 Task: Find connections with filter location Weining with filter topic #Businessintelligence with filter profile language Spanish with filter current company Gurgaon Estate In with filter school Marwadi University with filter industry Fire Protection with filter service category Social Media Marketing with filter keywords title Animal Shelter Board Member
Action: Mouse moved to (680, 108)
Screenshot: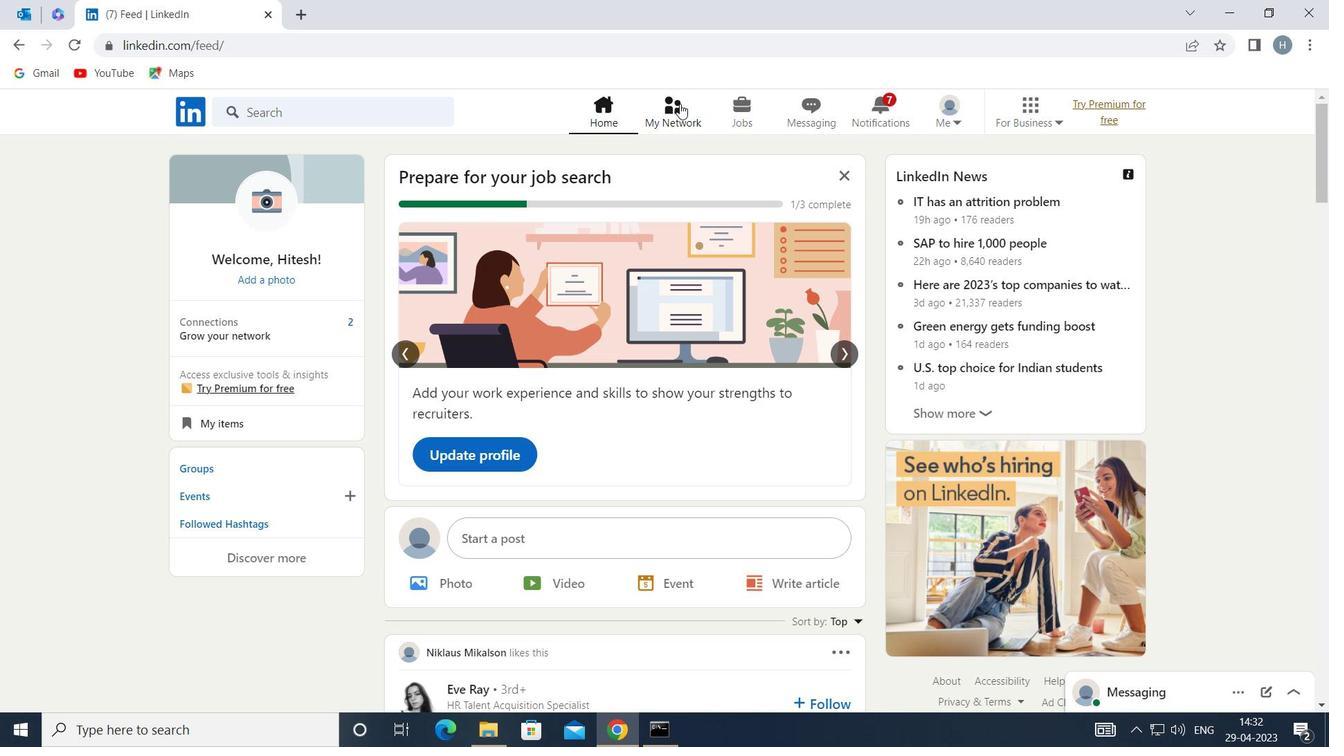 
Action: Mouse pressed left at (680, 108)
Screenshot: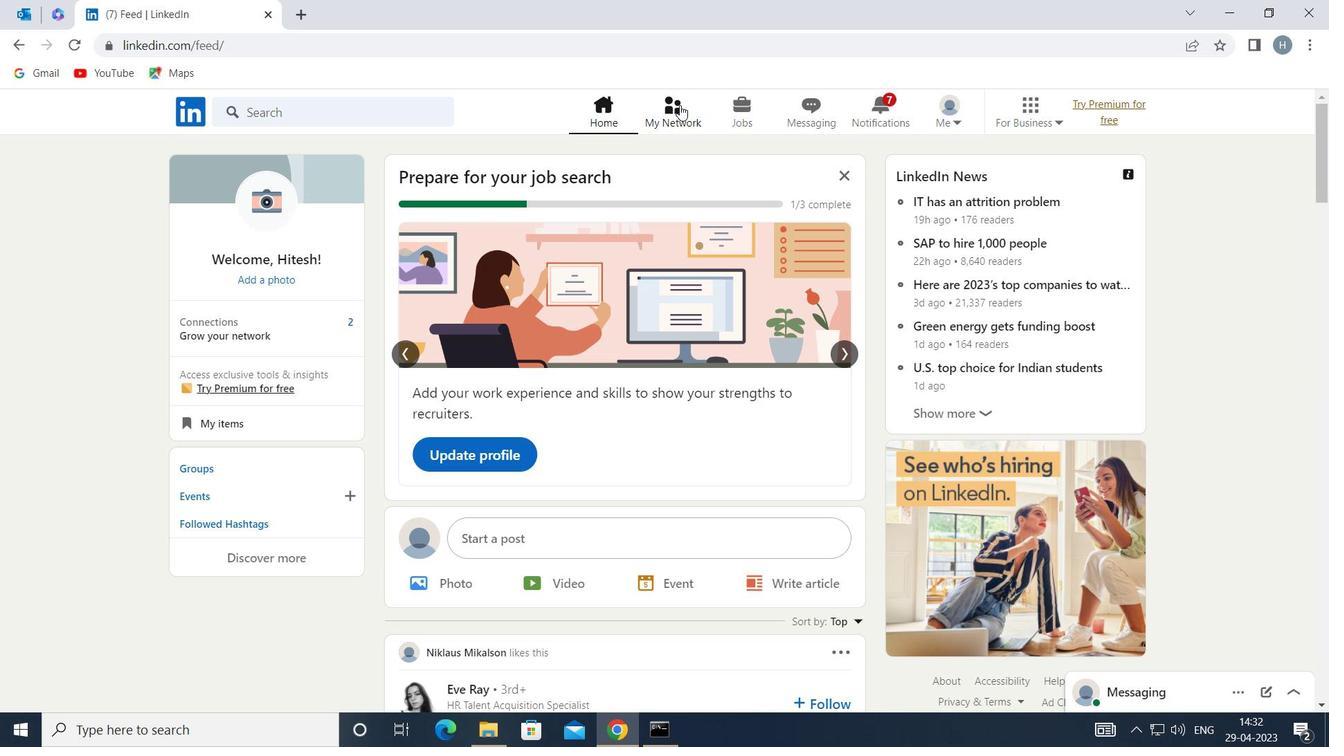 
Action: Mouse moved to (345, 207)
Screenshot: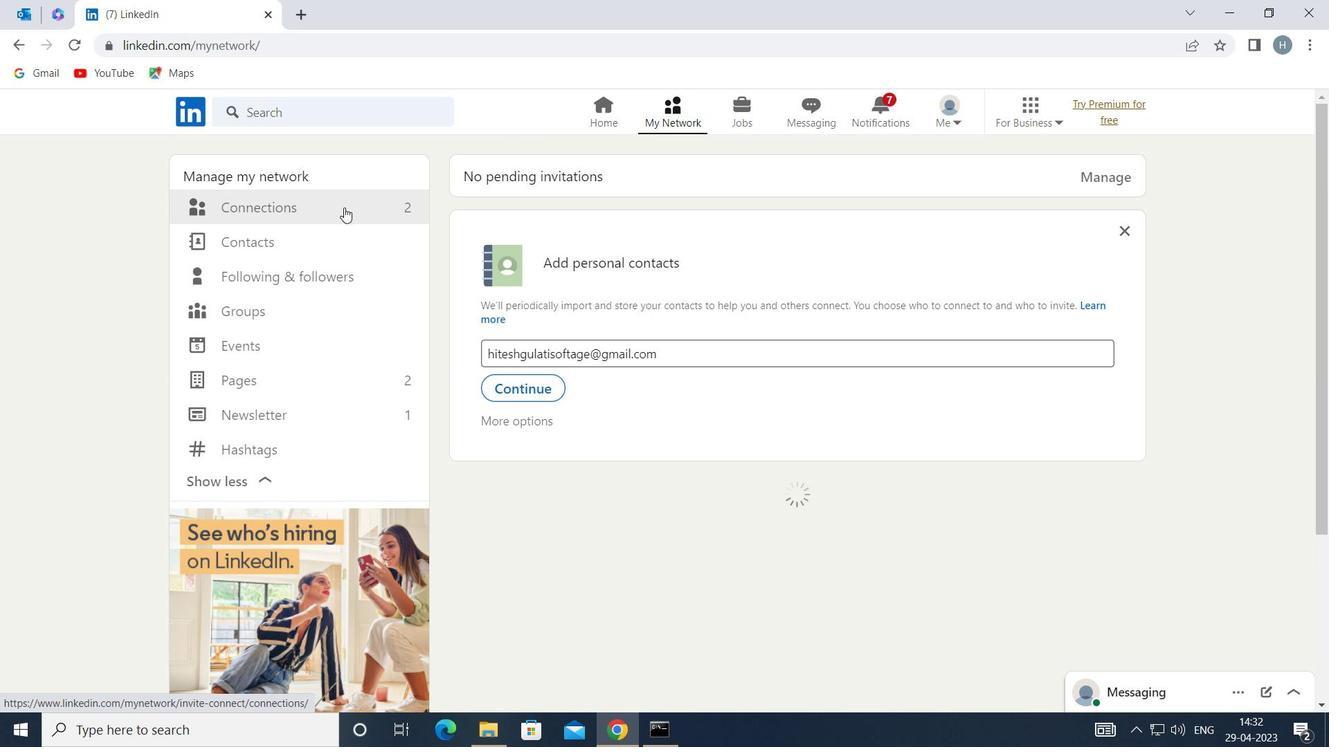
Action: Mouse pressed left at (345, 207)
Screenshot: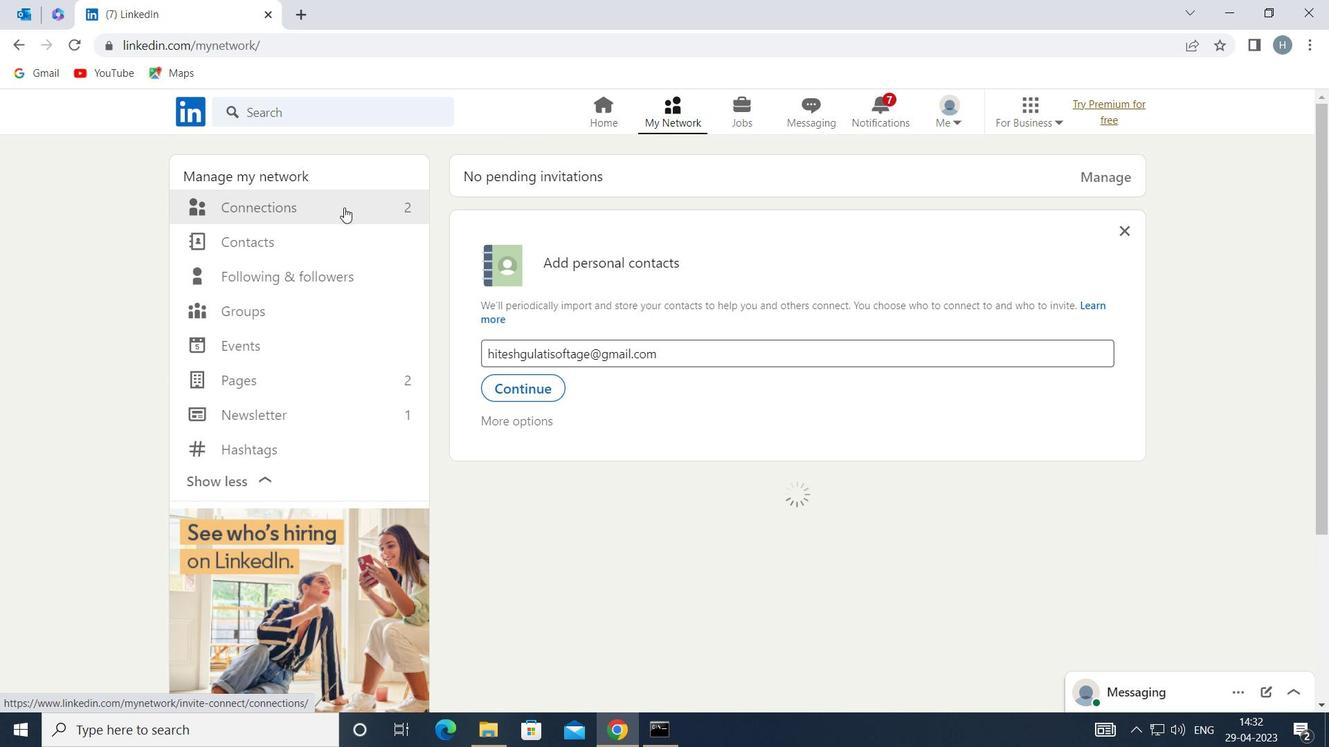 
Action: Mouse moved to (804, 209)
Screenshot: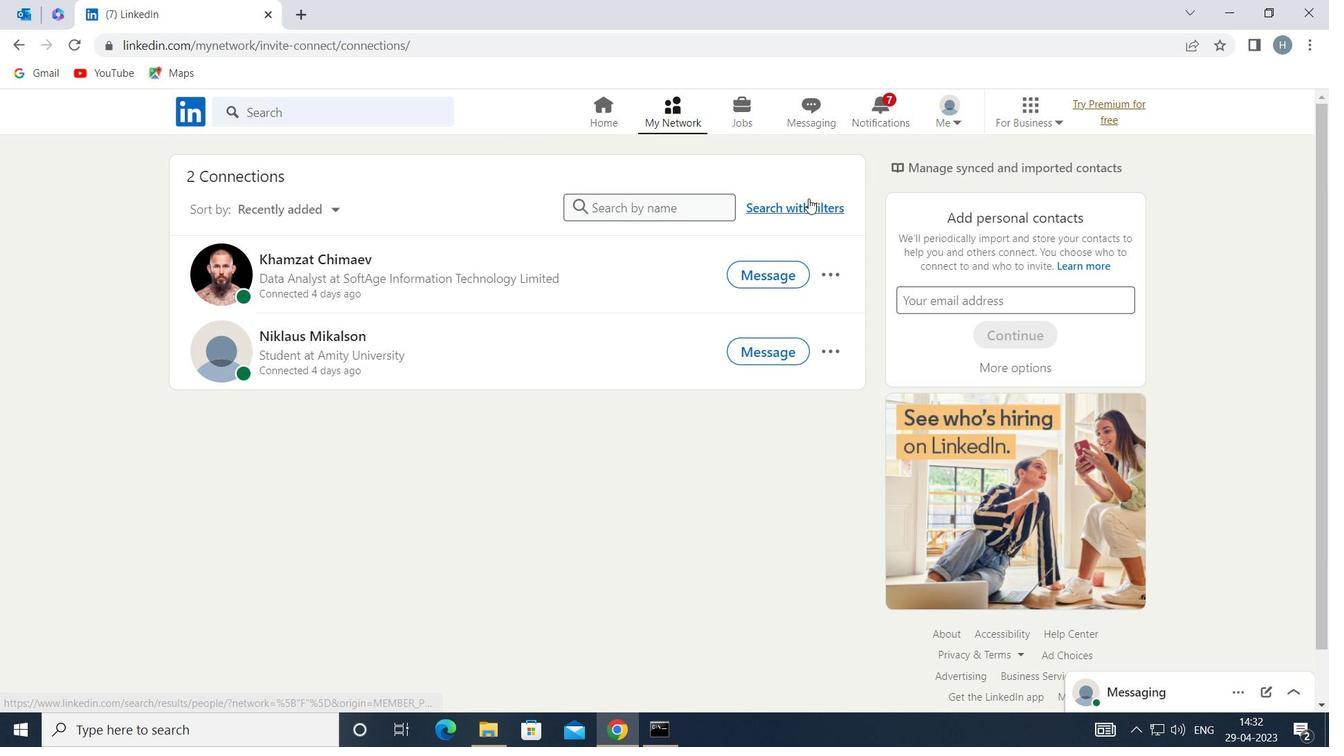 
Action: Mouse pressed left at (804, 209)
Screenshot: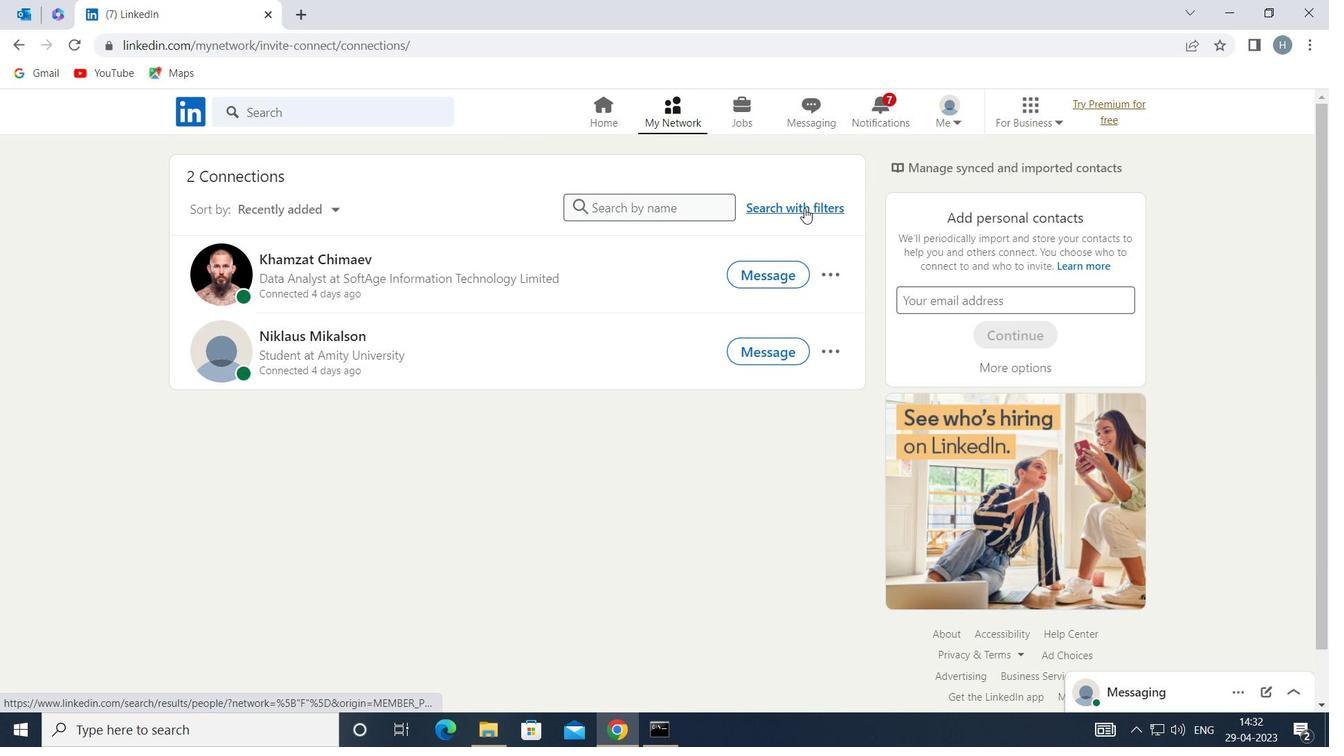 
Action: Mouse moved to (726, 162)
Screenshot: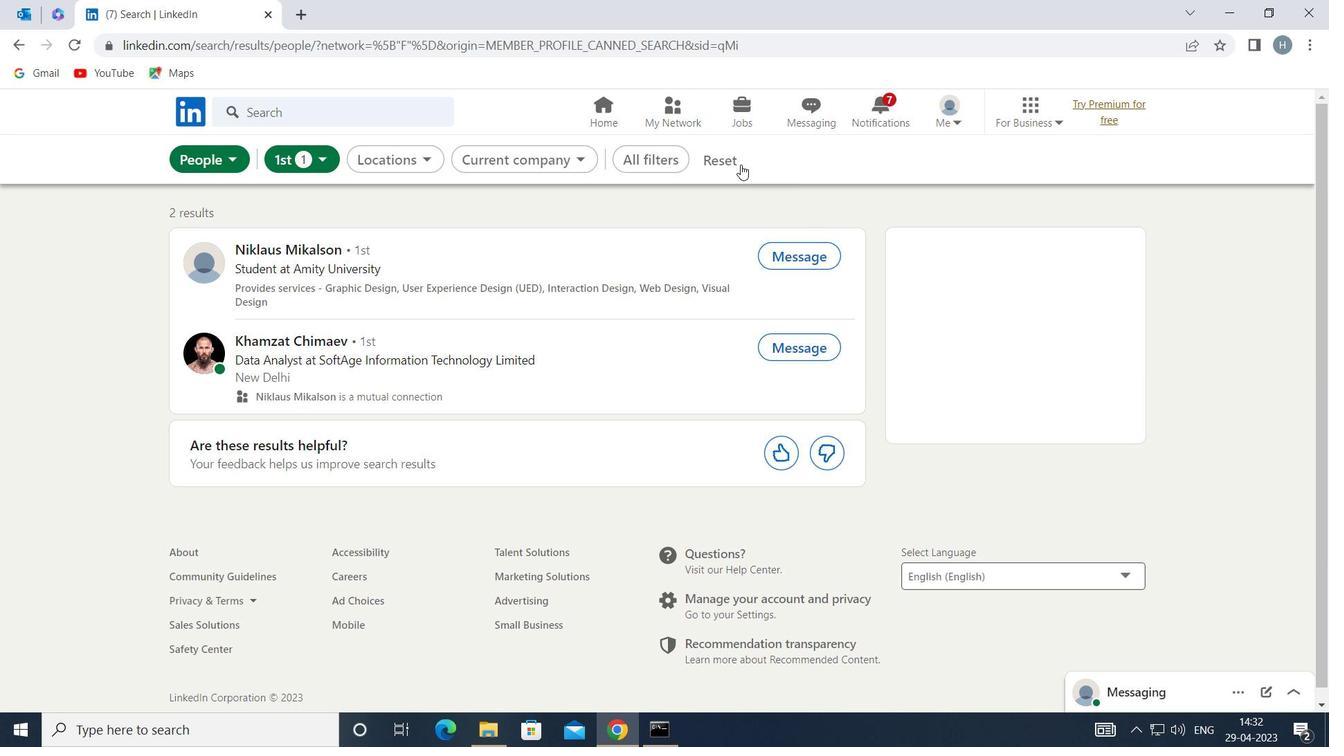 
Action: Mouse pressed left at (726, 162)
Screenshot: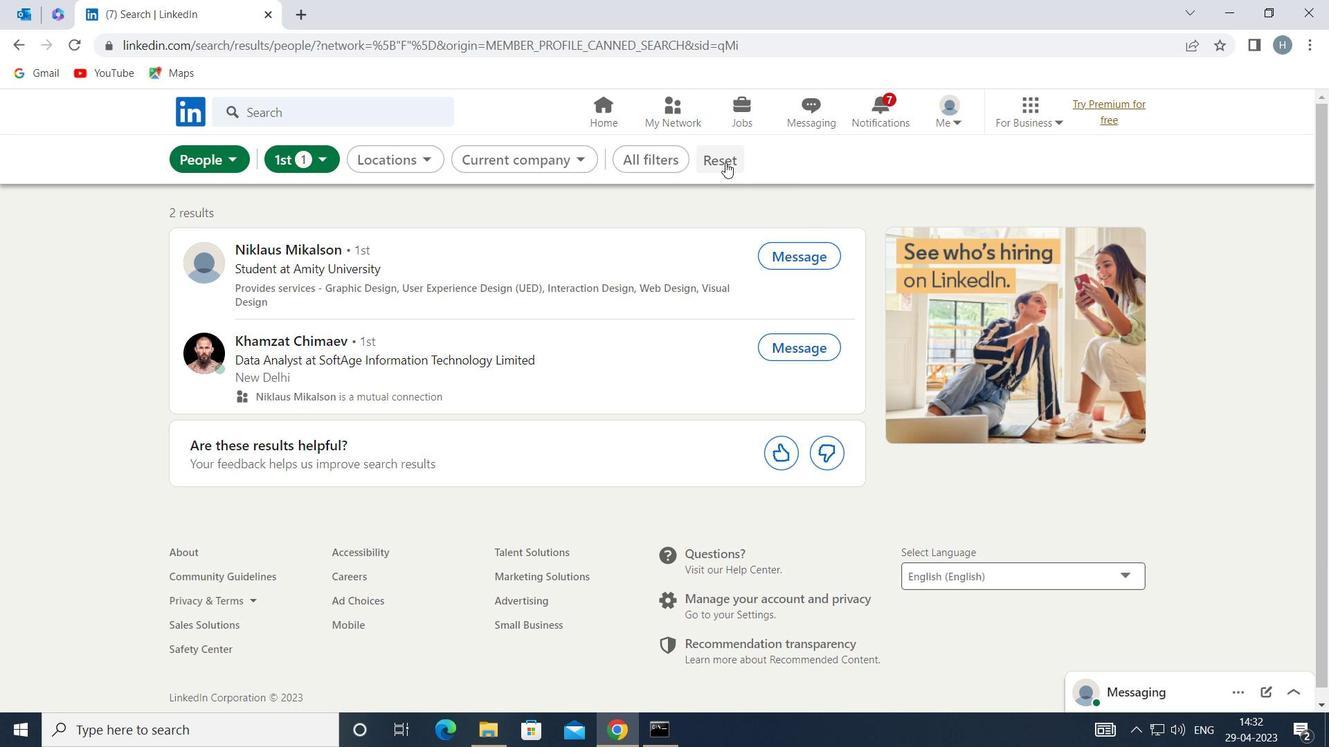 
Action: Mouse moved to (702, 159)
Screenshot: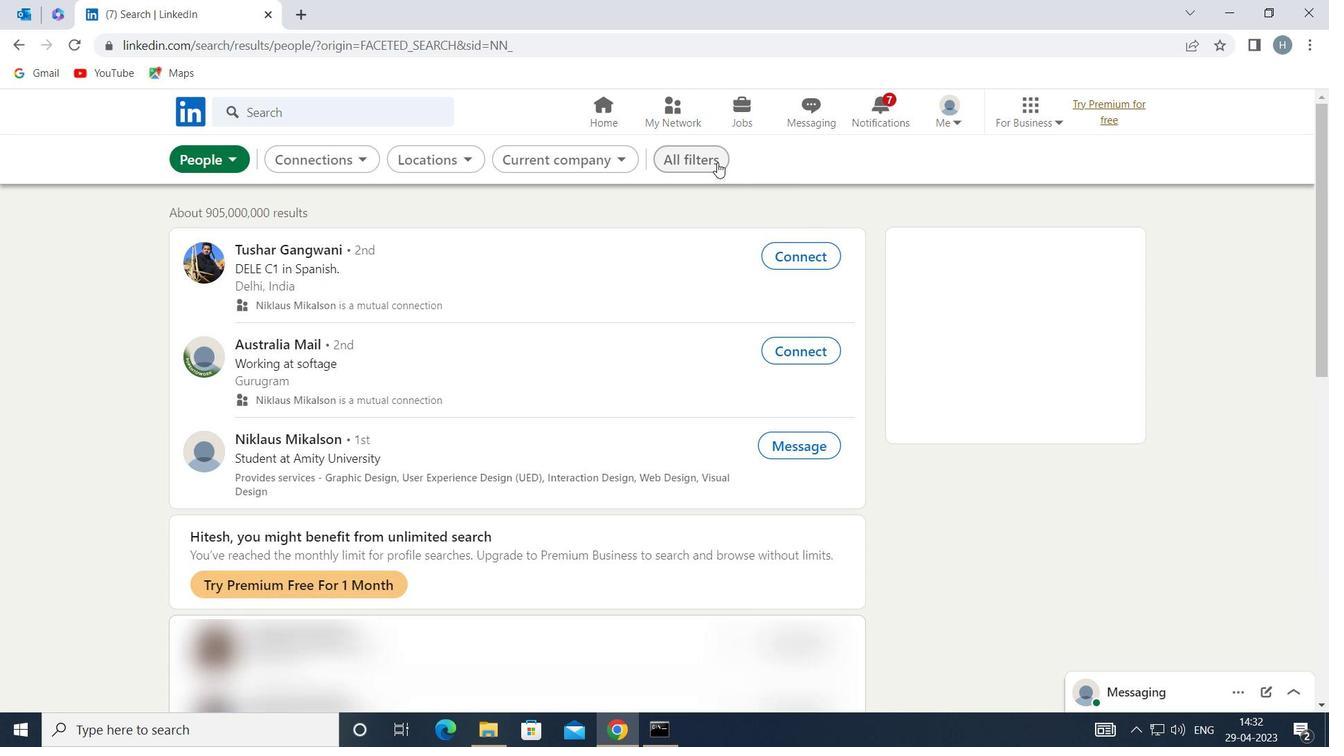 
Action: Mouse pressed left at (702, 159)
Screenshot: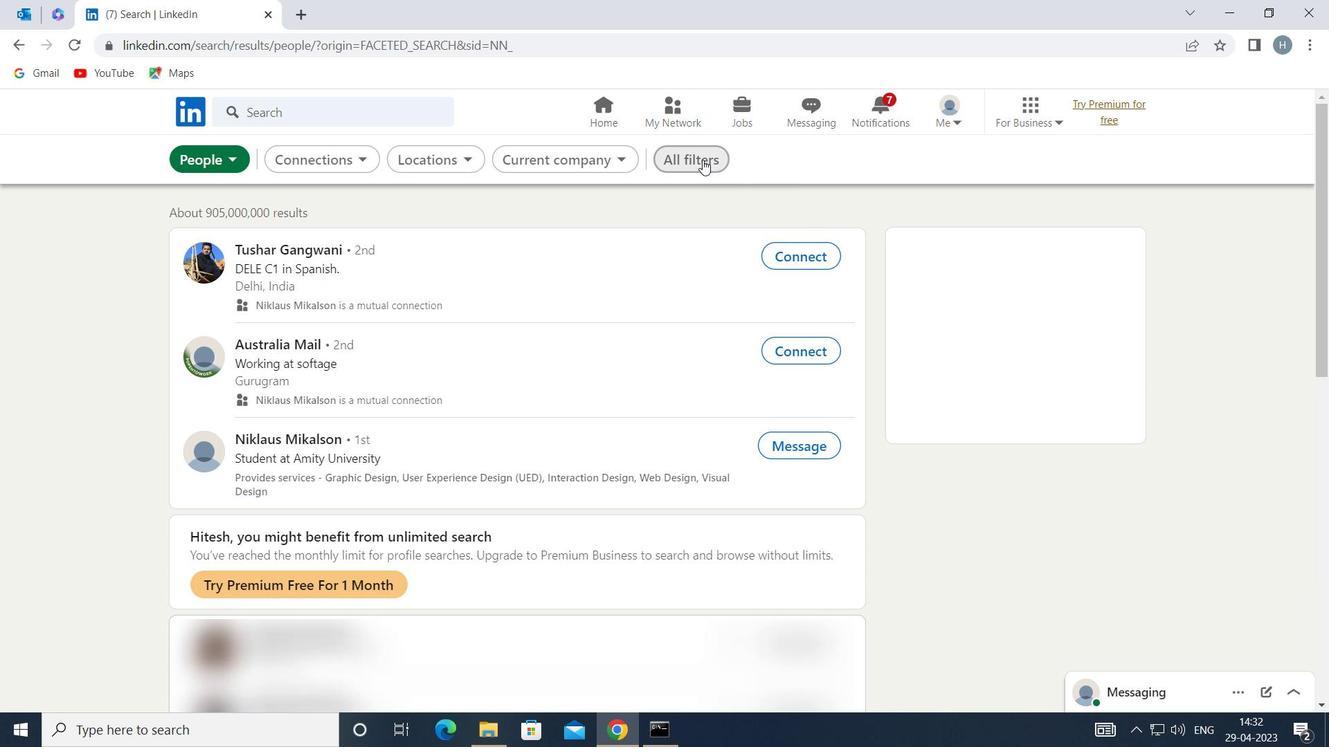 
Action: Mouse moved to (957, 299)
Screenshot: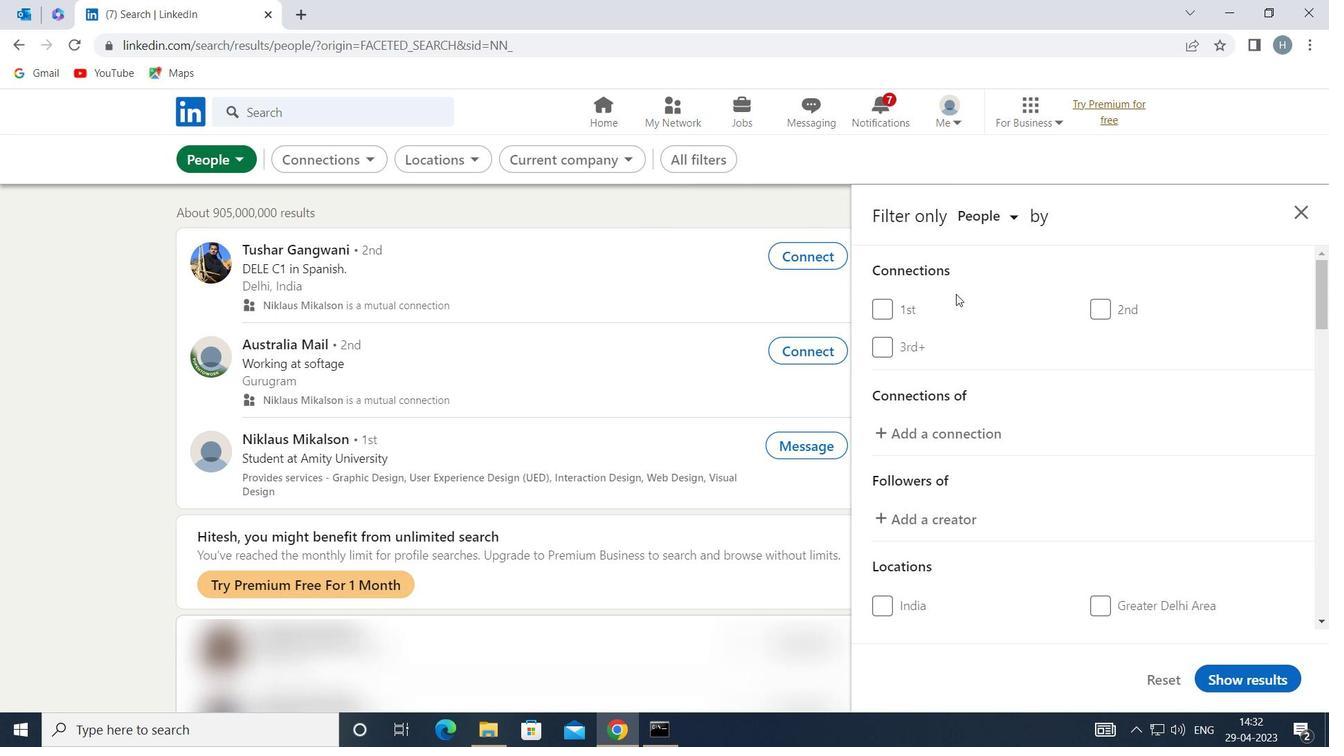 
Action: Mouse scrolled (957, 298) with delta (0, 0)
Screenshot: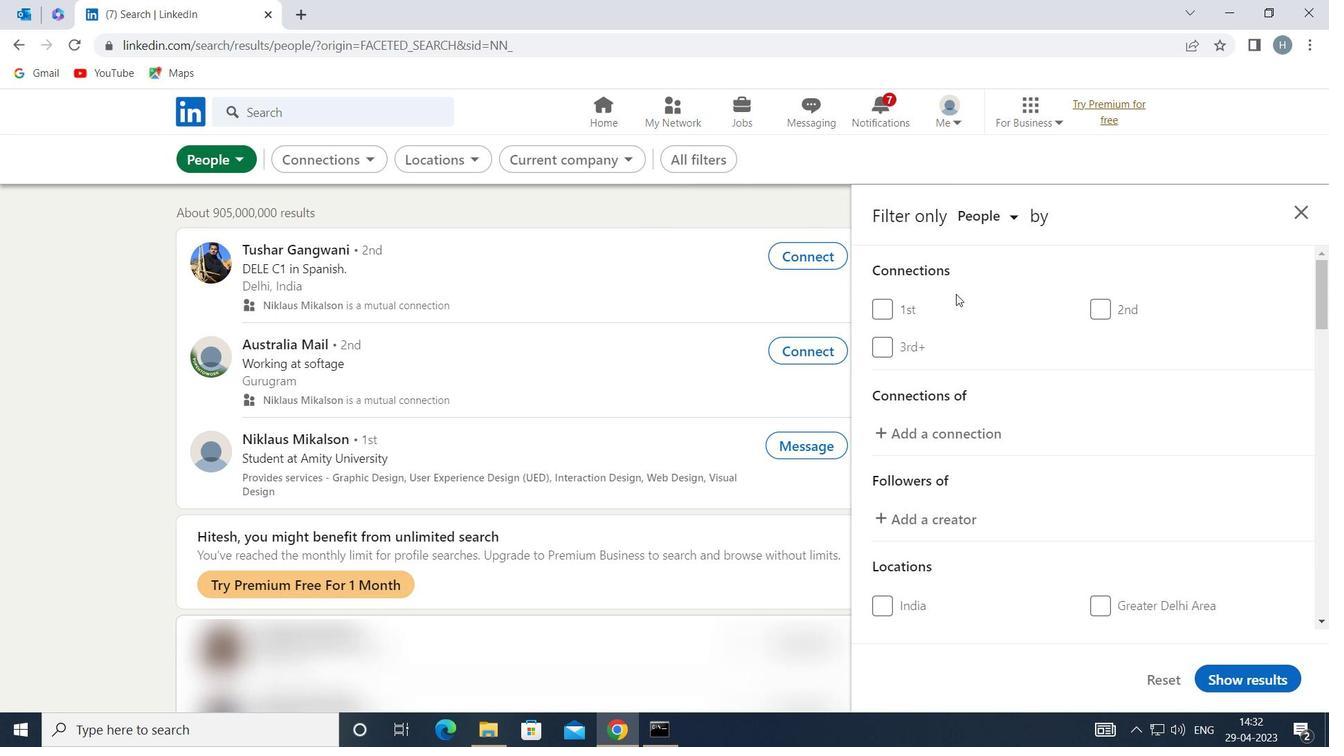 
Action: Mouse moved to (957, 307)
Screenshot: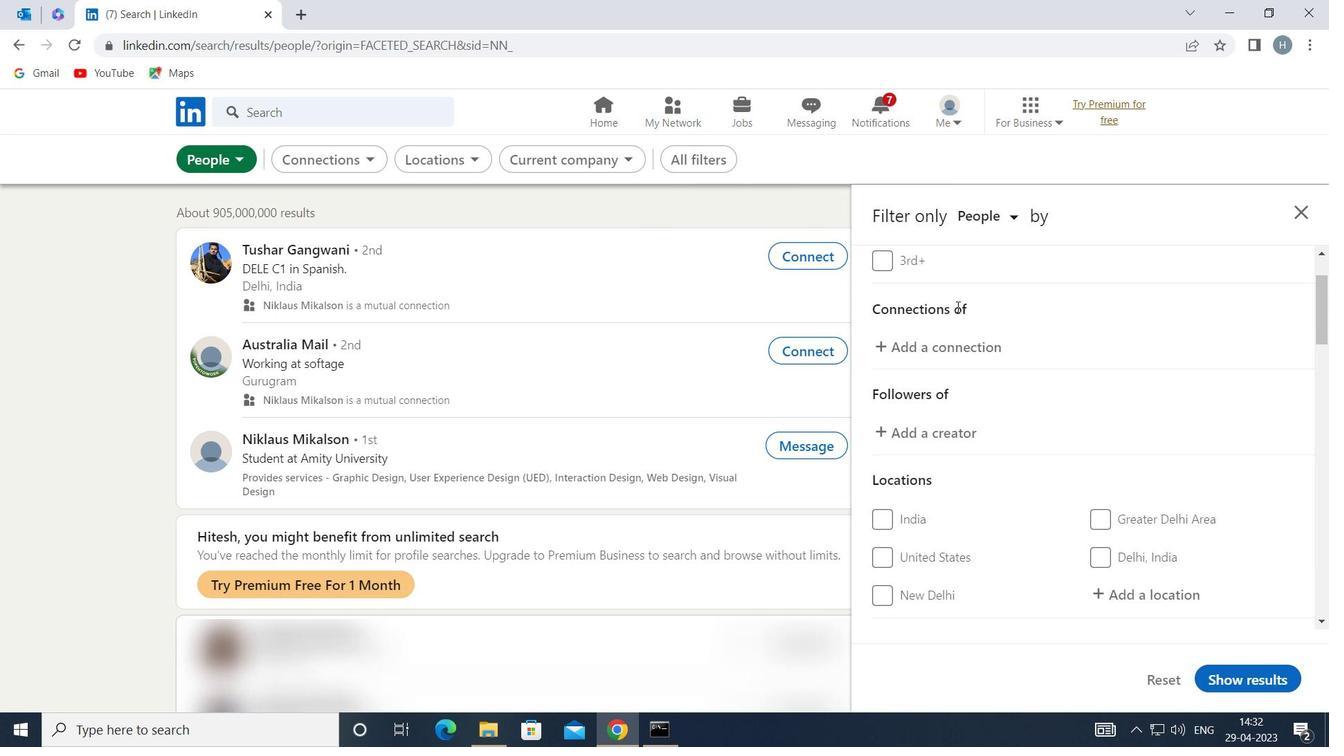 
Action: Mouse scrolled (957, 306) with delta (0, 0)
Screenshot: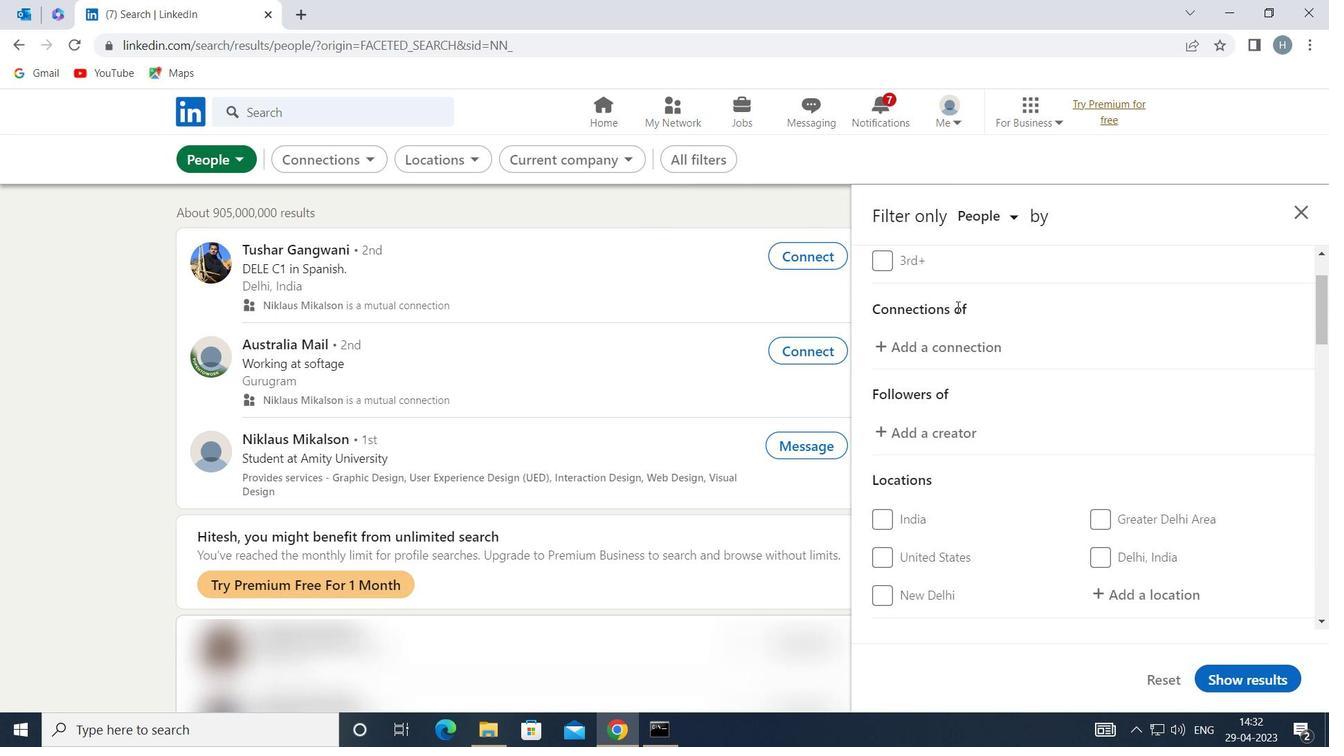 
Action: Mouse moved to (957, 308)
Screenshot: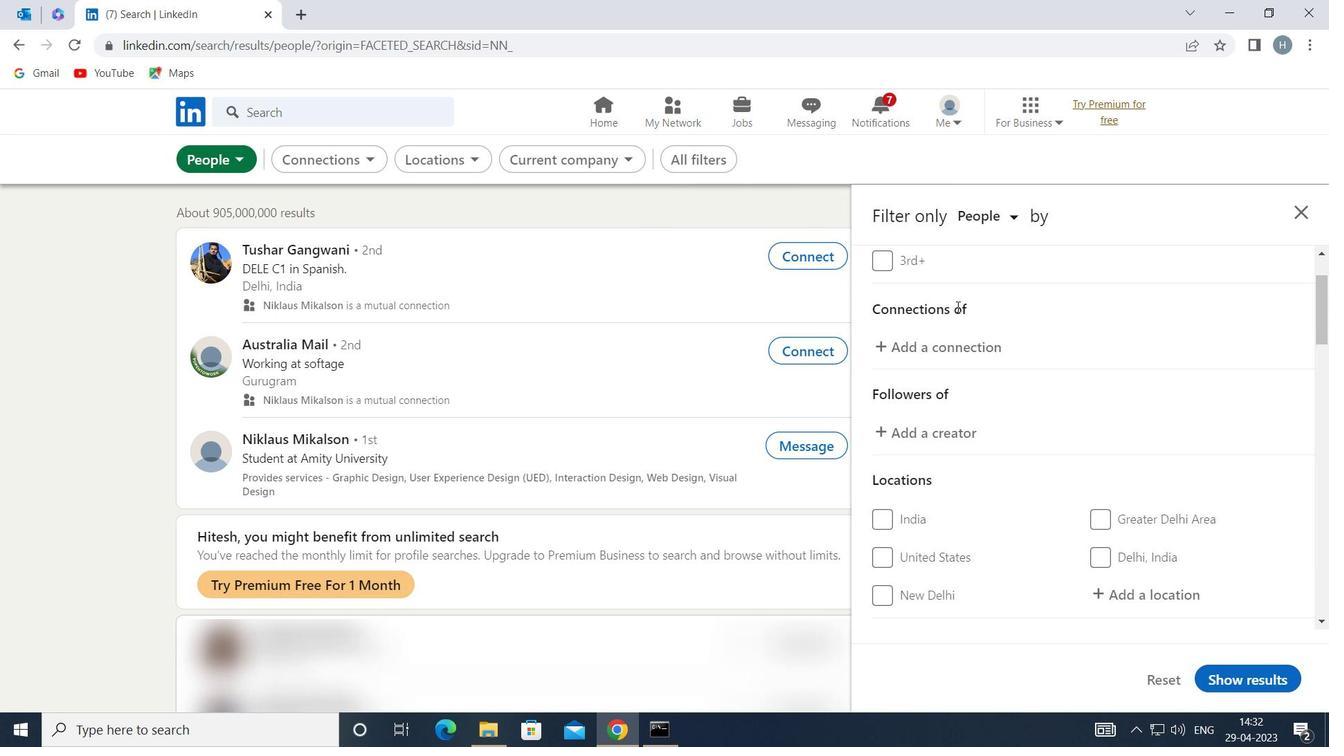 
Action: Mouse scrolled (957, 307) with delta (0, 0)
Screenshot: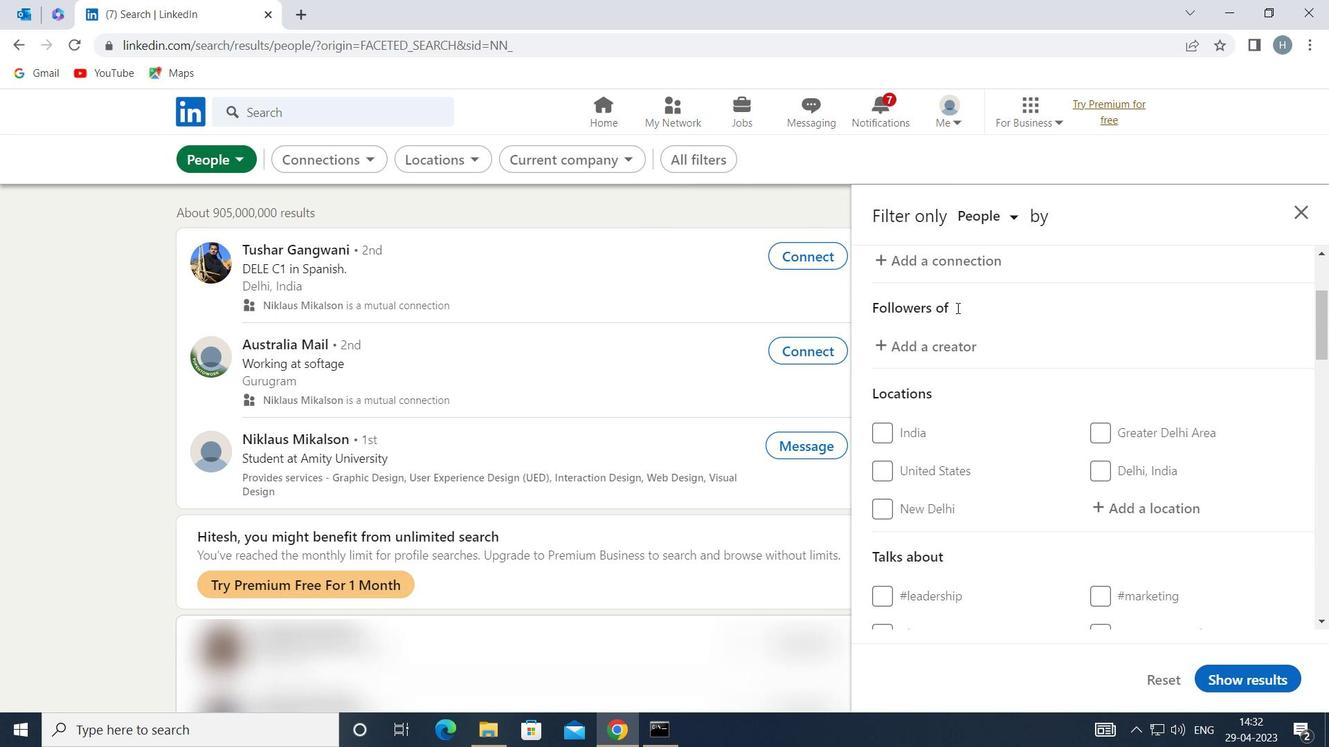 
Action: Mouse moved to (1117, 418)
Screenshot: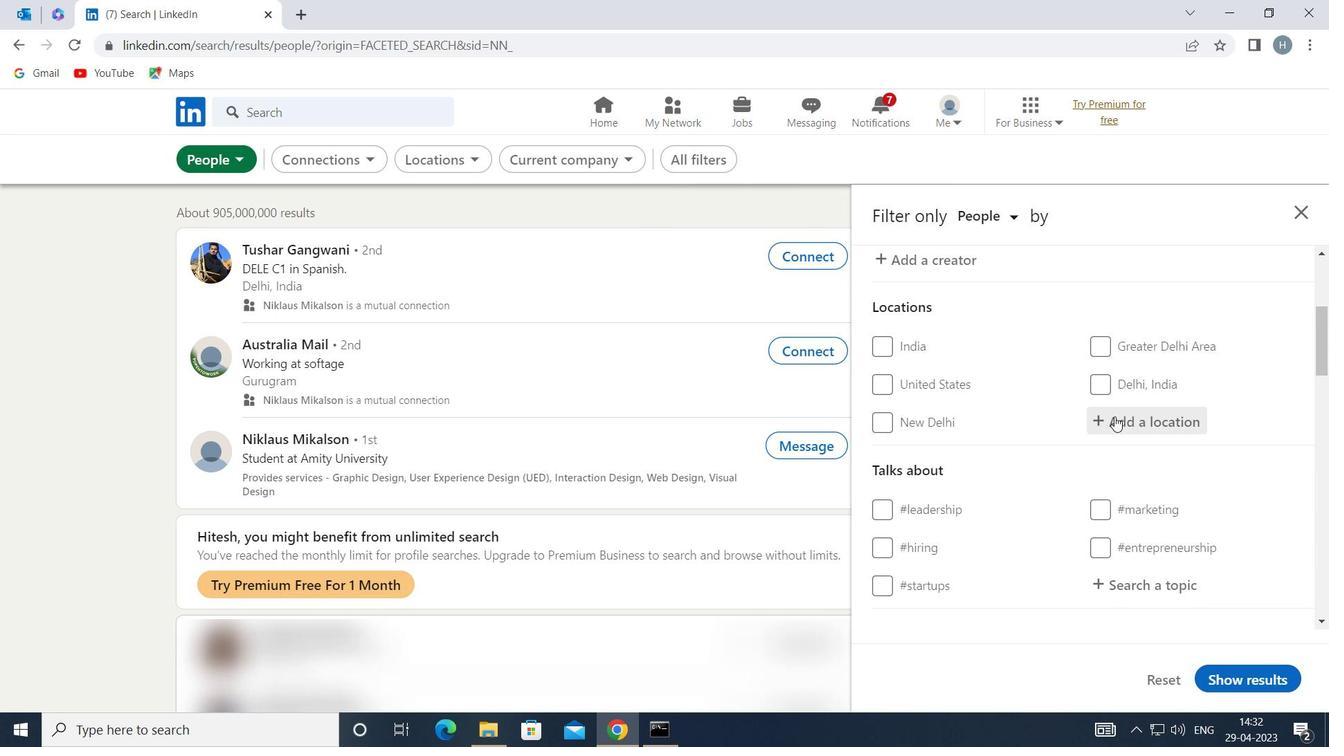 
Action: Mouse pressed left at (1117, 418)
Screenshot: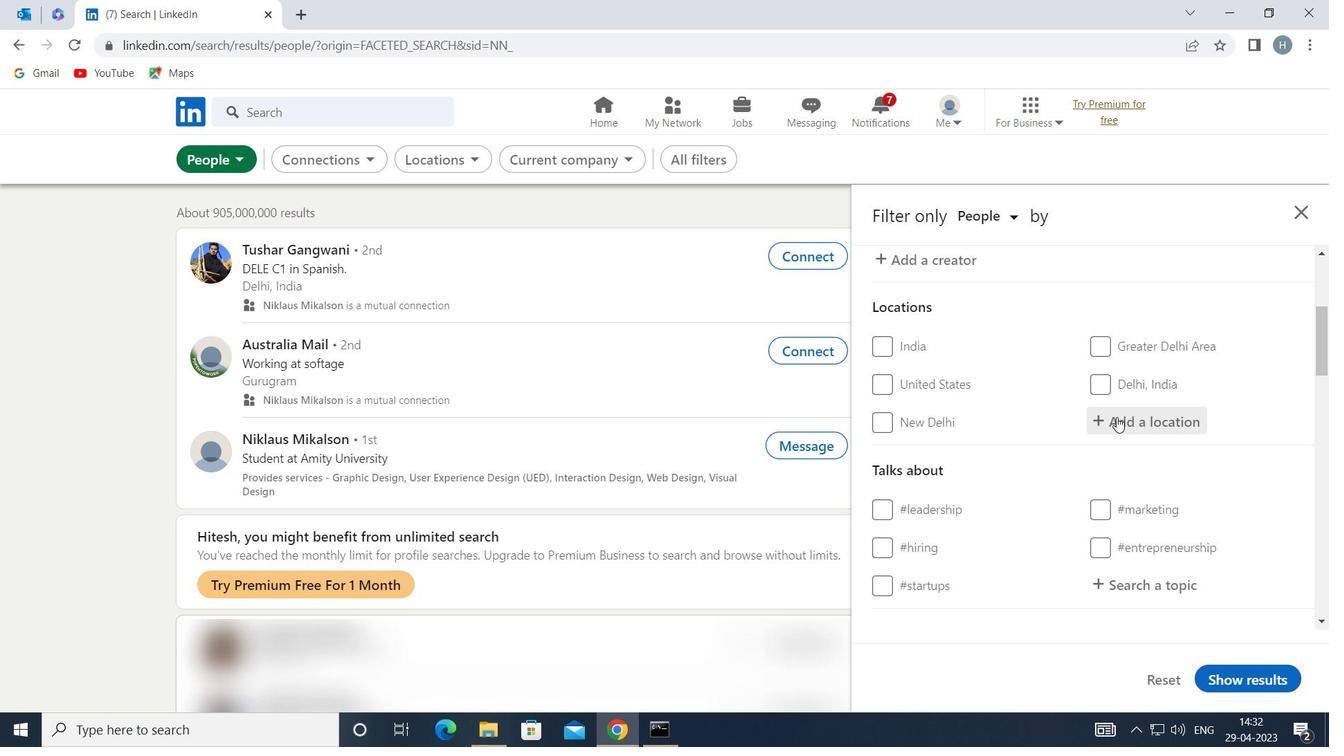 
Action: Mouse moved to (1093, 413)
Screenshot: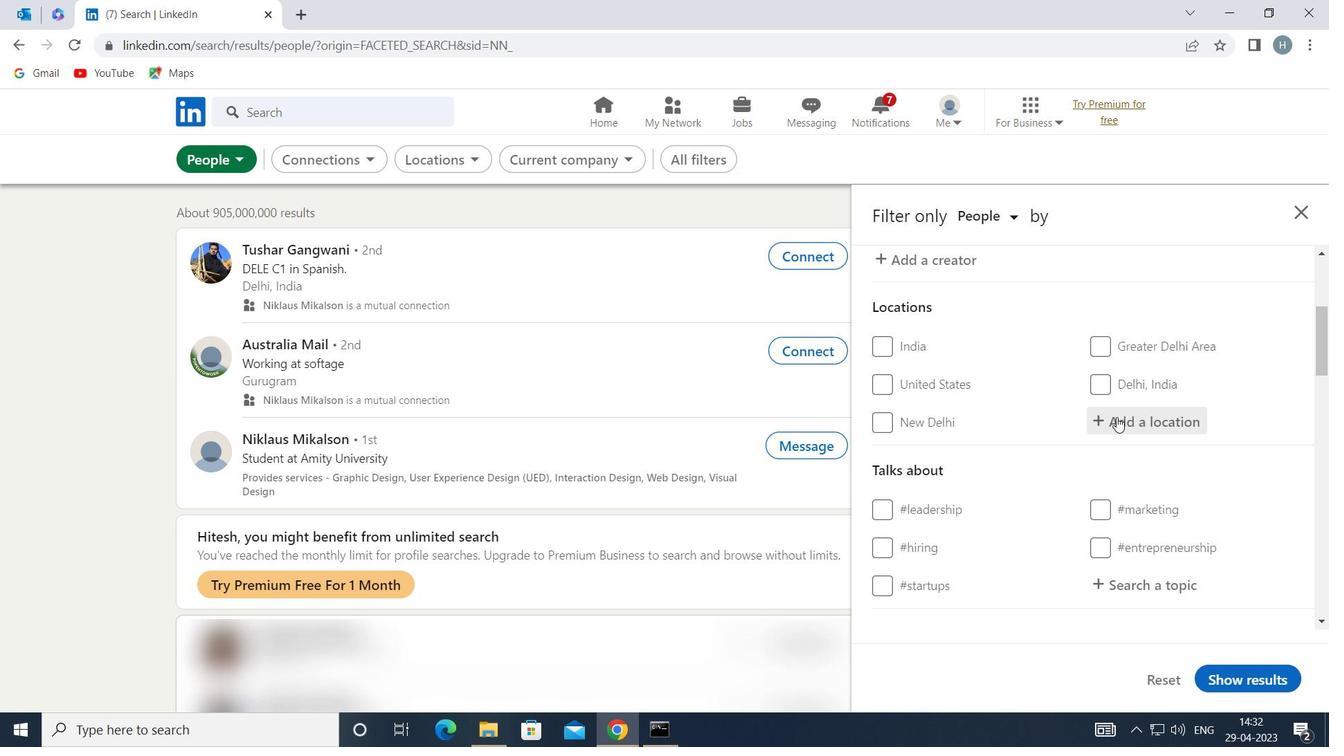 
Action: Key pressed <Key.shift>WEINING
Screenshot: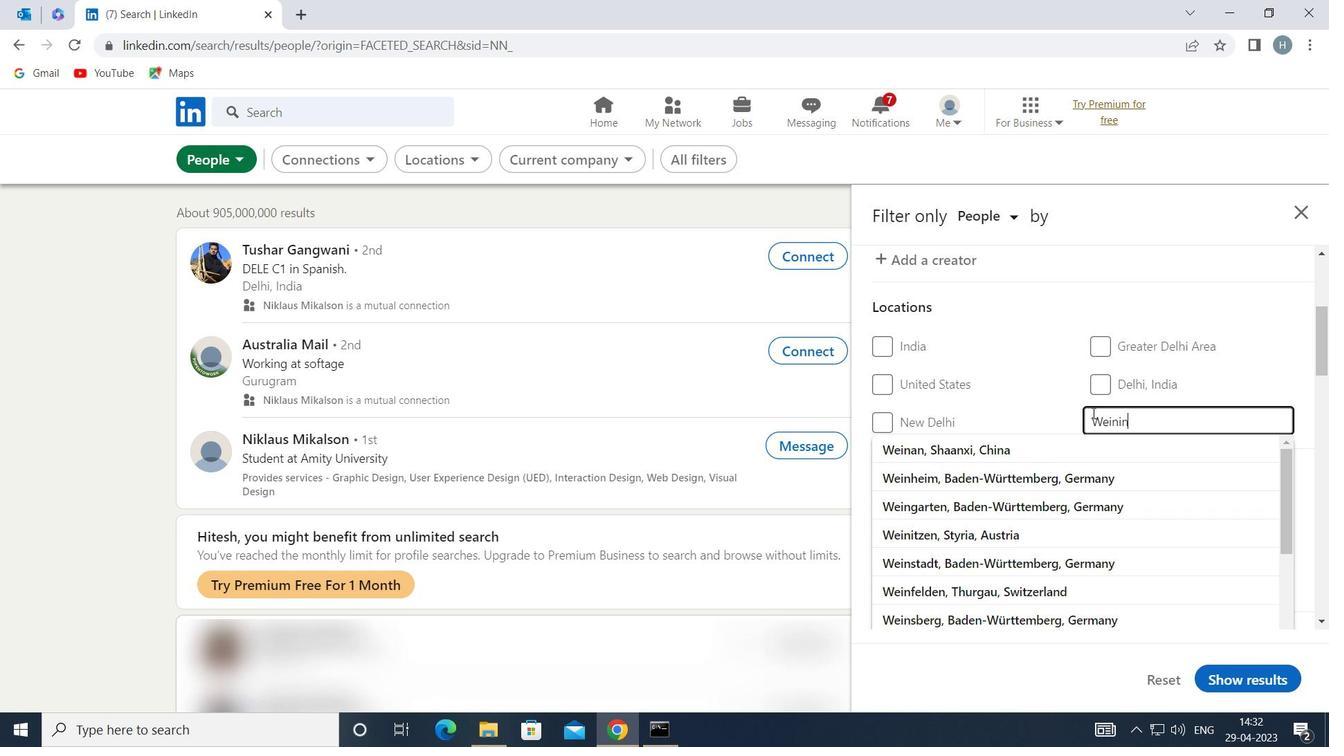 
Action: Mouse moved to (1095, 434)
Screenshot: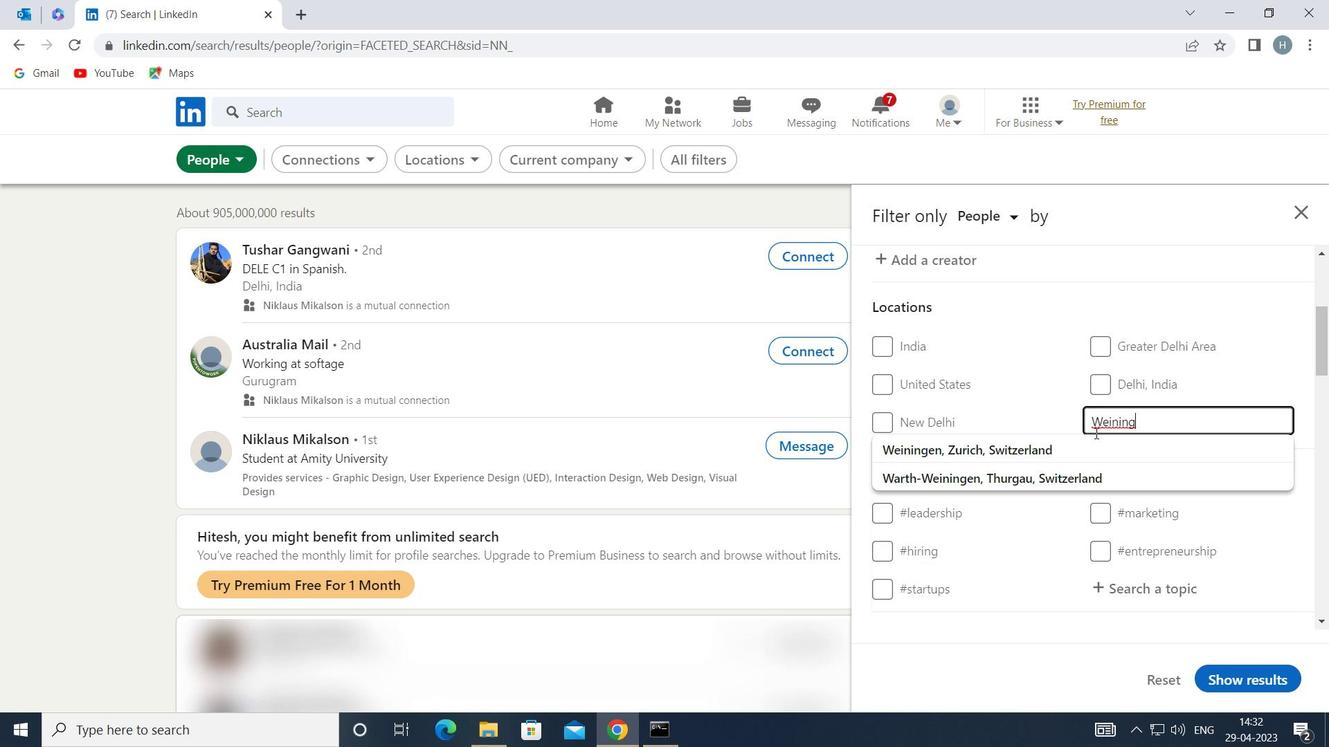 
Action: Key pressed <Key.enter>
Screenshot: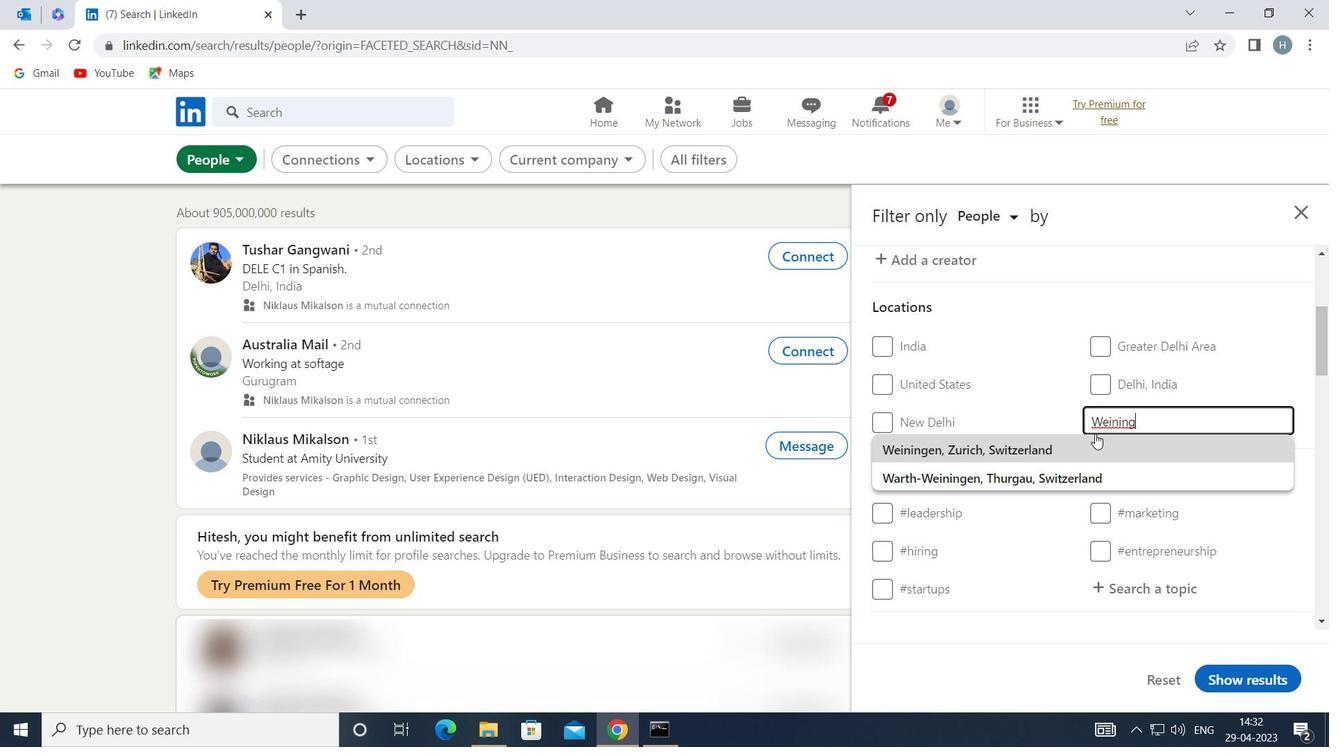 
Action: Mouse moved to (1167, 446)
Screenshot: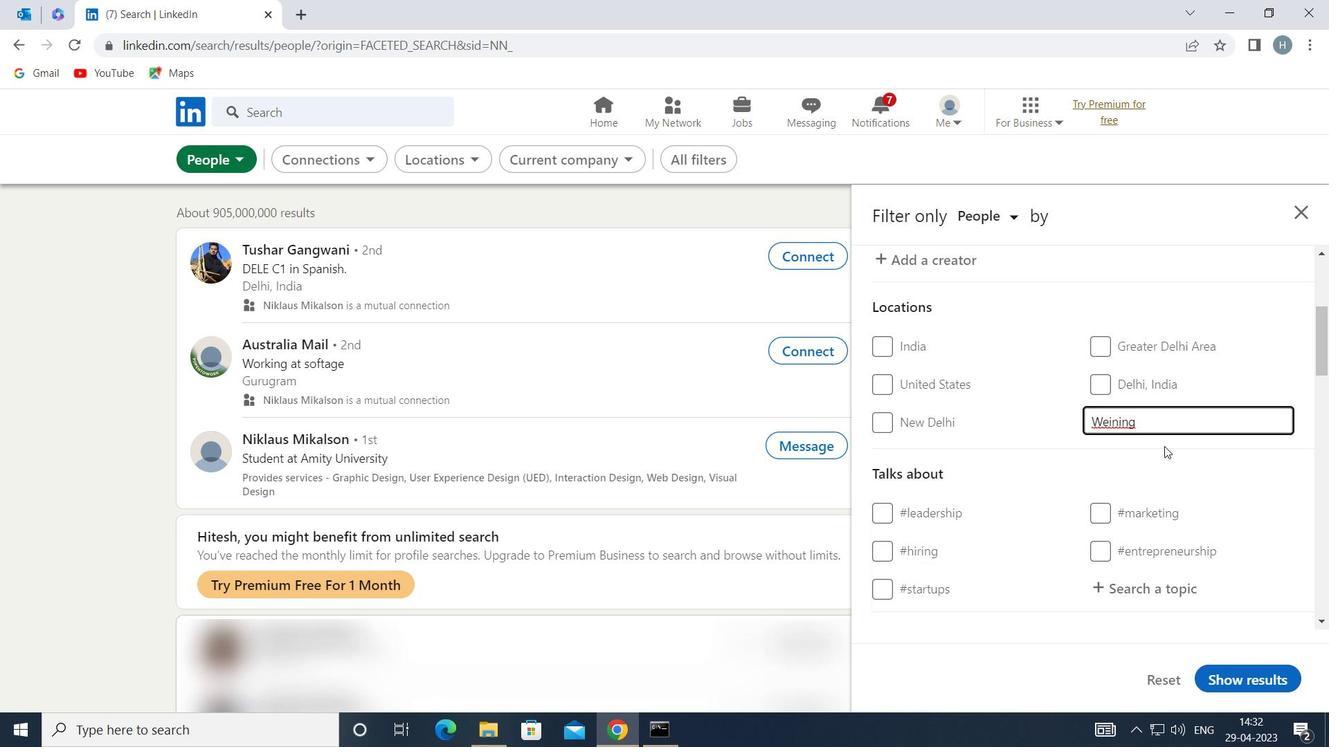 
Action: Mouse scrolled (1167, 446) with delta (0, 0)
Screenshot: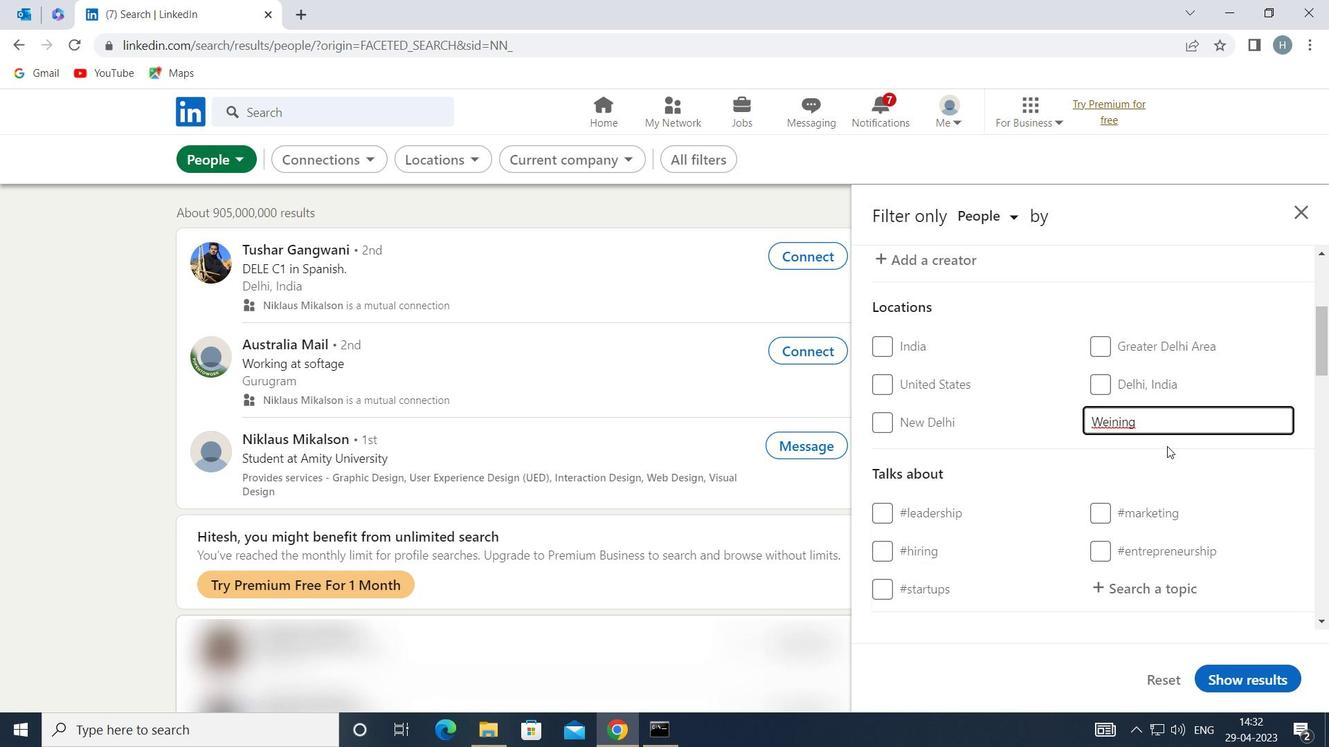 
Action: Mouse scrolled (1167, 446) with delta (0, 0)
Screenshot: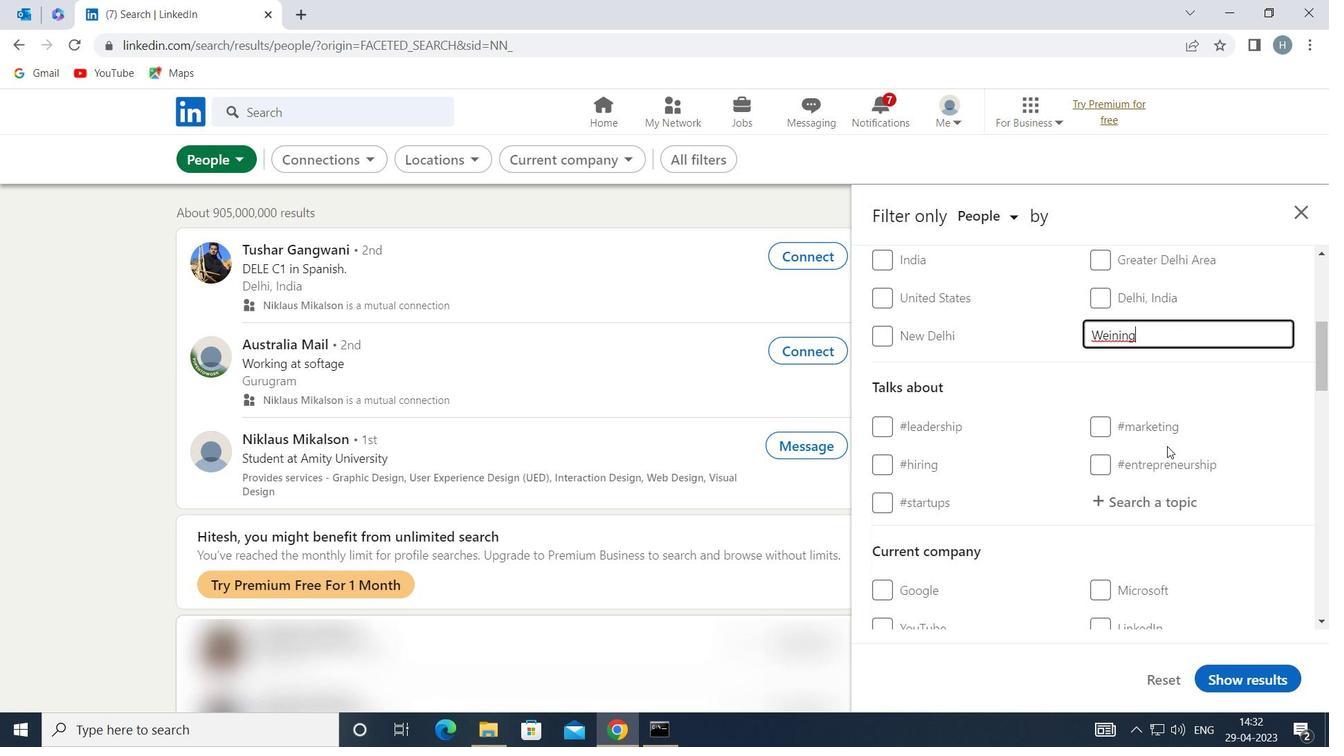 
Action: Mouse moved to (1165, 407)
Screenshot: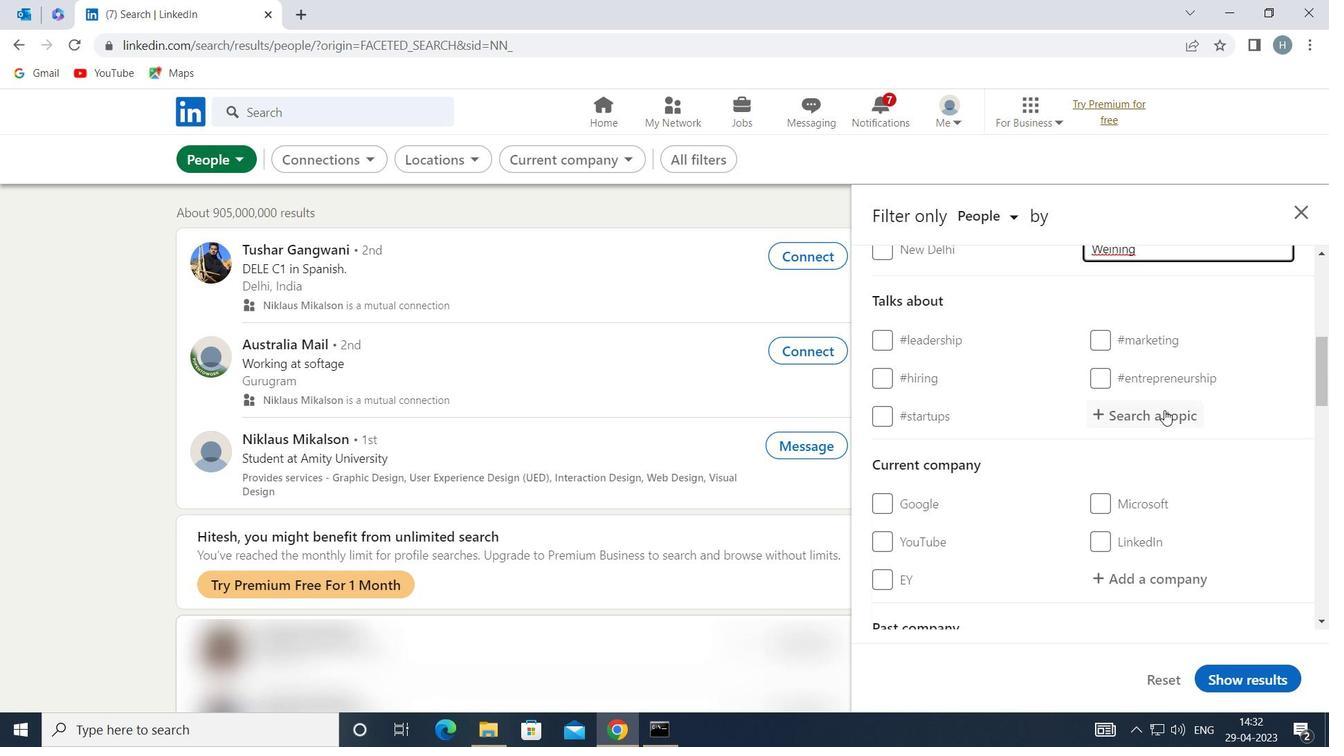 
Action: Mouse pressed left at (1165, 407)
Screenshot: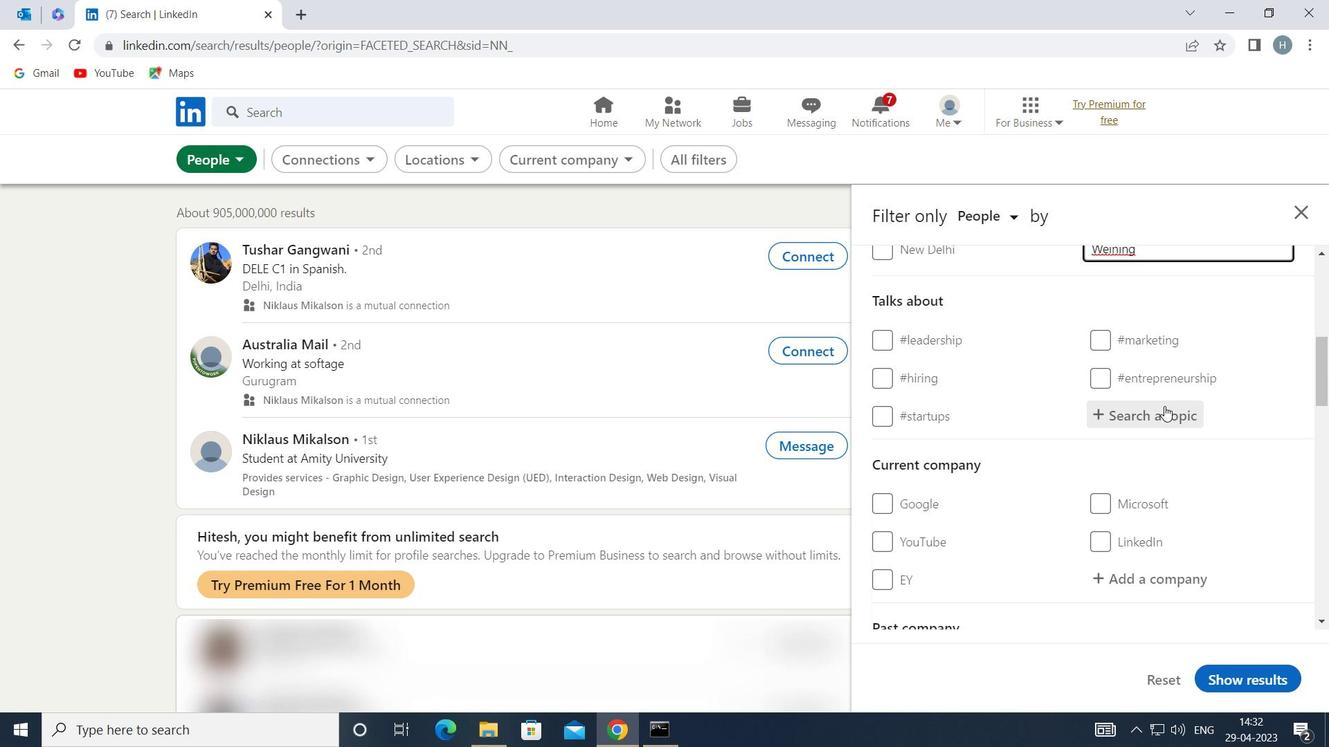 
Action: Mouse moved to (1155, 401)
Screenshot: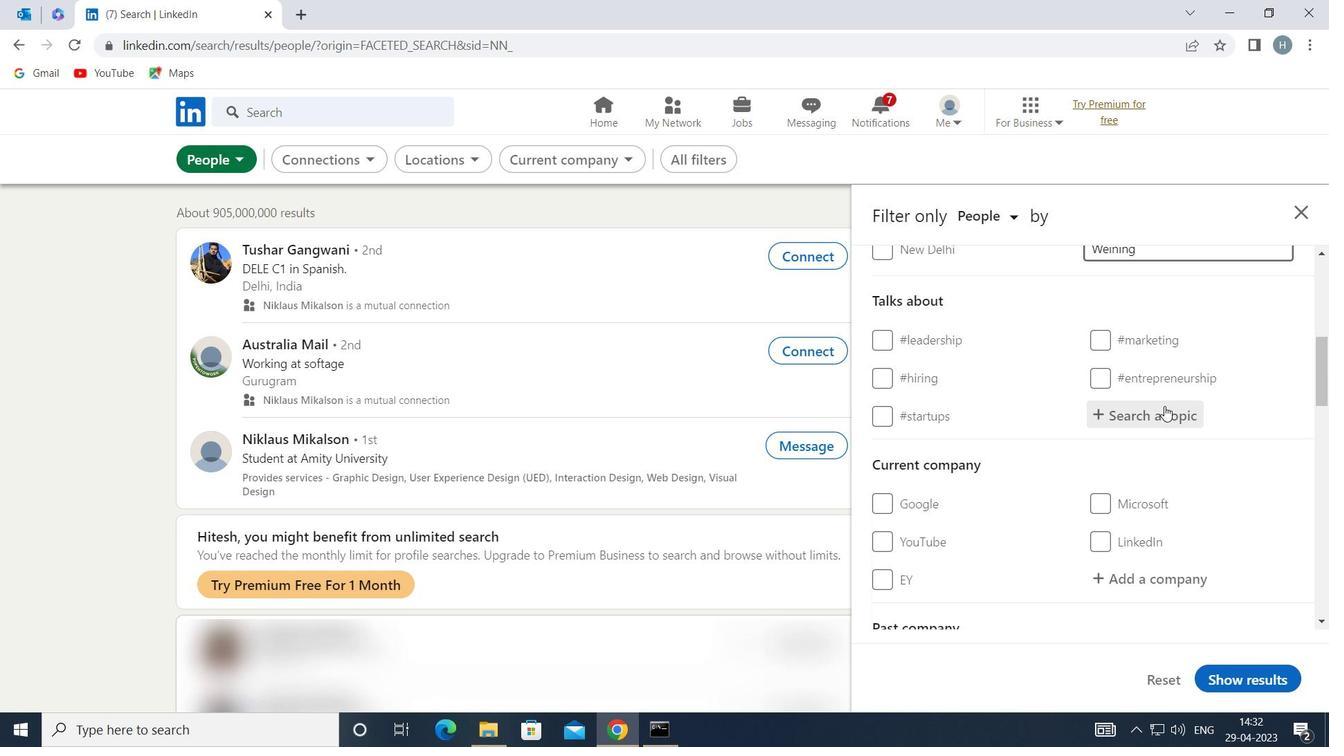 
Action: Key pressed <Key.shift><Key.shift>BUSINESSI
Screenshot: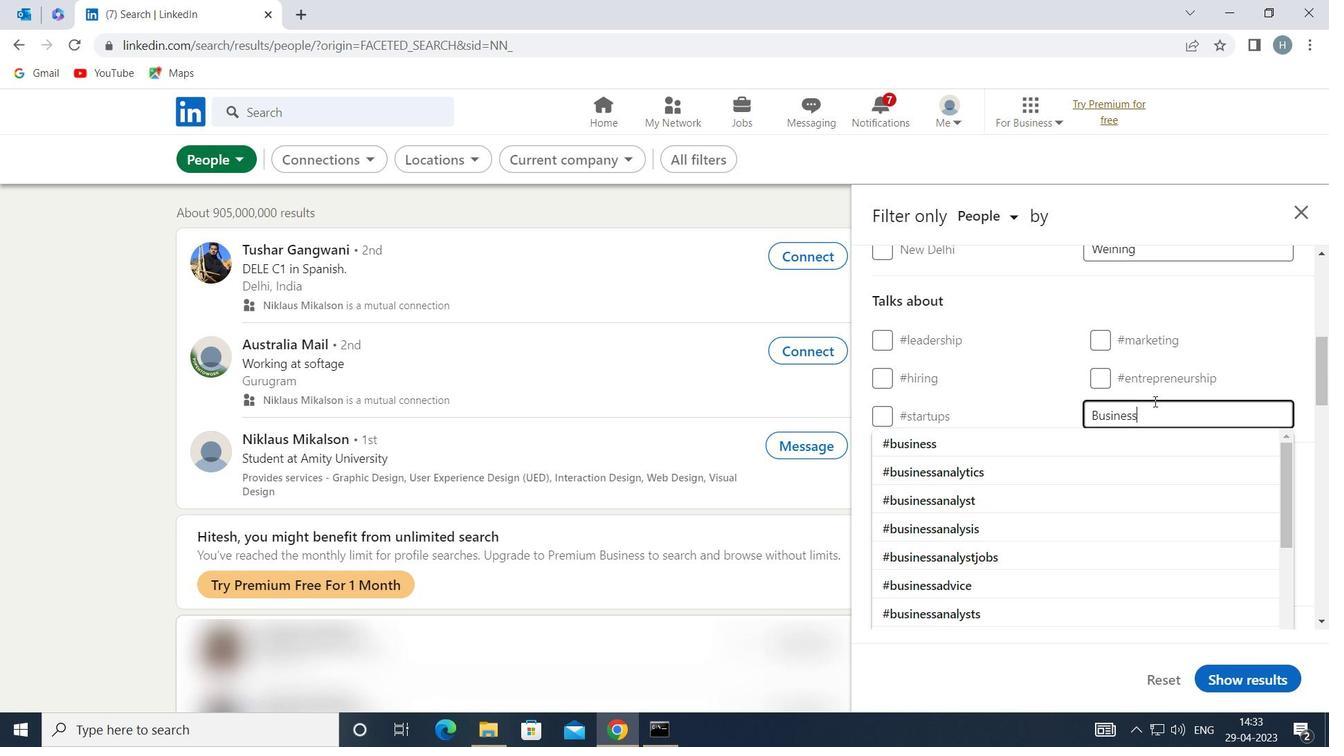
Action: Mouse moved to (1078, 446)
Screenshot: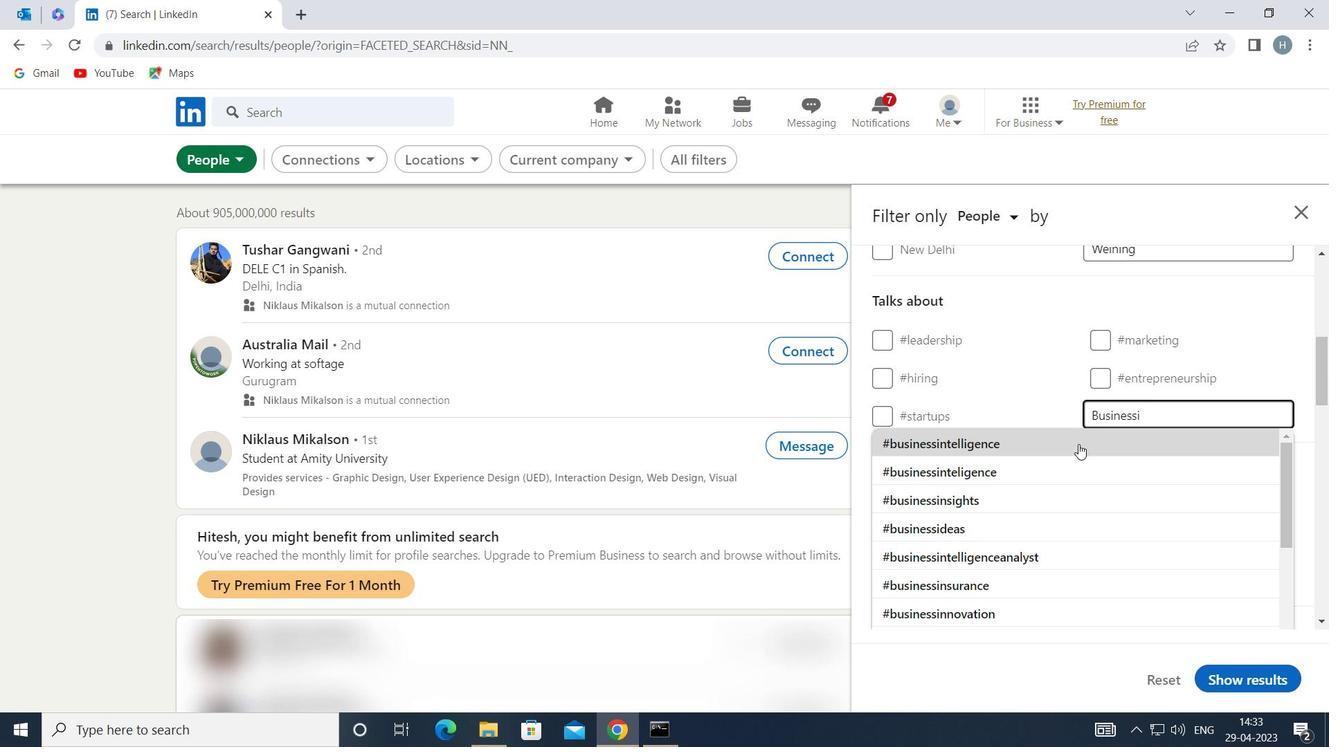 
Action: Mouse pressed left at (1078, 446)
Screenshot: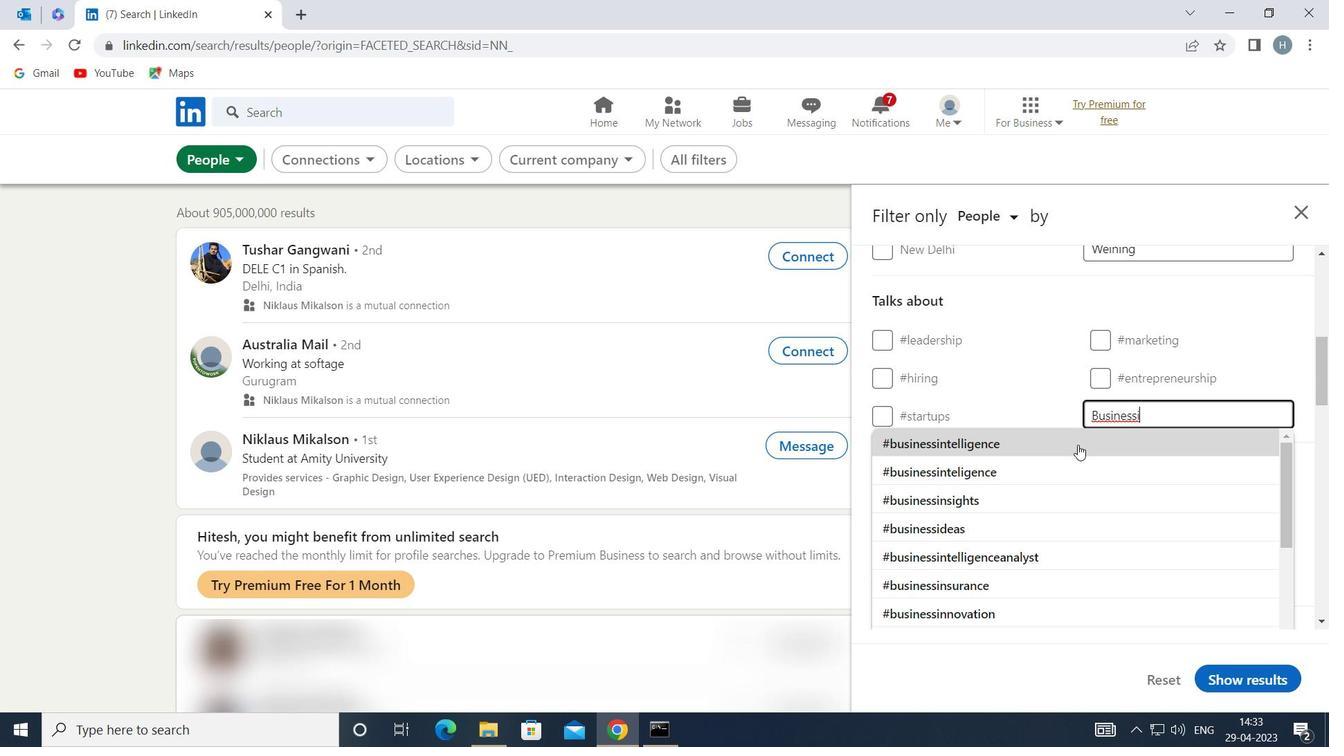 
Action: Mouse moved to (1078, 446)
Screenshot: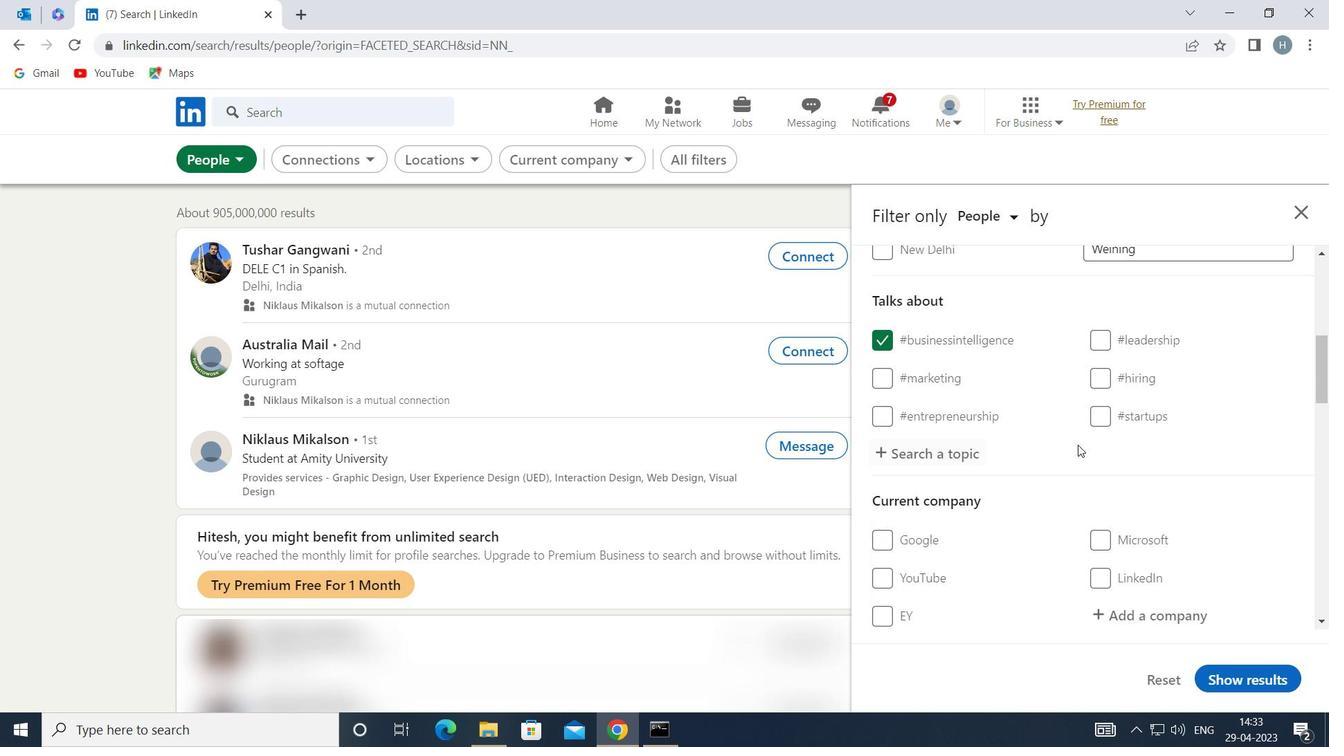 
Action: Mouse scrolled (1078, 446) with delta (0, 0)
Screenshot: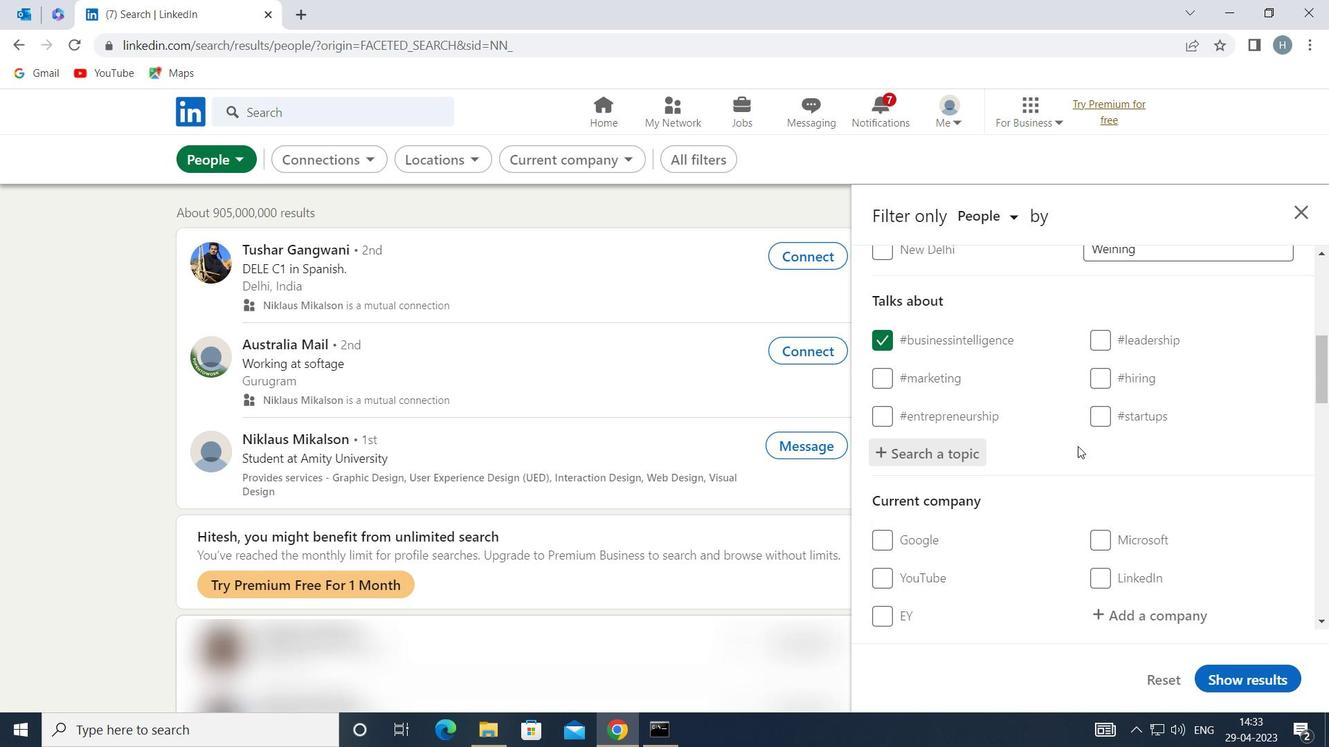
Action: Mouse scrolled (1078, 446) with delta (0, 0)
Screenshot: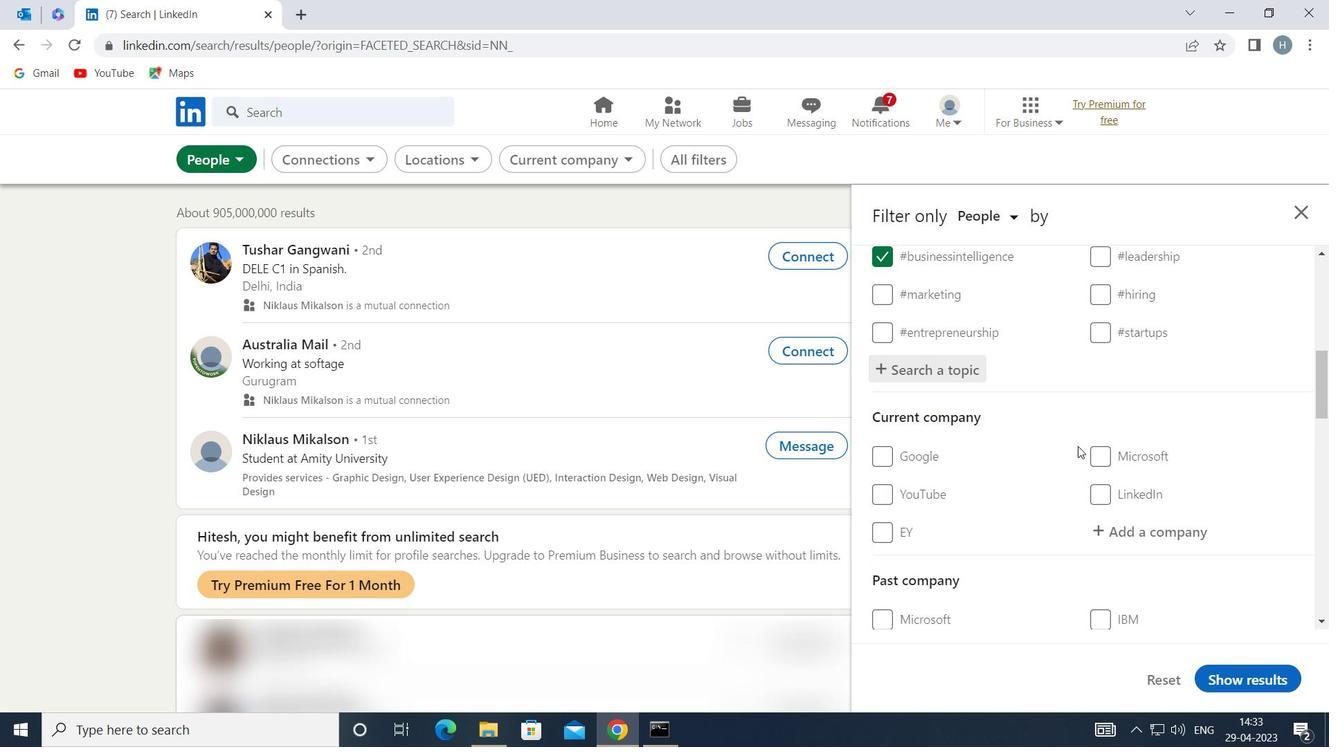 
Action: Mouse moved to (1107, 453)
Screenshot: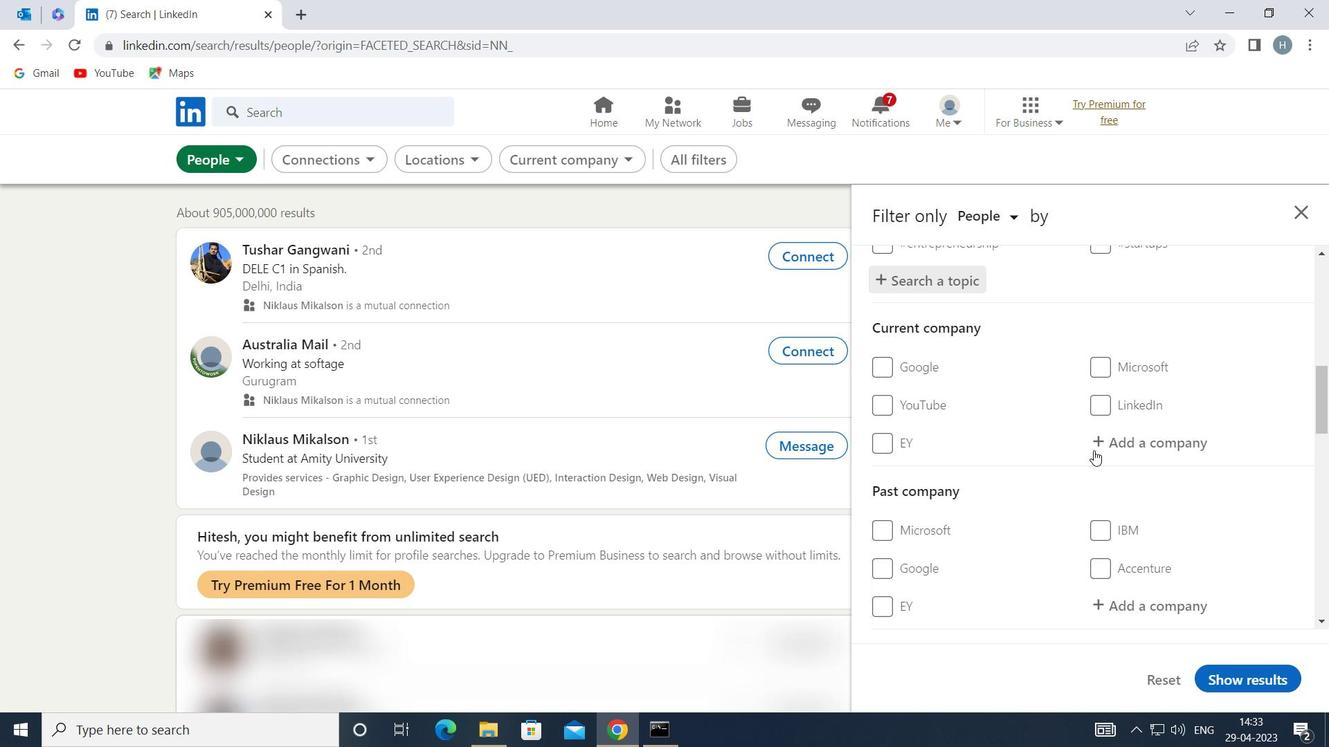 
Action: Mouse scrolled (1107, 452) with delta (0, 0)
Screenshot: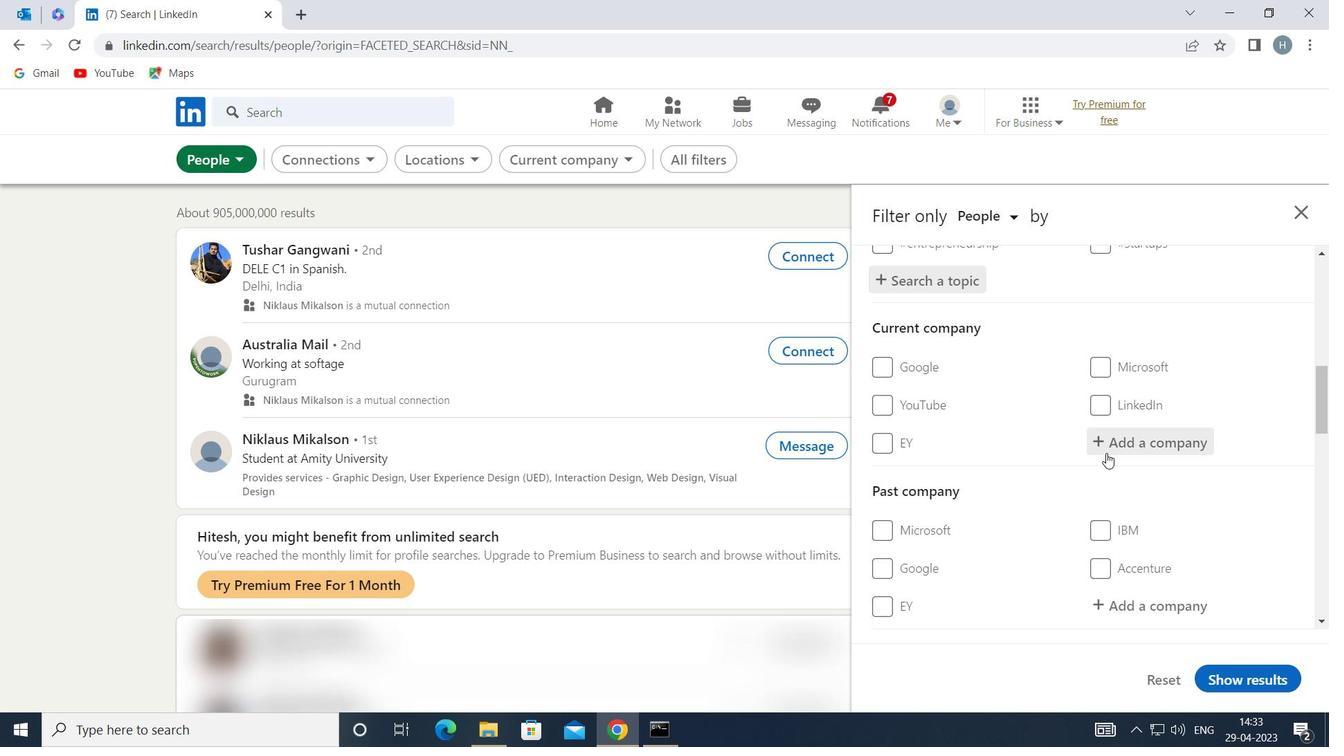 
Action: Mouse scrolled (1107, 452) with delta (0, 0)
Screenshot: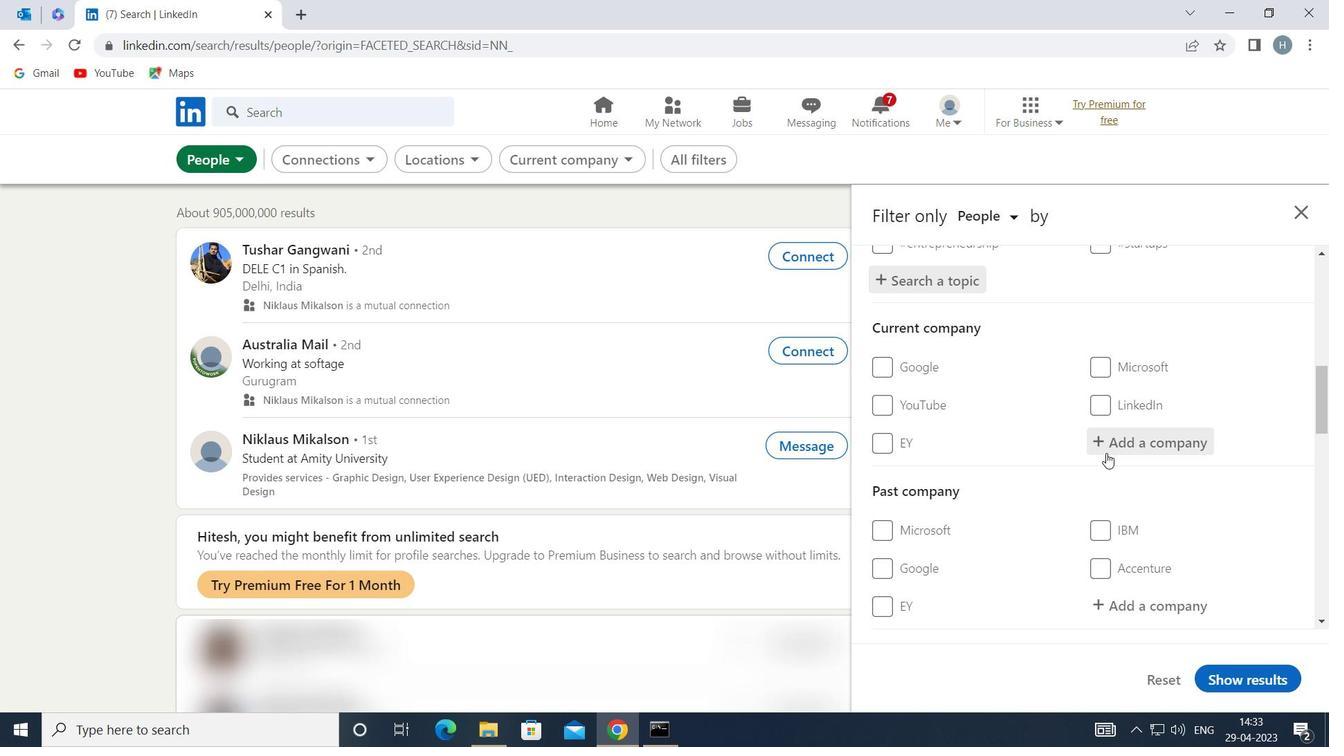 
Action: Mouse moved to (1108, 453)
Screenshot: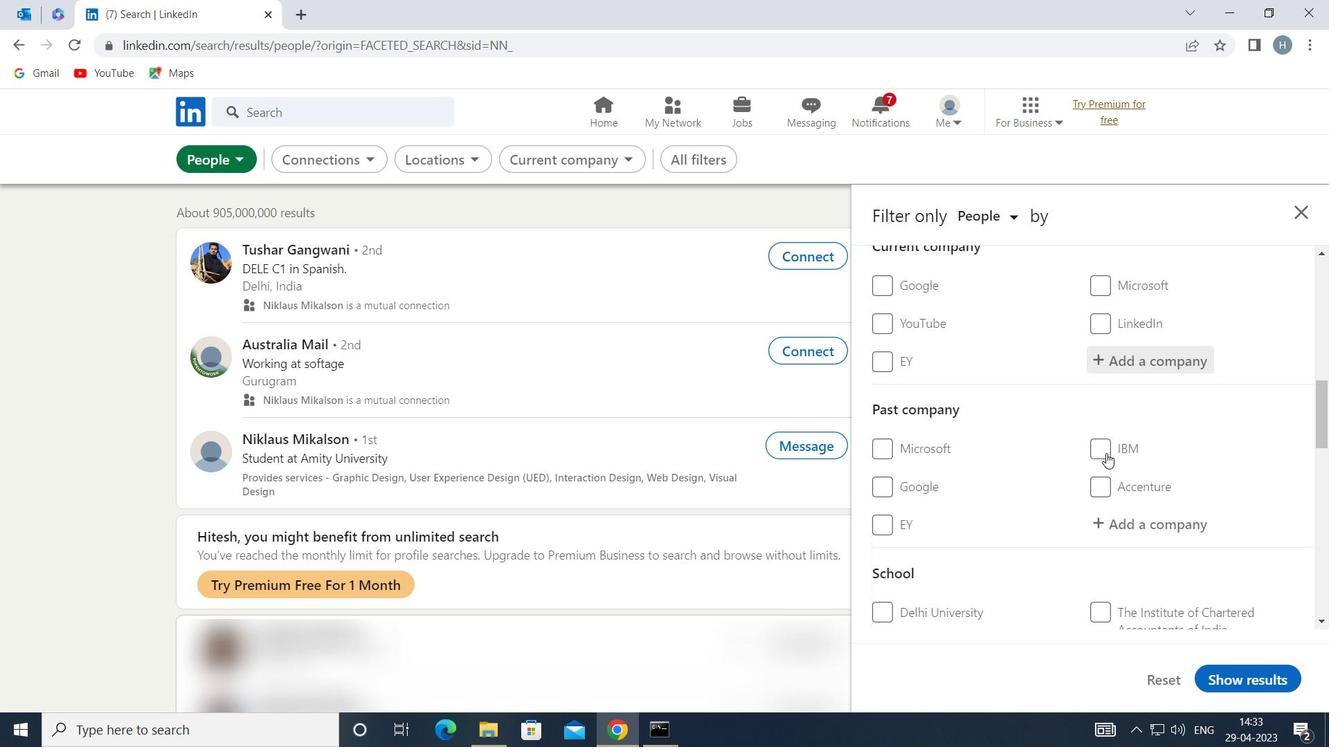 
Action: Mouse scrolled (1108, 452) with delta (0, 0)
Screenshot: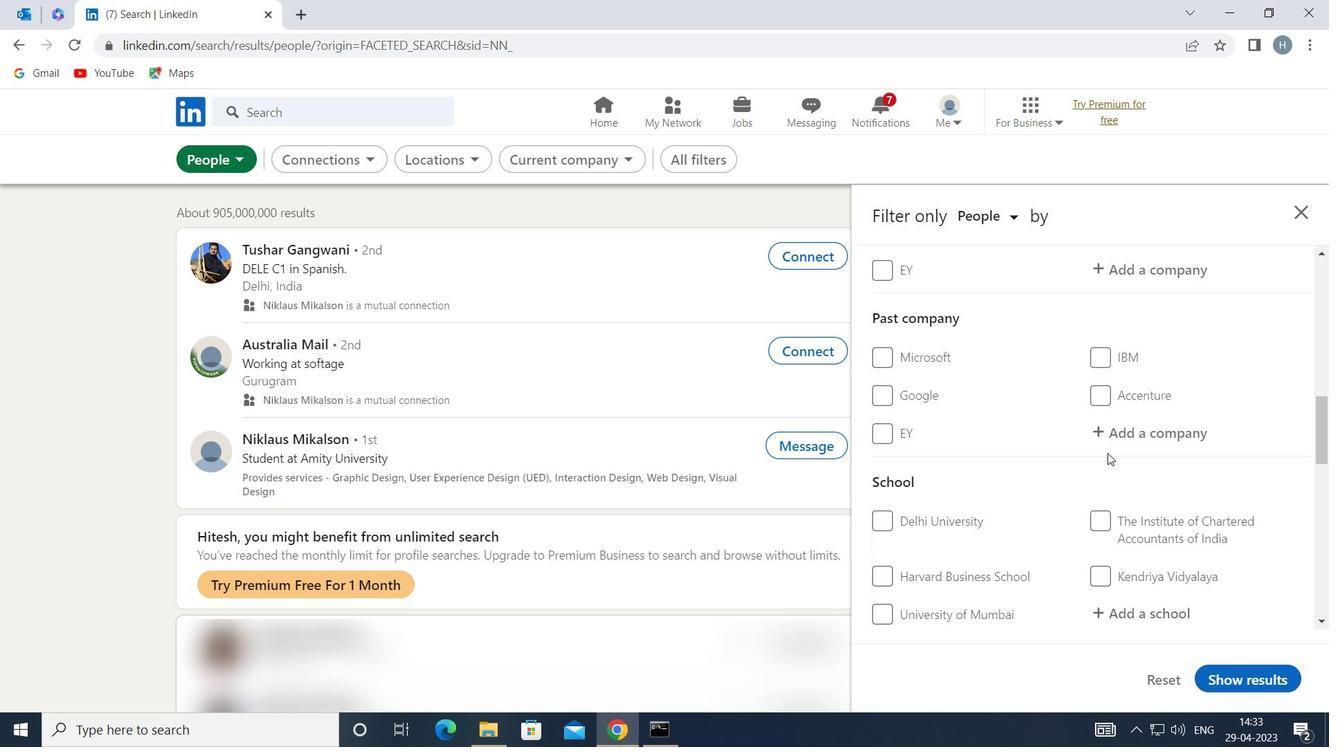 
Action: Mouse moved to (1109, 453)
Screenshot: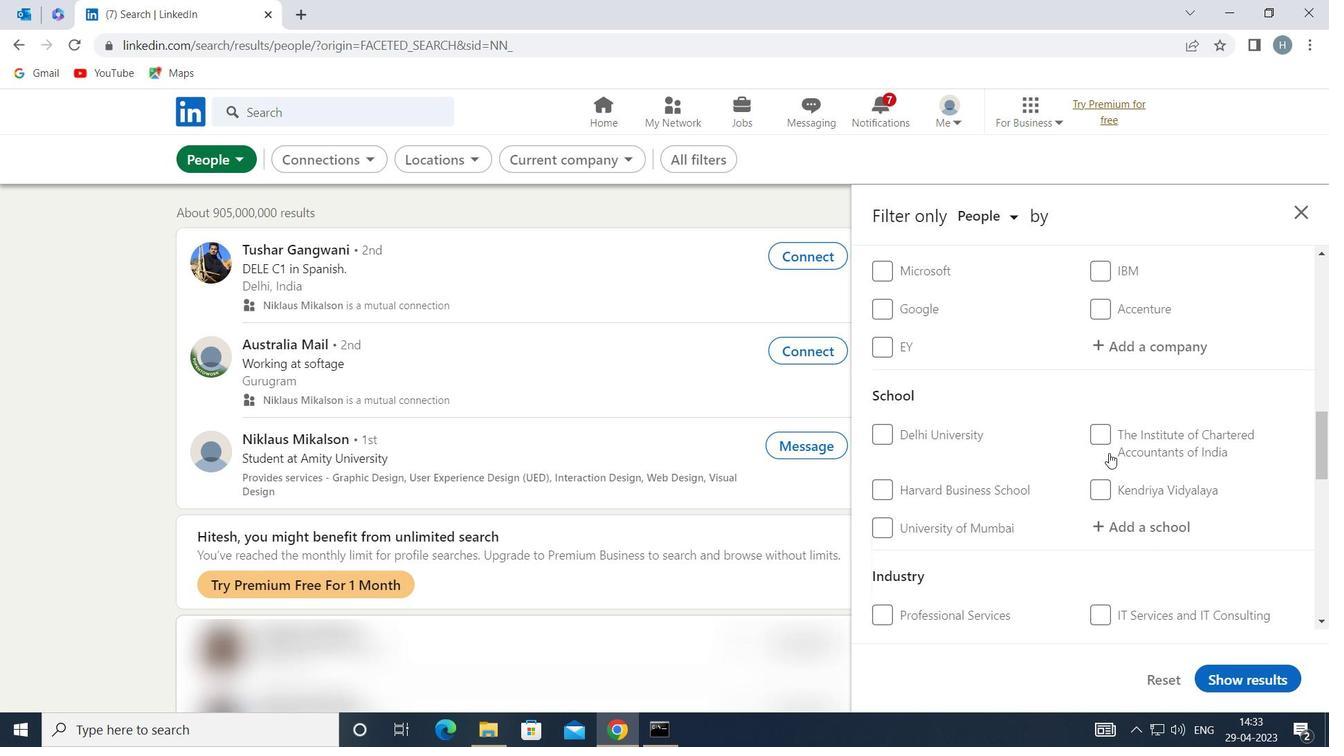 
Action: Mouse scrolled (1109, 452) with delta (0, 0)
Screenshot: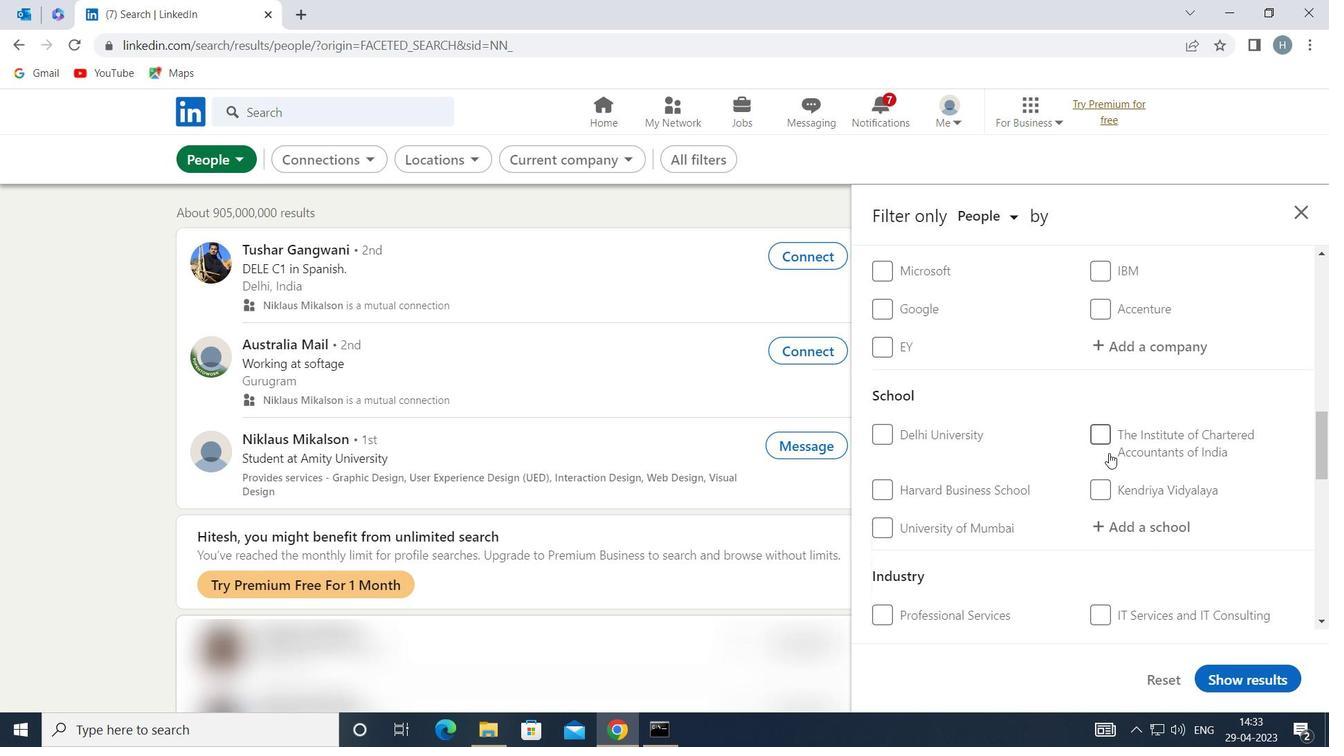 
Action: Mouse scrolled (1109, 452) with delta (0, 0)
Screenshot: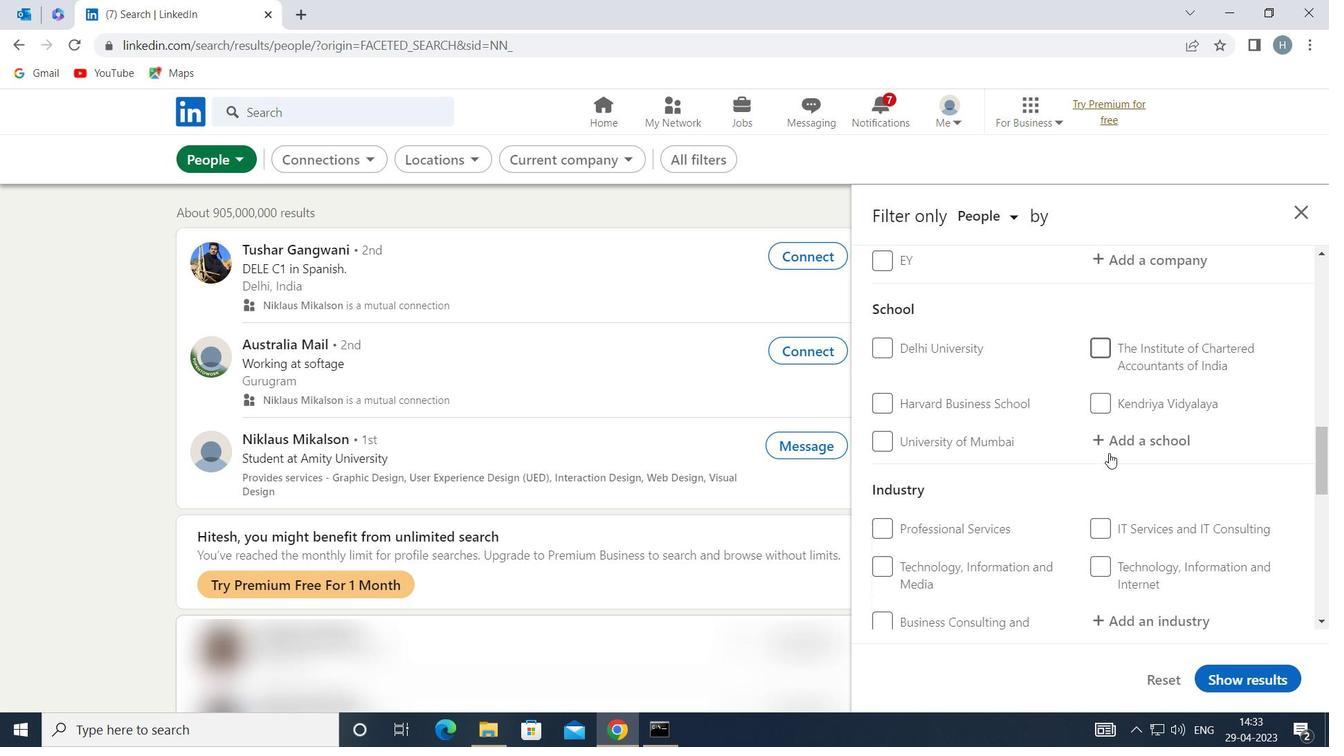 
Action: Mouse scrolled (1109, 452) with delta (0, 0)
Screenshot: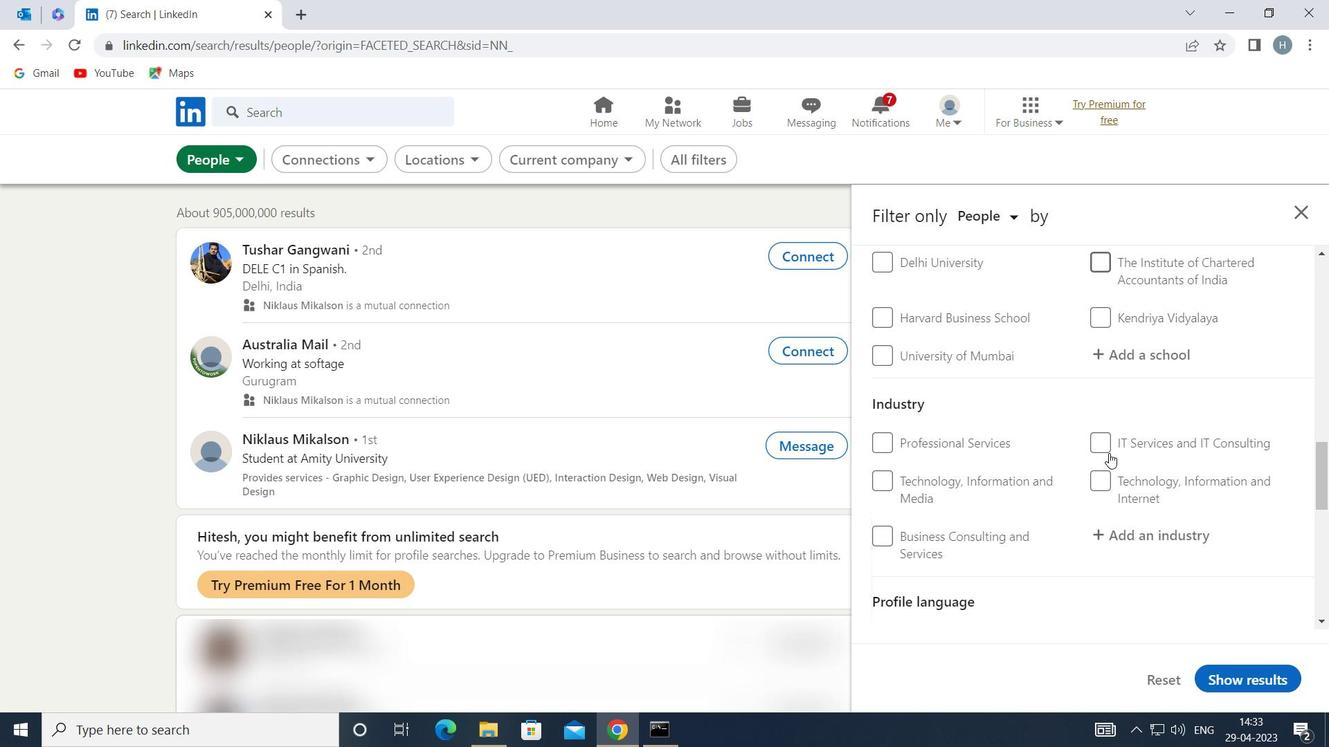 
Action: Mouse scrolled (1109, 452) with delta (0, 0)
Screenshot: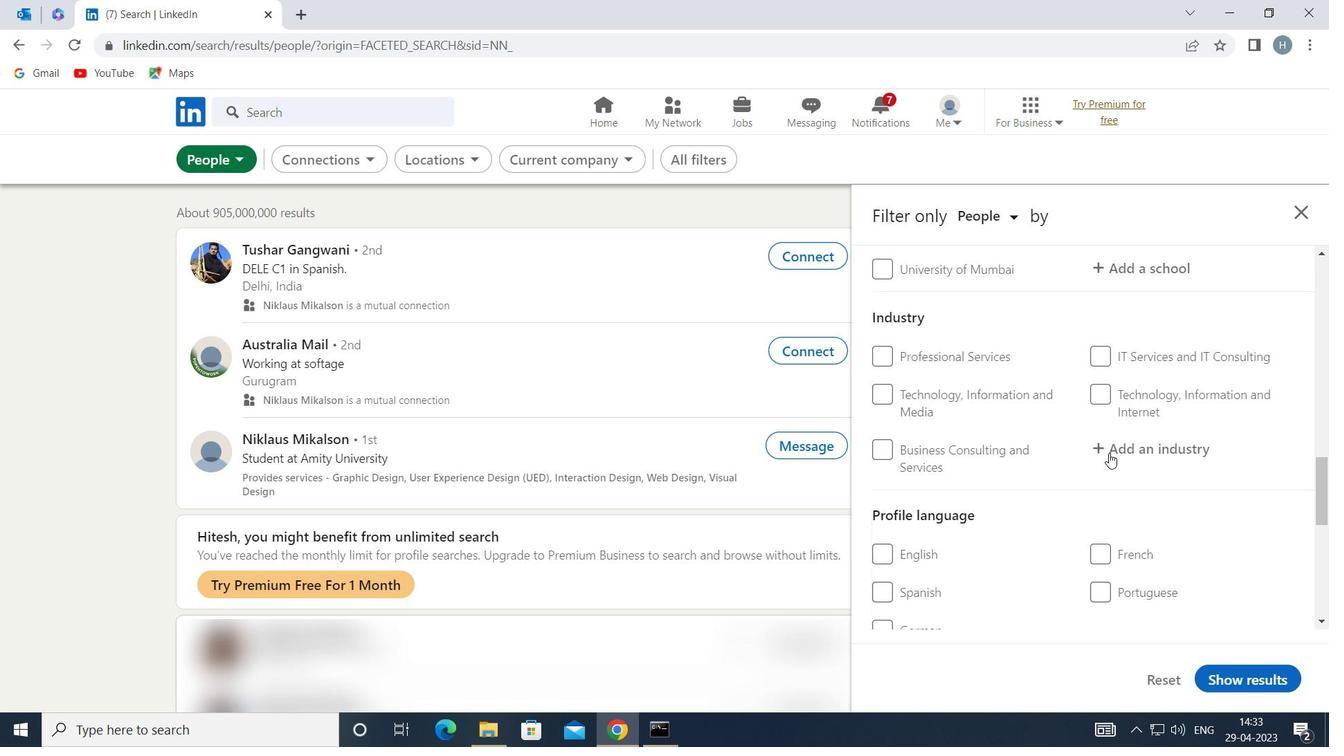 
Action: Mouse moved to (925, 500)
Screenshot: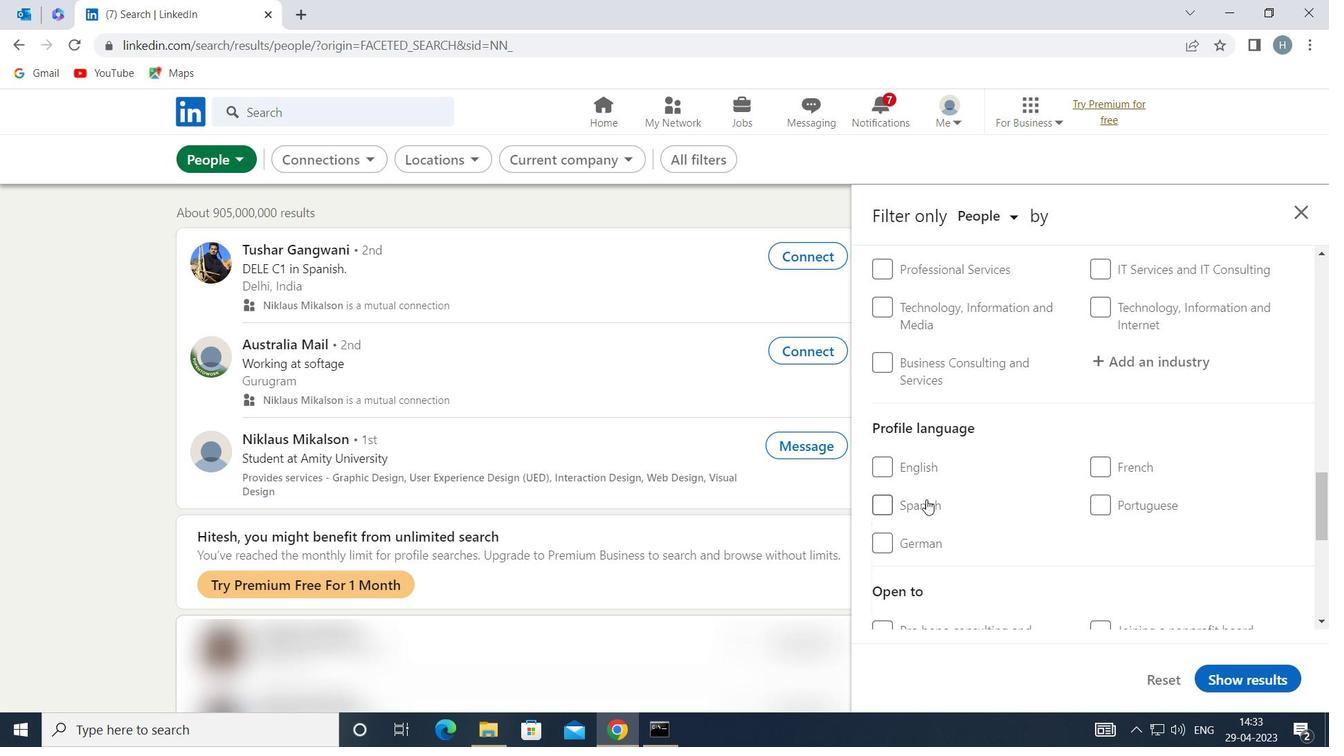 
Action: Mouse pressed left at (925, 500)
Screenshot: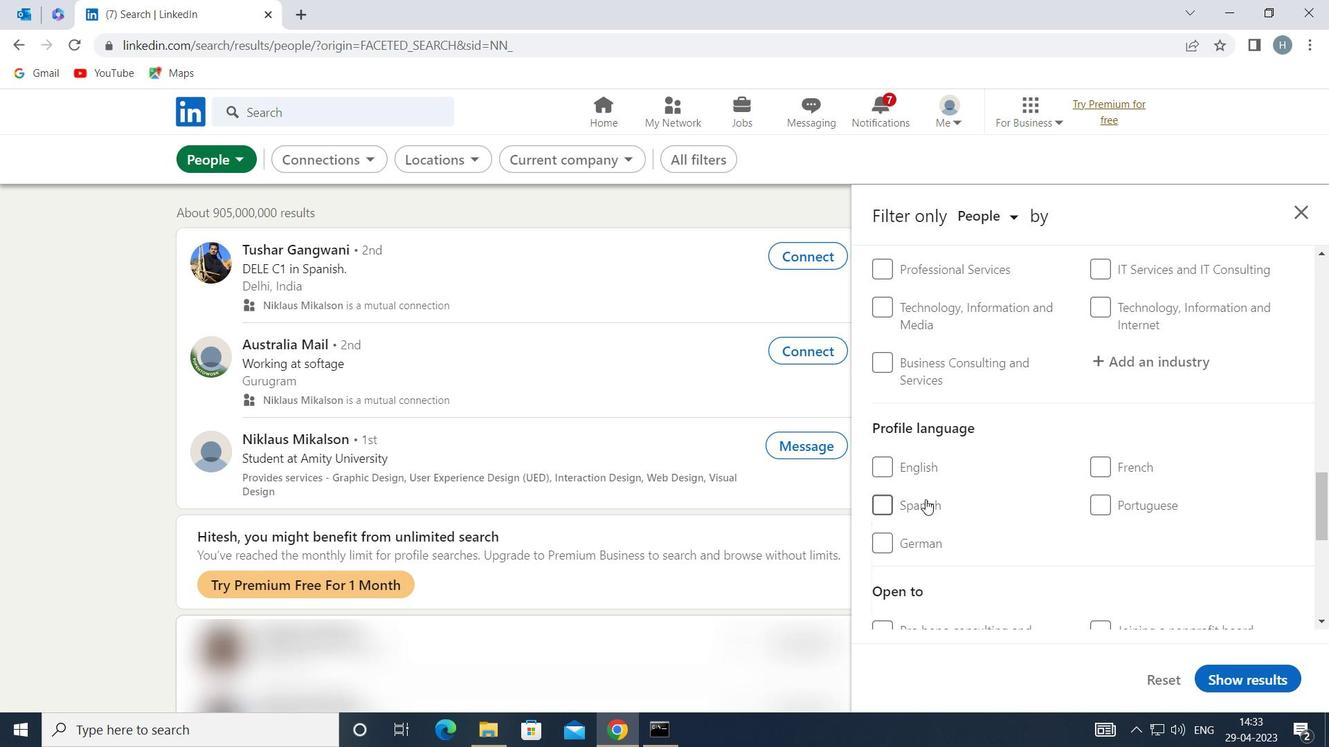 
Action: Mouse moved to (1130, 489)
Screenshot: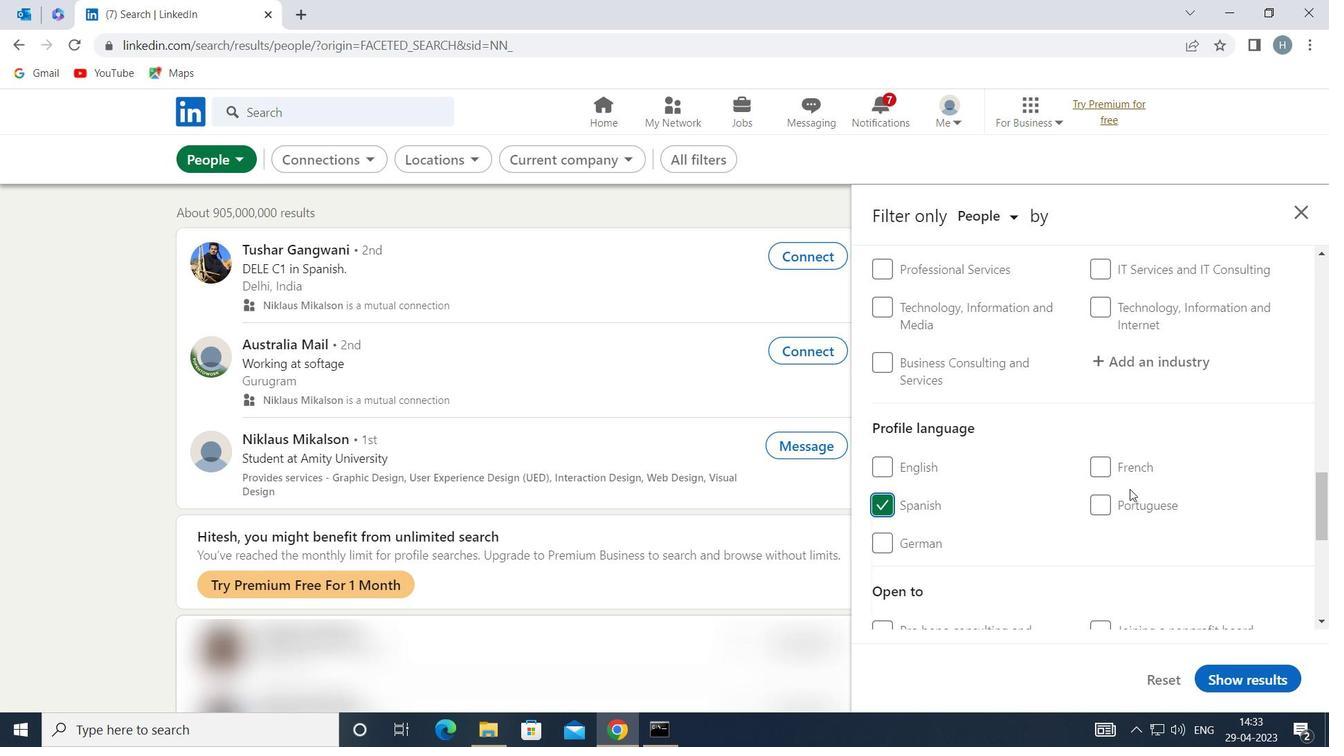 
Action: Mouse scrolled (1130, 490) with delta (0, 0)
Screenshot: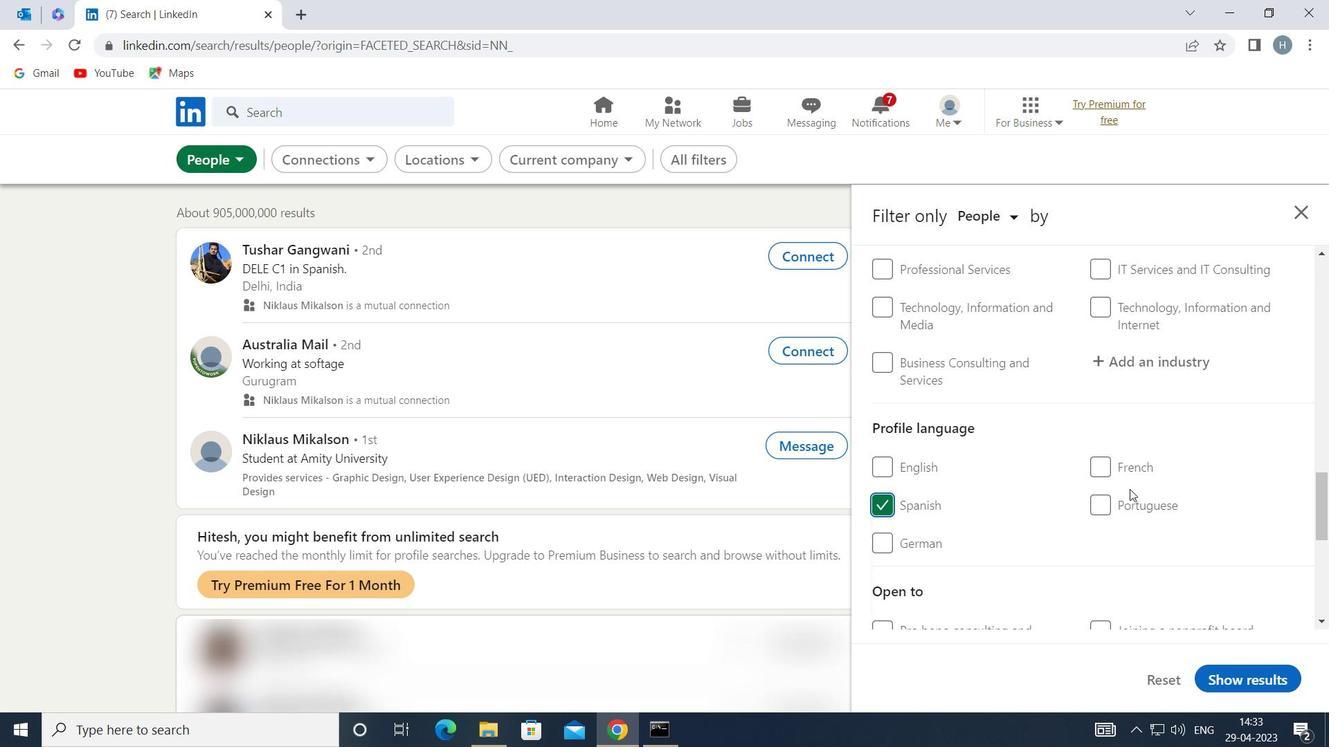
Action: Mouse moved to (1131, 489)
Screenshot: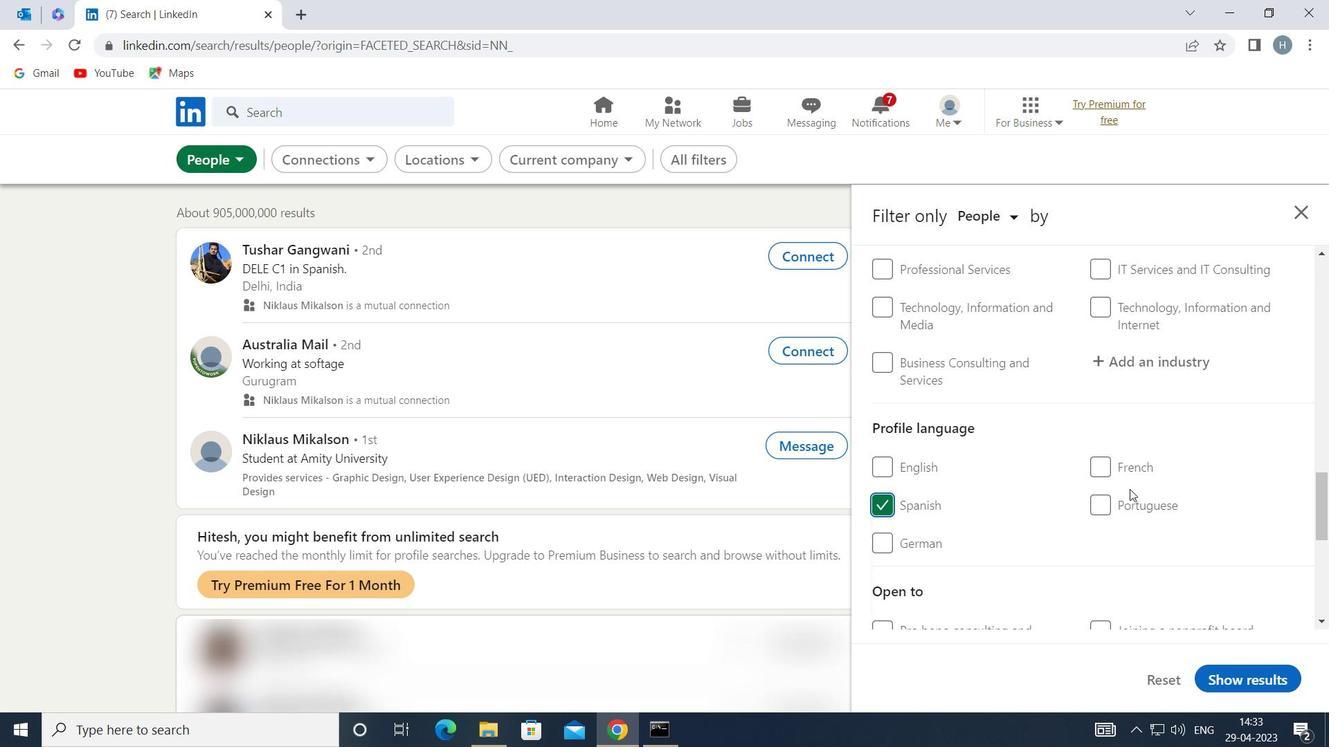 
Action: Mouse scrolled (1131, 490) with delta (0, 0)
Screenshot: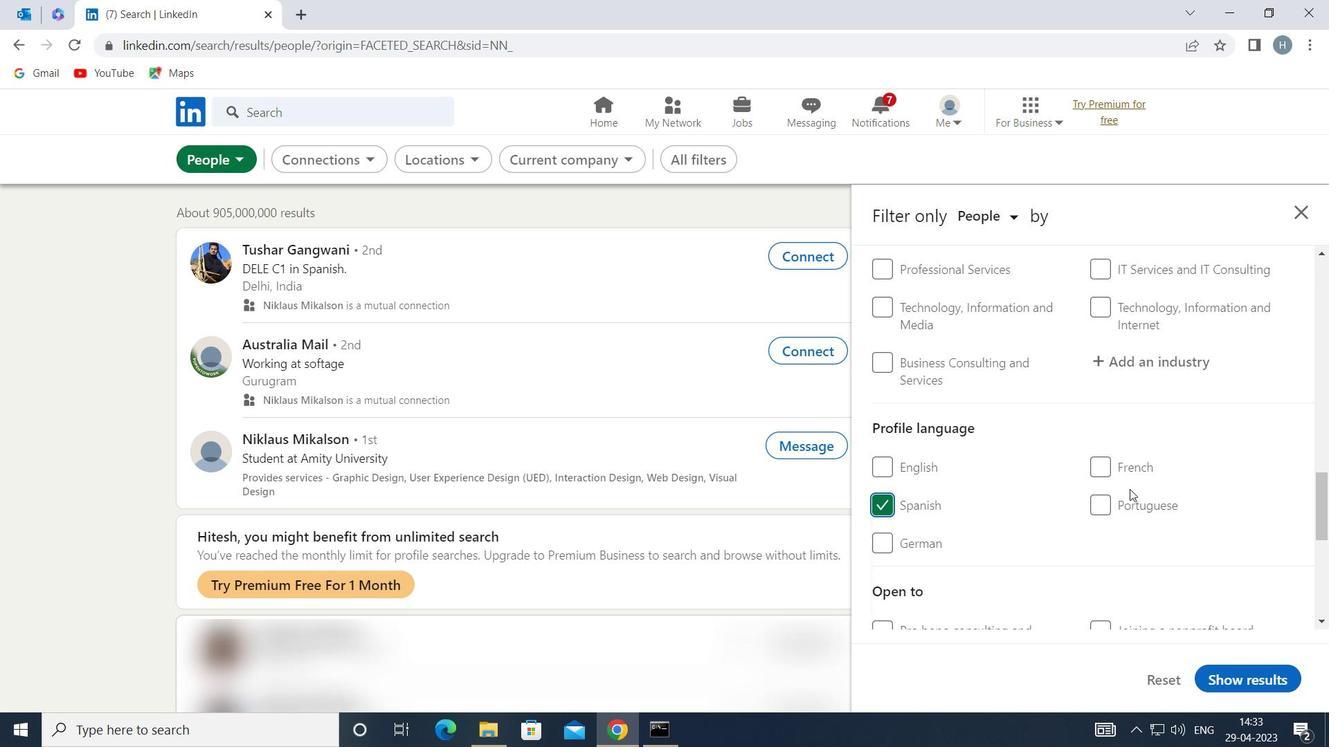 
Action: Mouse moved to (1133, 489)
Screenshot: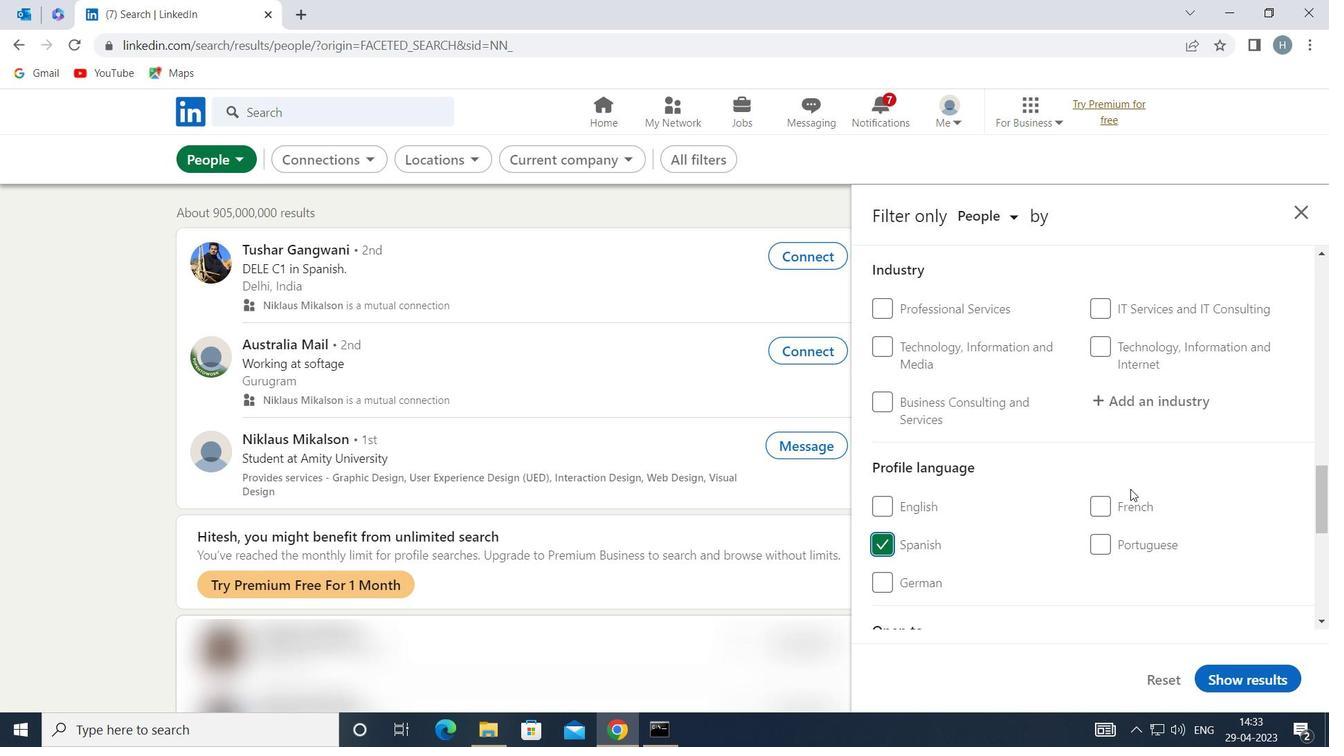 
Action: Mouse scrolled (1133, 490) with delta (0, 0)
Screenshot: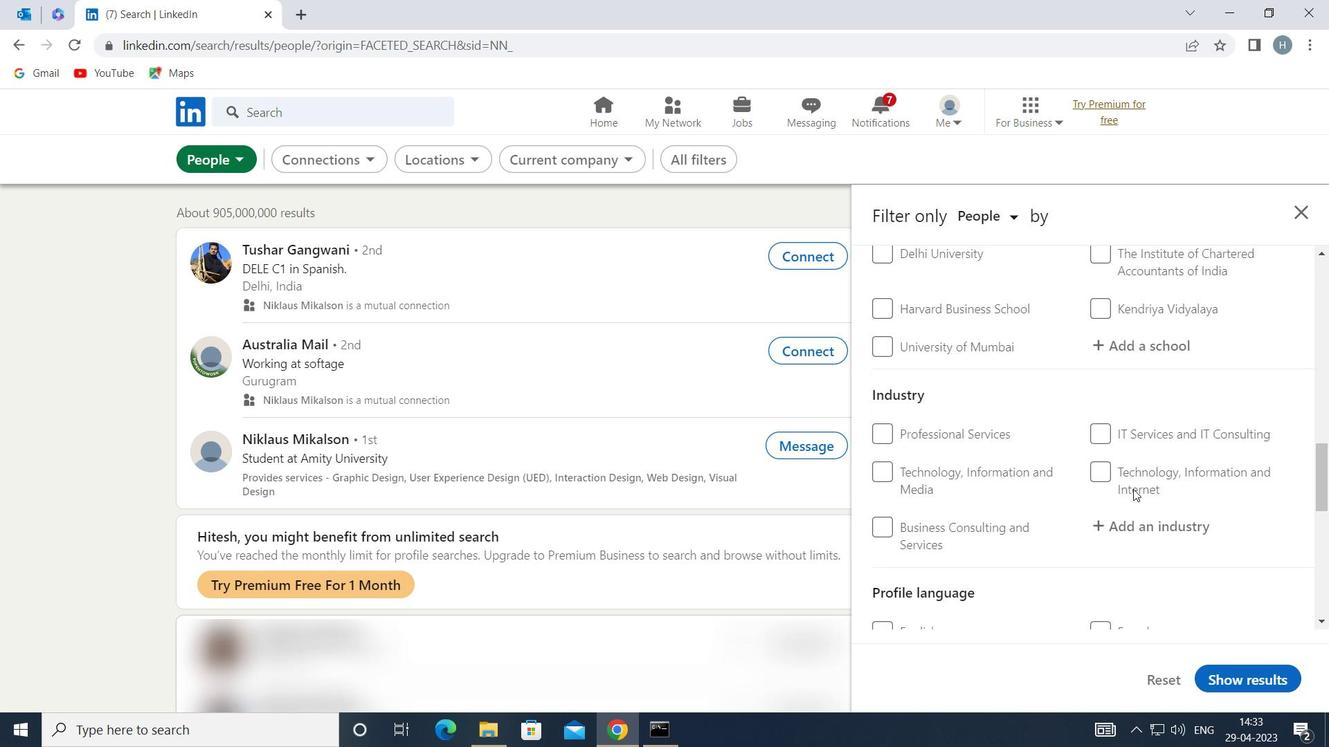 
Action: Mouse scrolled (1133, 490) with delta (0, 0)
Screenshot: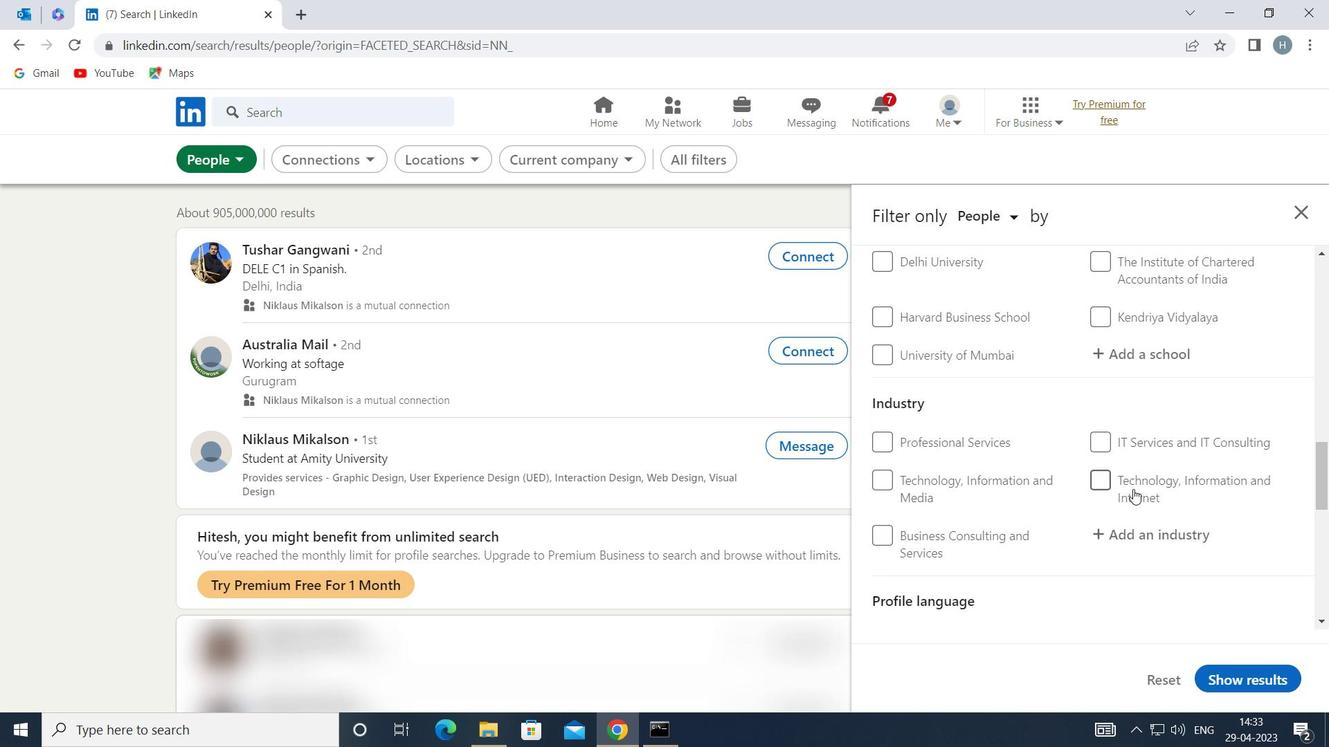 
Action: Mouse moved to (1075, 476)
Screenshot: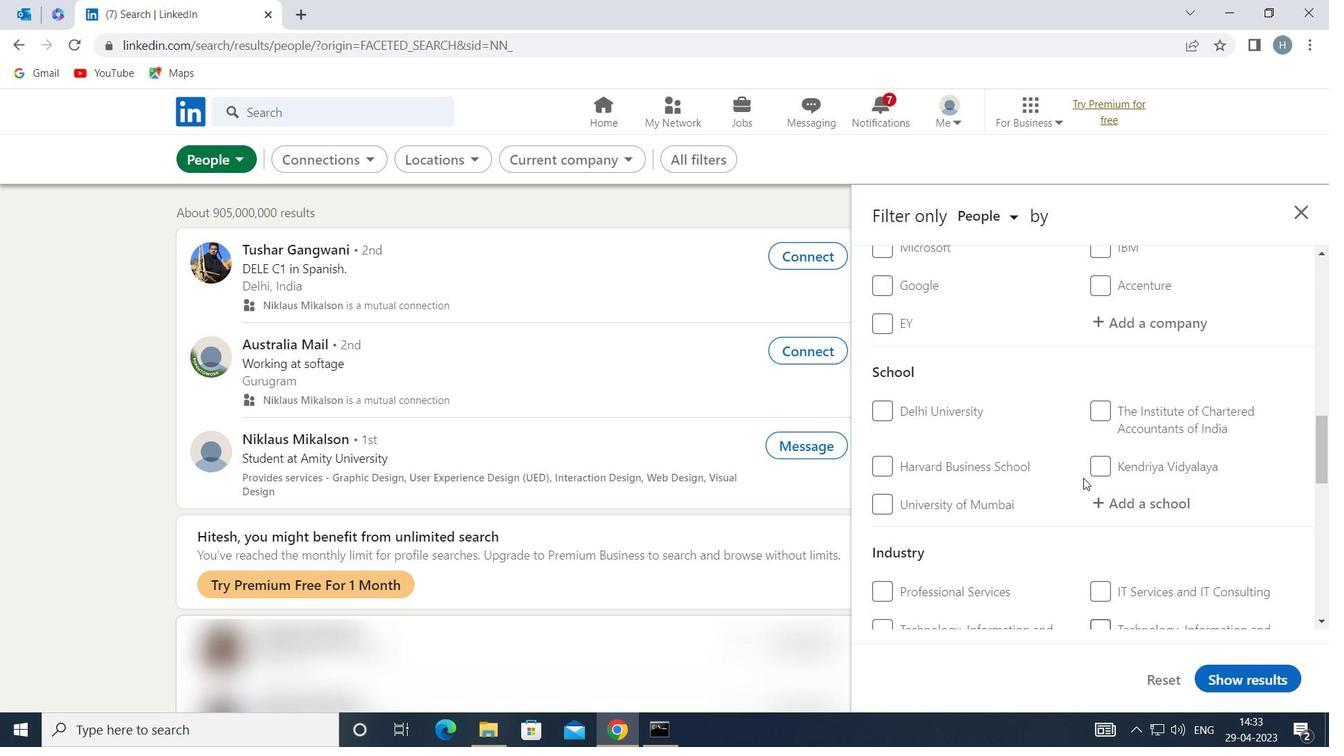 
Action: Mouse scrolled (1075, 477) with delta (0, 0)
Screenshot: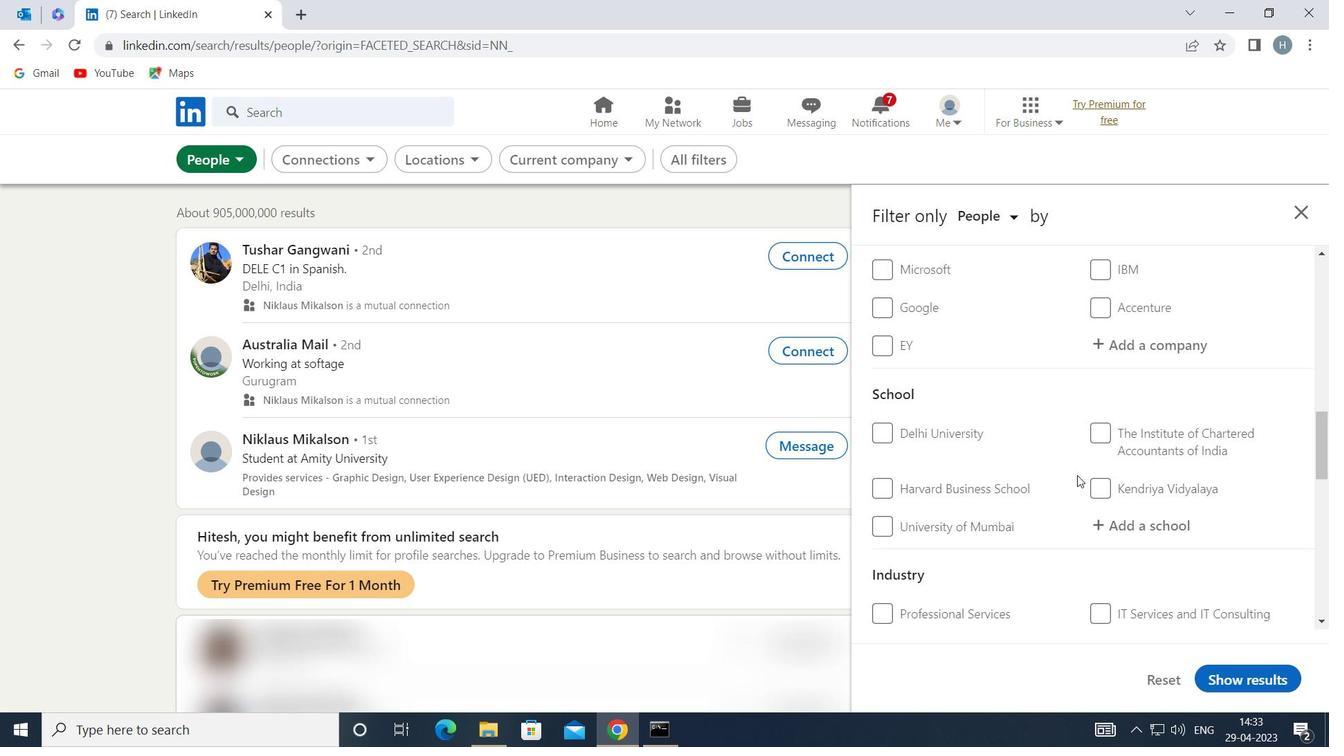 
Action: Mouse moved to (1079, 470)
Screenshot: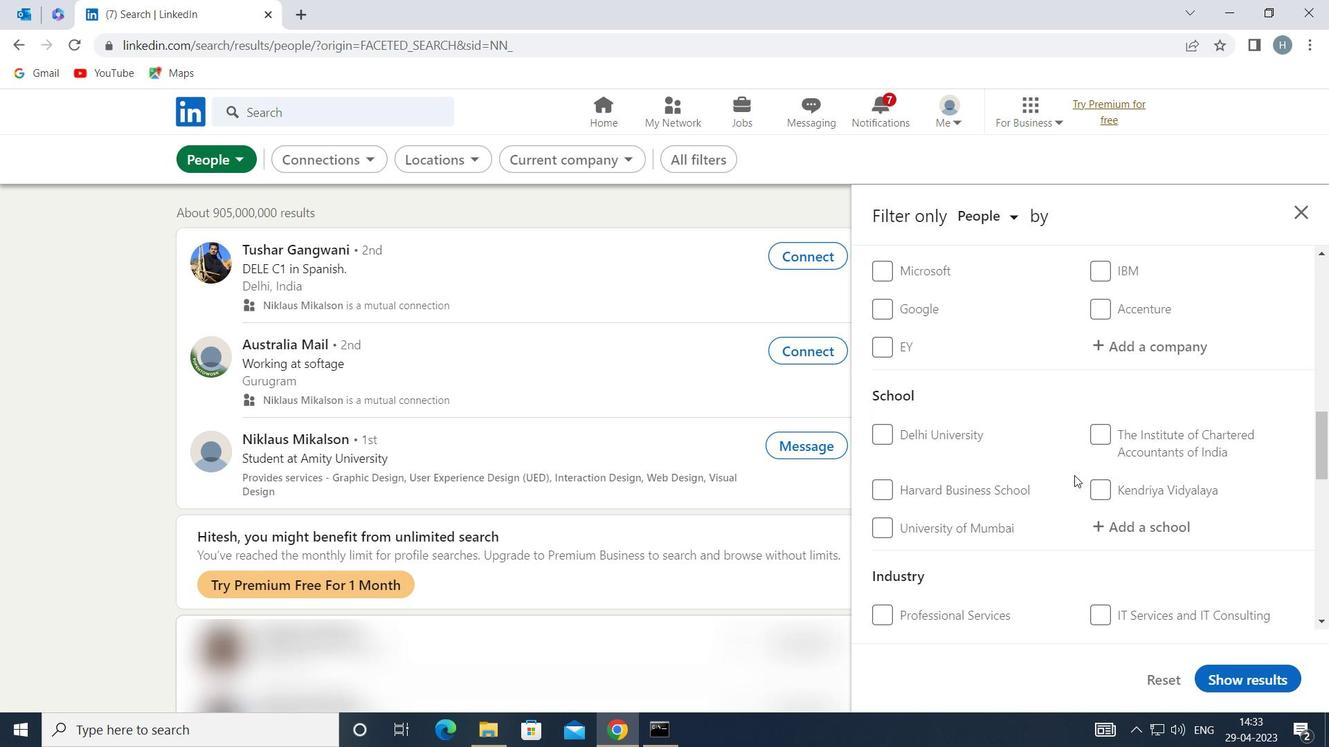 
Action: Mouse scrolled (1079, 471) with delta (0, 0)
Screenshot: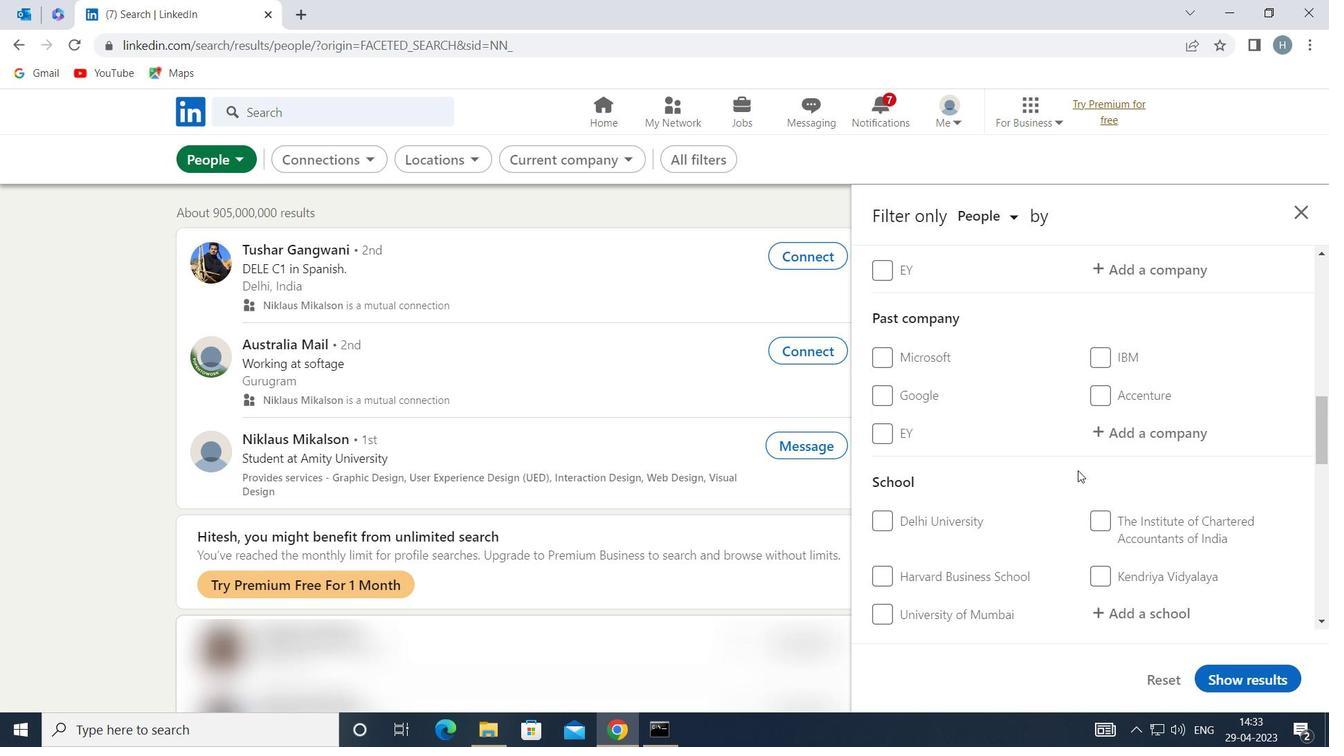 
Action: Mouse moved to (1085, 466)
Screenshot: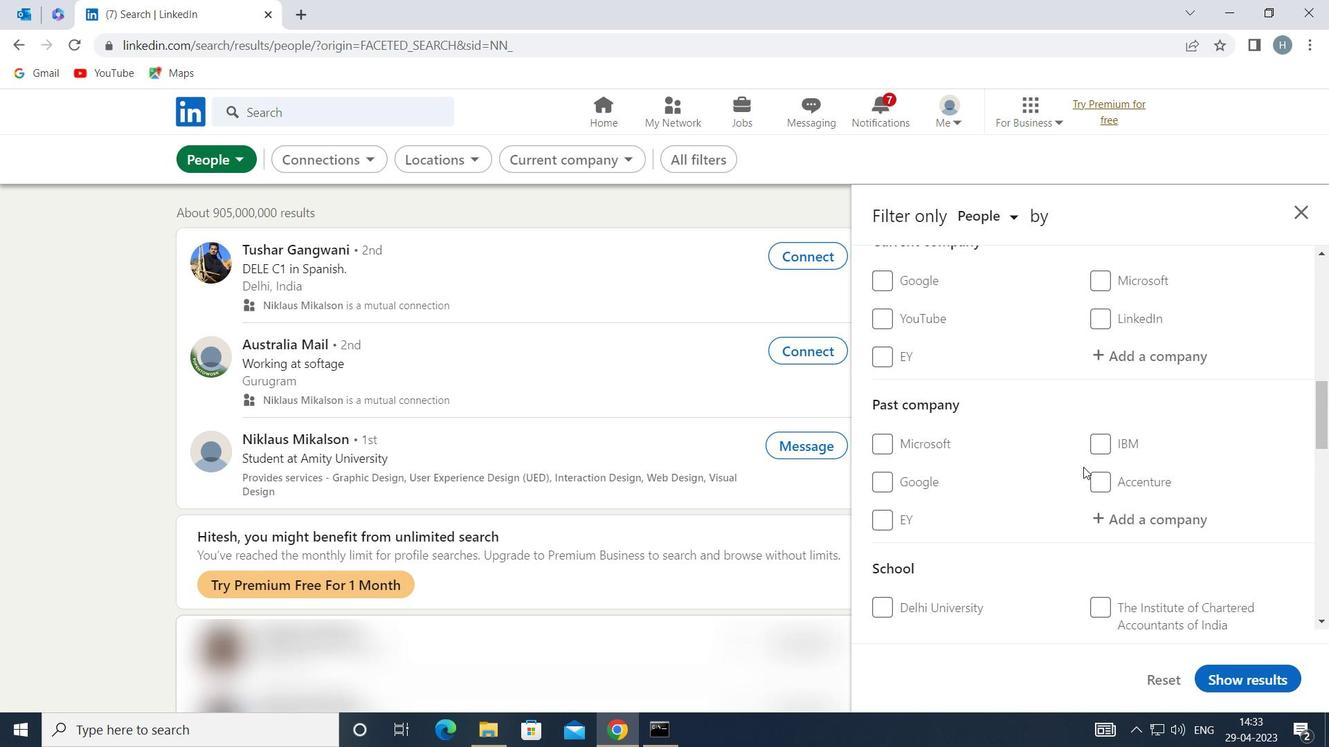 
Action: Mouse scrolled (1085, 466) with delta (0, 0)
Screenshot: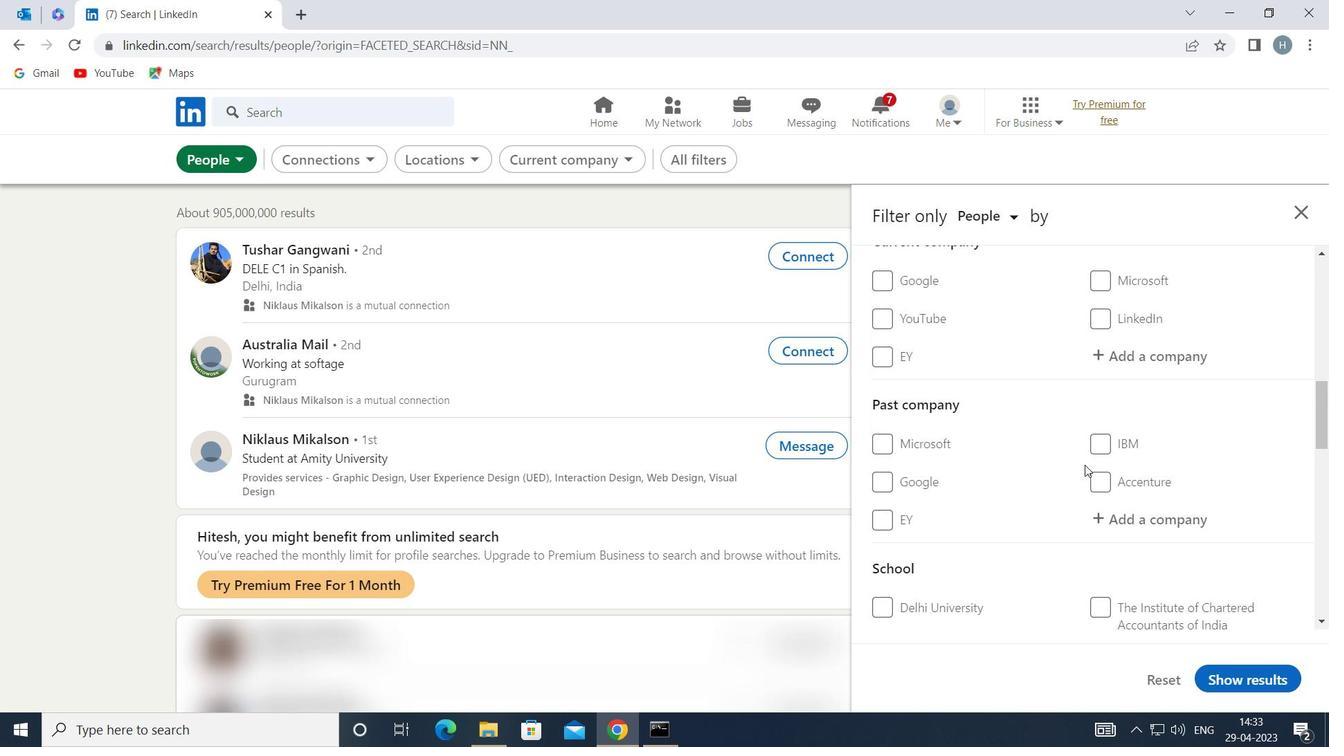 
Action: Mouse moved to (1144, 445)
Screenshot: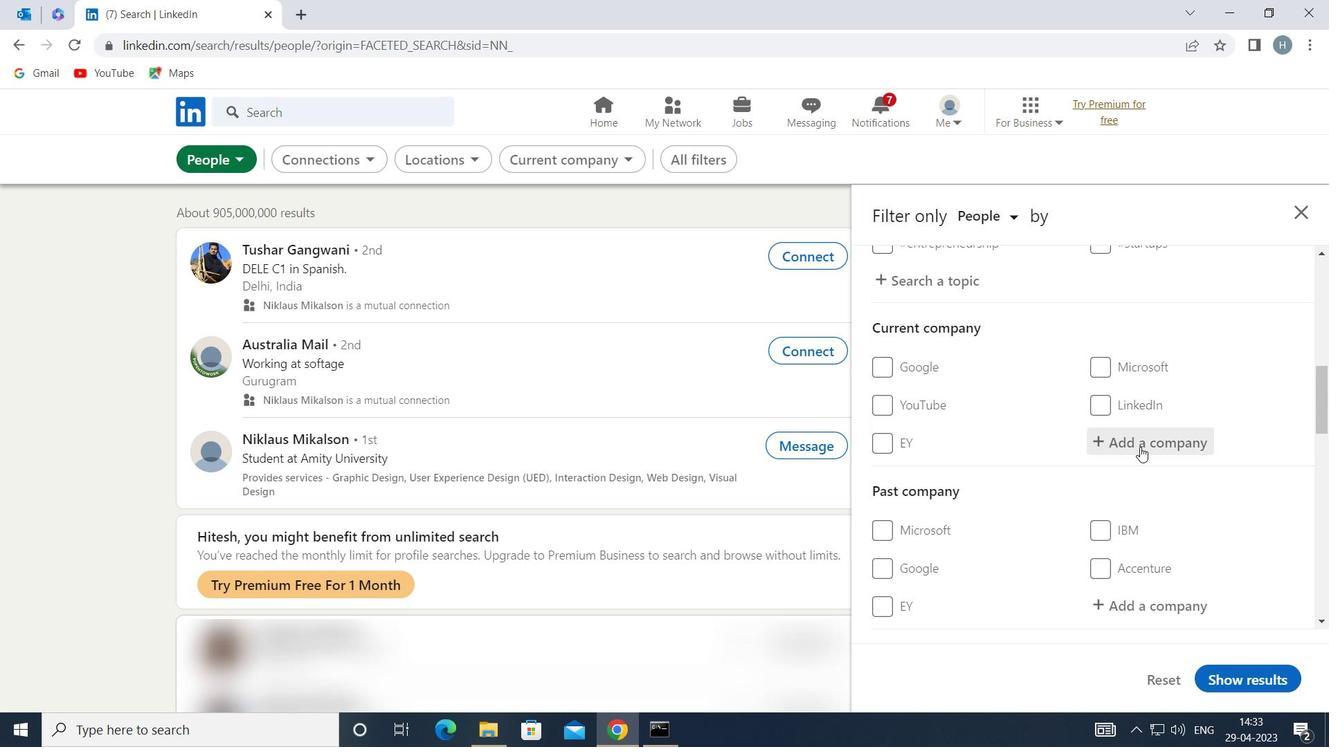 
Action: Mouse pressed left at (1144, 445)
Screenshot: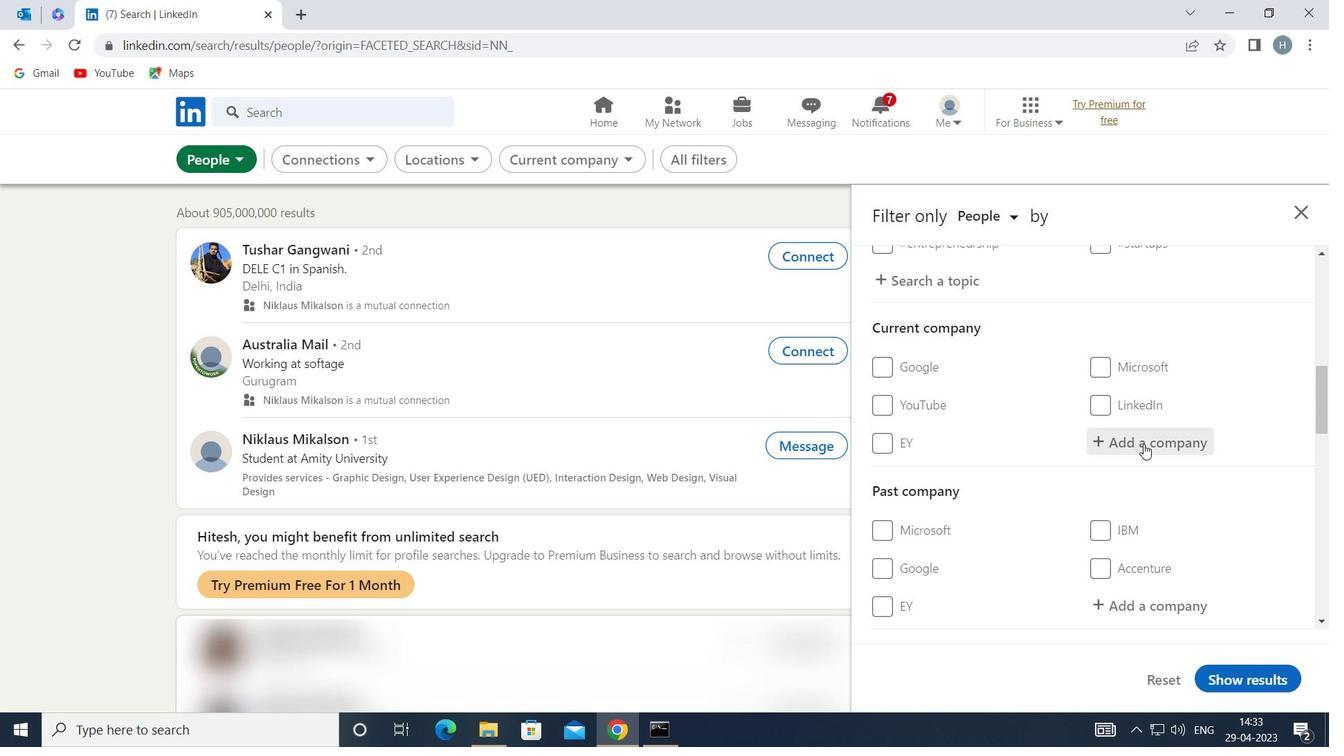 
Action: Key pressed <Key.shift>GURGA
Screenshot: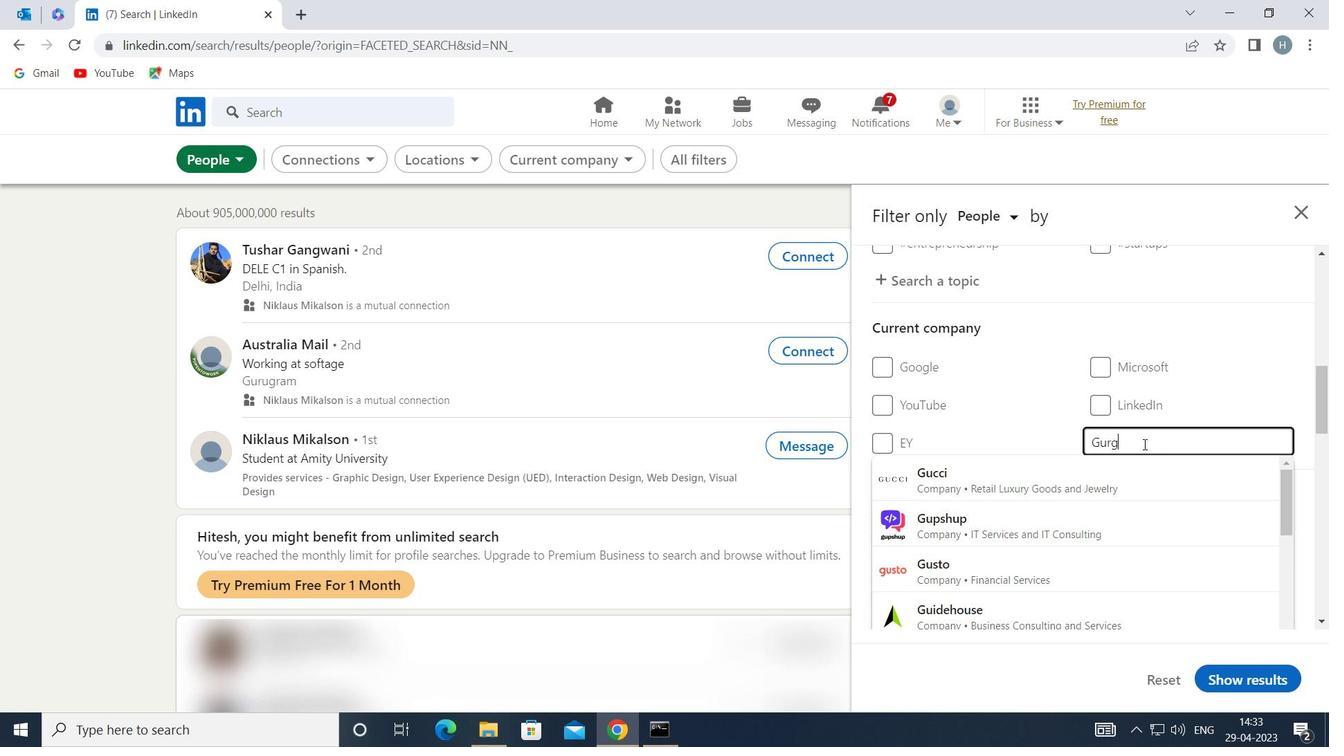 
Action: Mouse moved to (1144, 441)
Screenshot: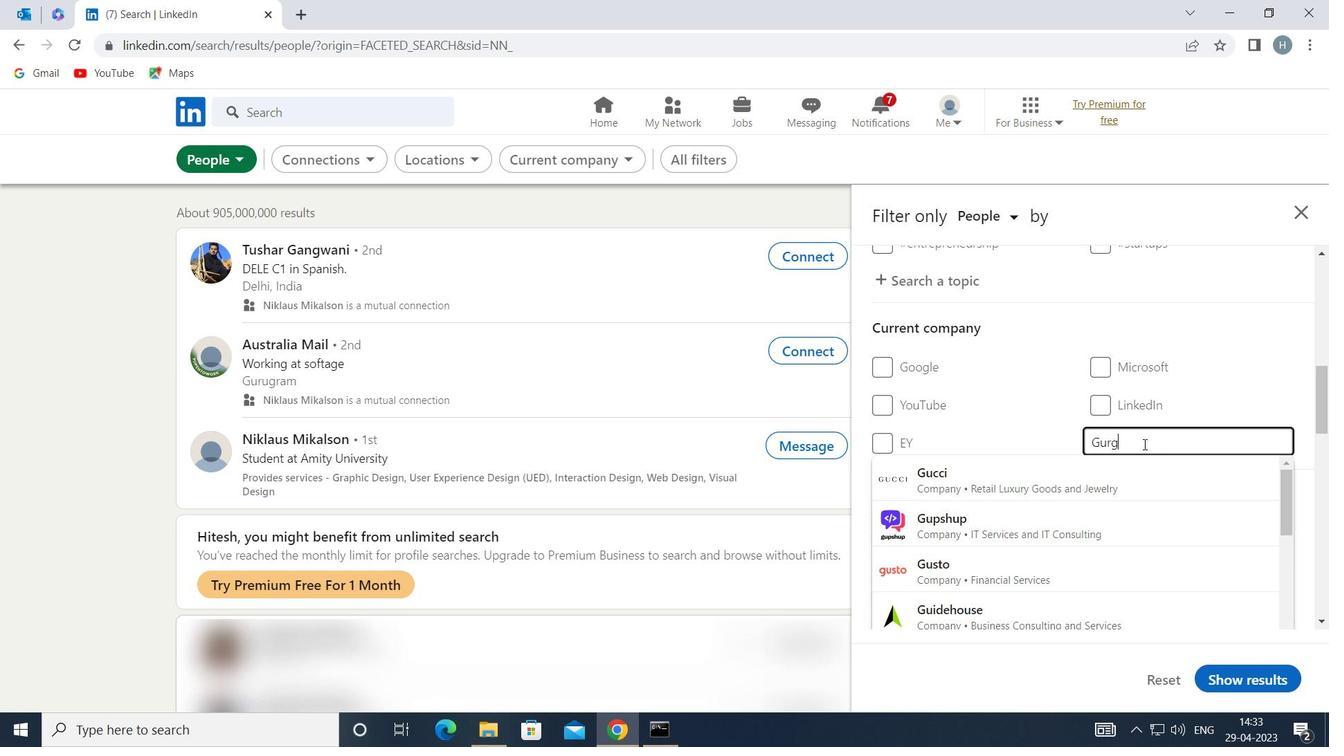 
Action: Key pressed ON
Screenshot: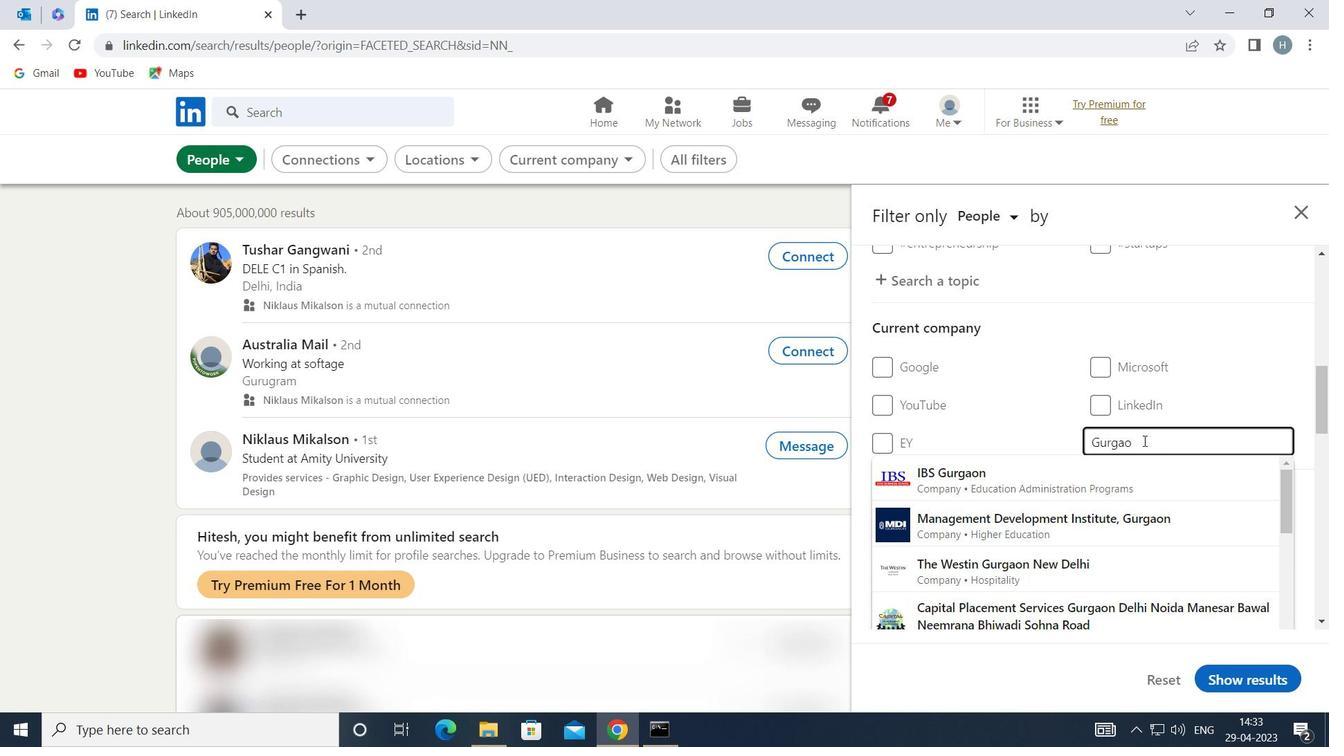 
Action: Mouse moved to (1075, 538)
Screenshot: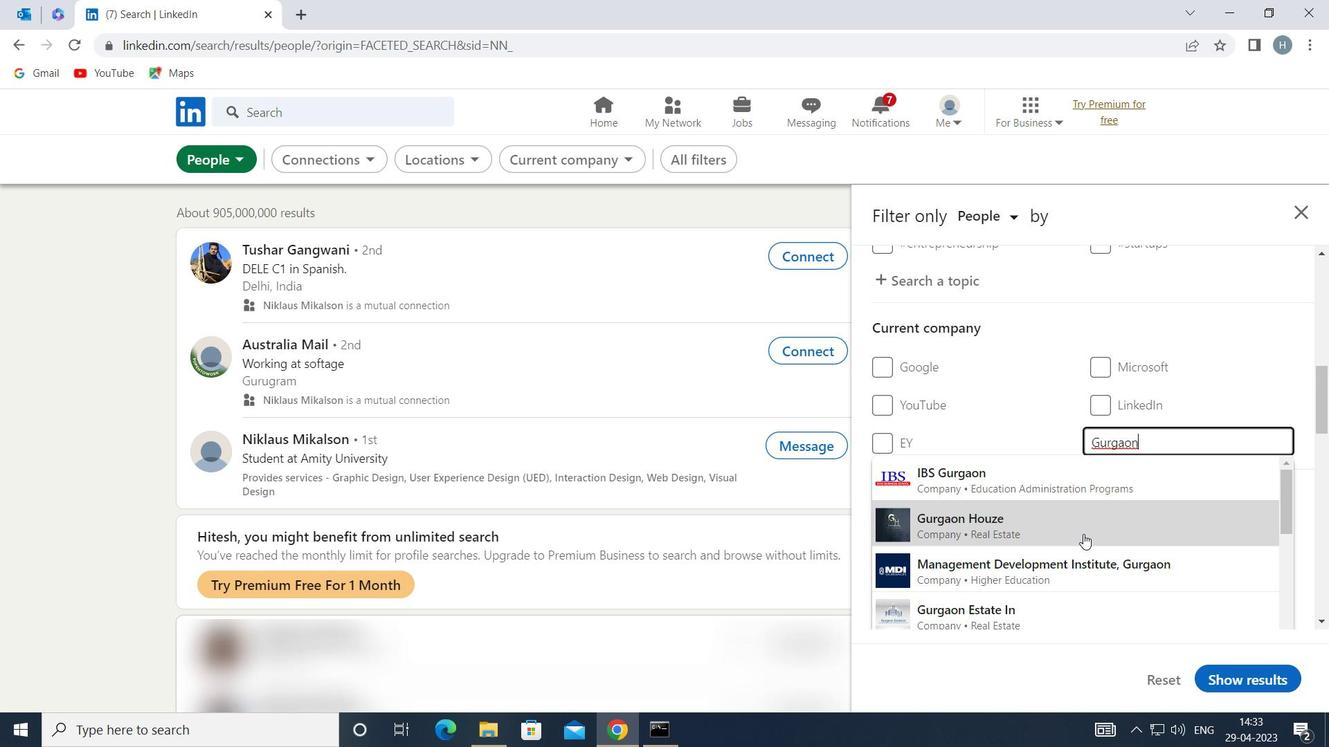 
Action: Mouse scrolled (1075, 538) with delta (0, 0)
Screenshot: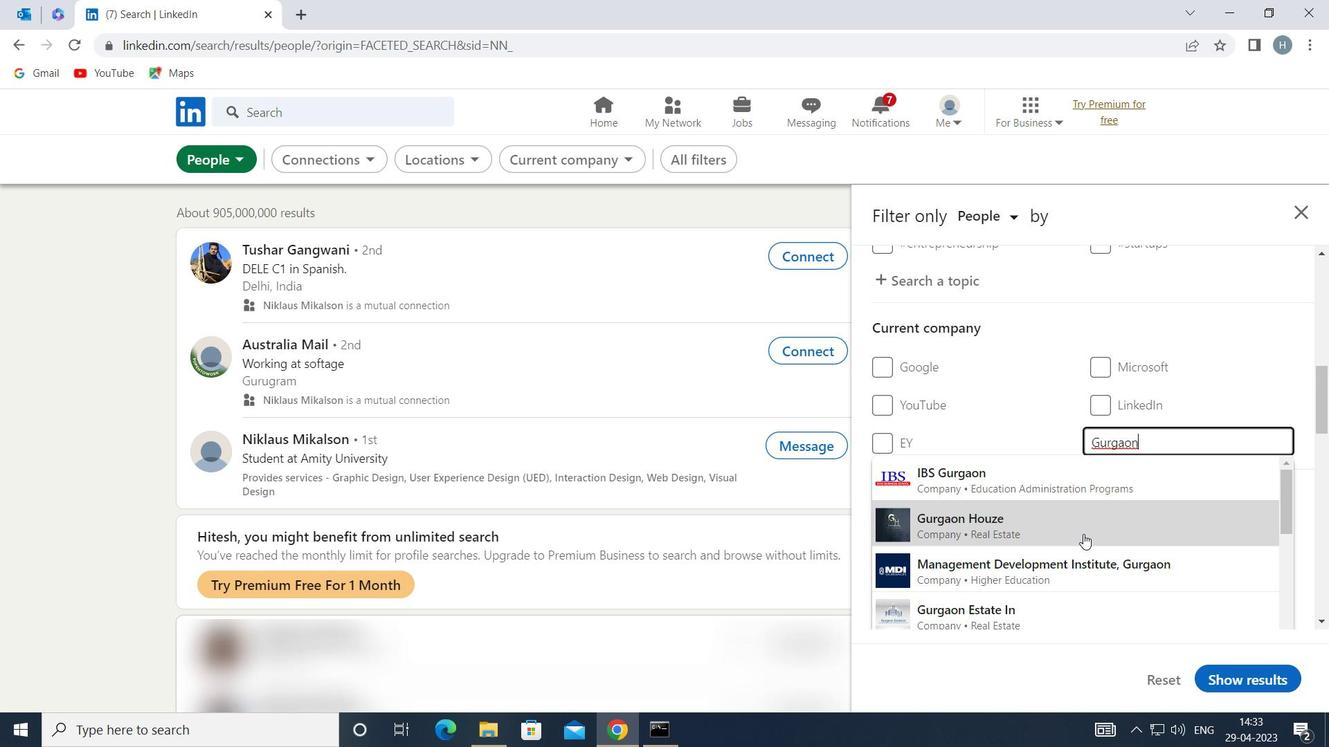 
Action: Mouse moved to (1082, 532)
Screenshot: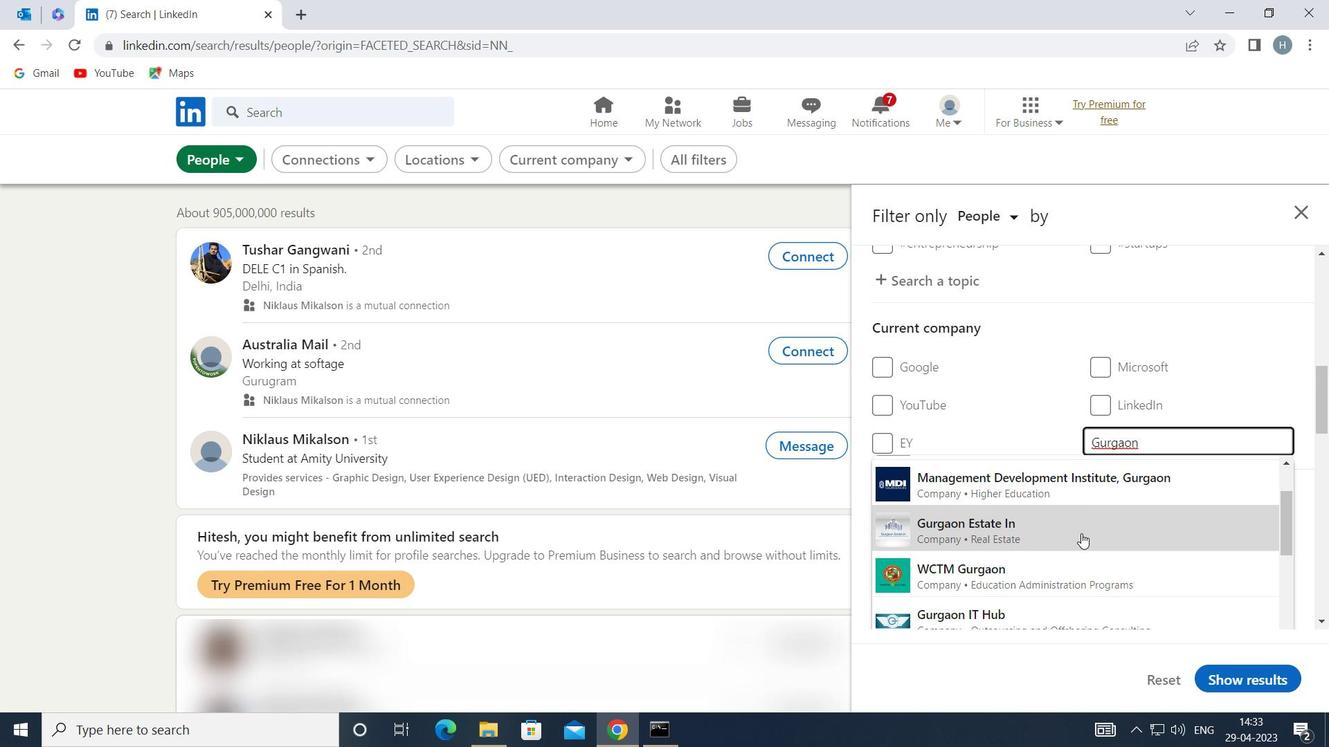 
Action: Mouse pressed left at (1082, 532)
Screenshot: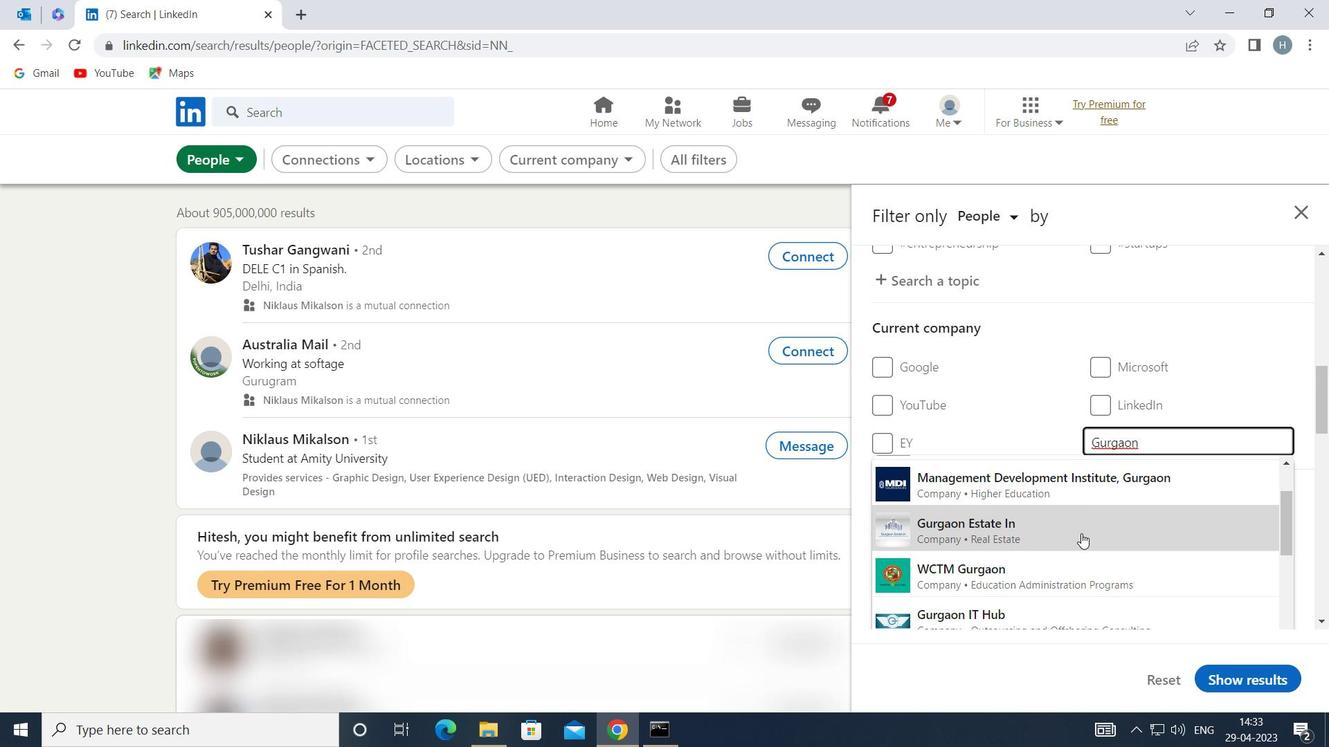 
Action: Mouse moved to (1094, 509)
Screenshot: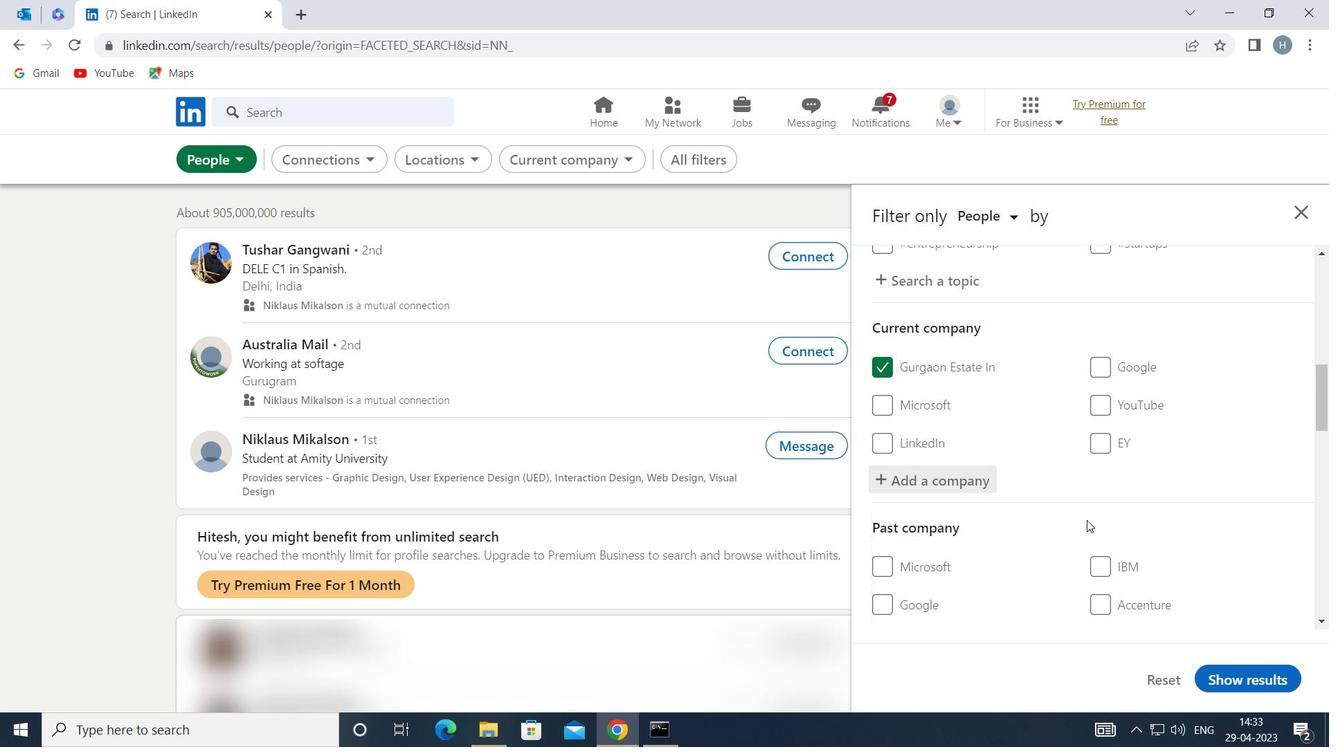 
Action: Mouse scrolled (1094, 508) with delta (0, 0)
Screenshot: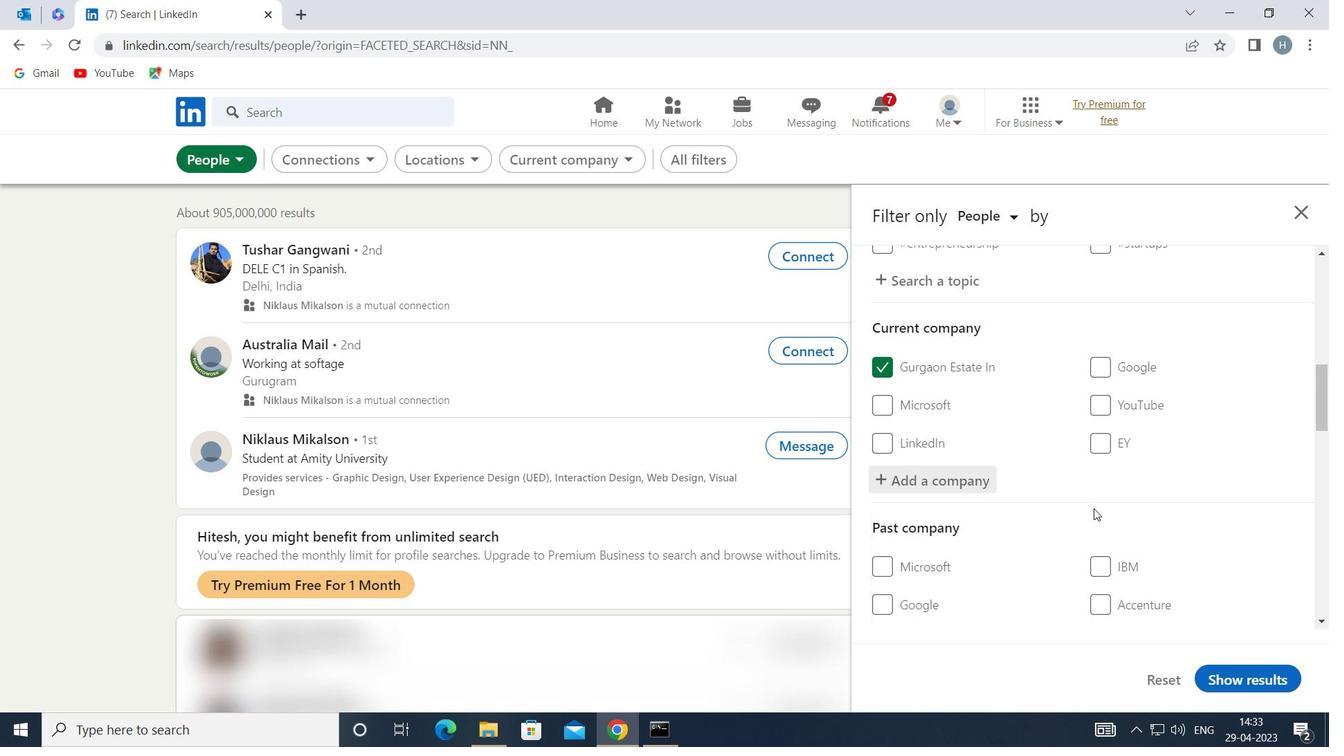 
Action: Mouse moved to (1094, 503)
Screenshot: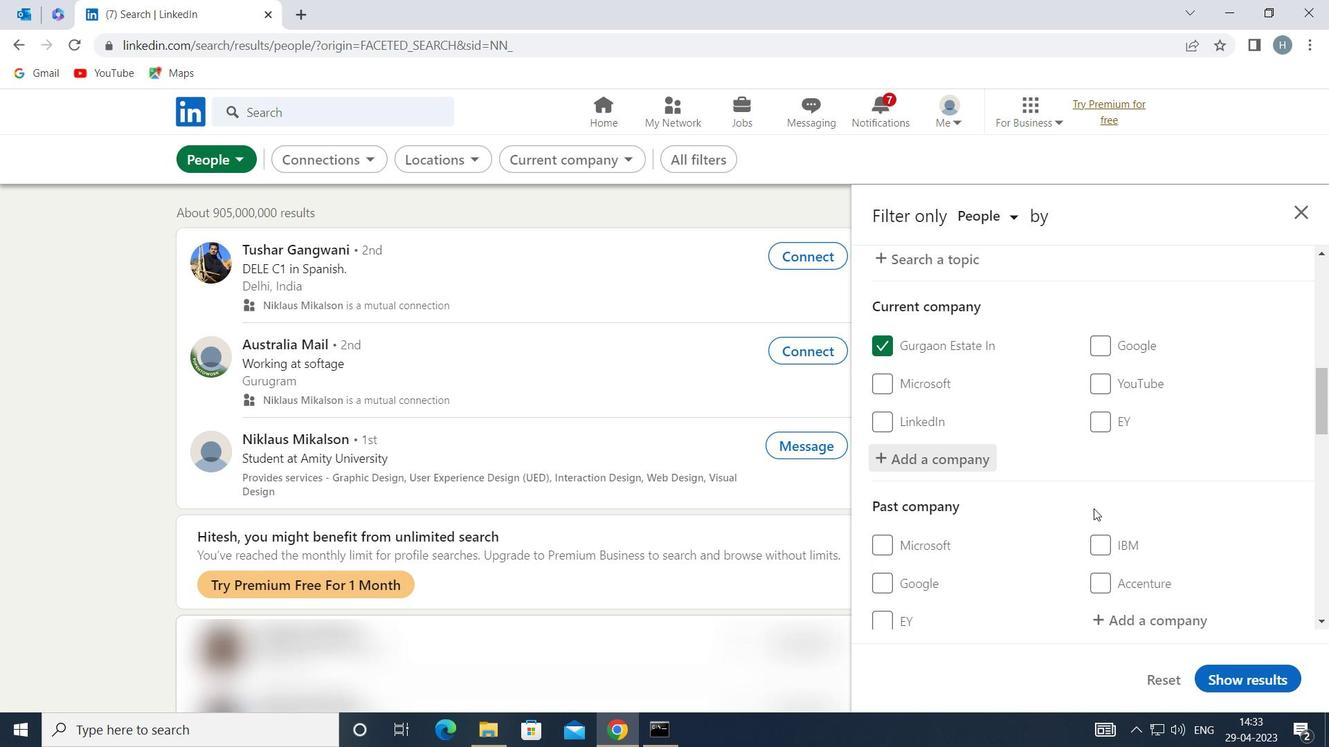 
Action: Mouse scrolled (1094, 502) with delta (0, 0)
Screenshot: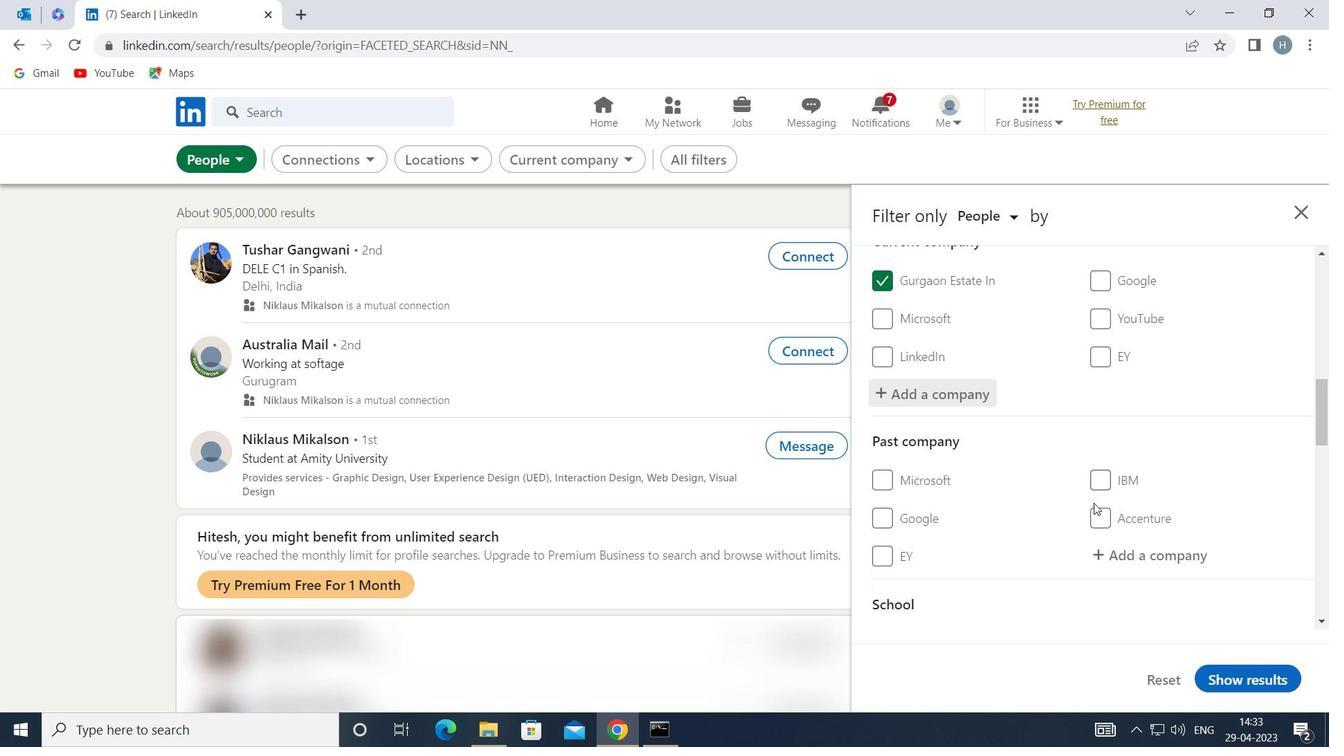 
Action: Mouse scrolled (1094, 502) with delta (0, 0)
Screenshot: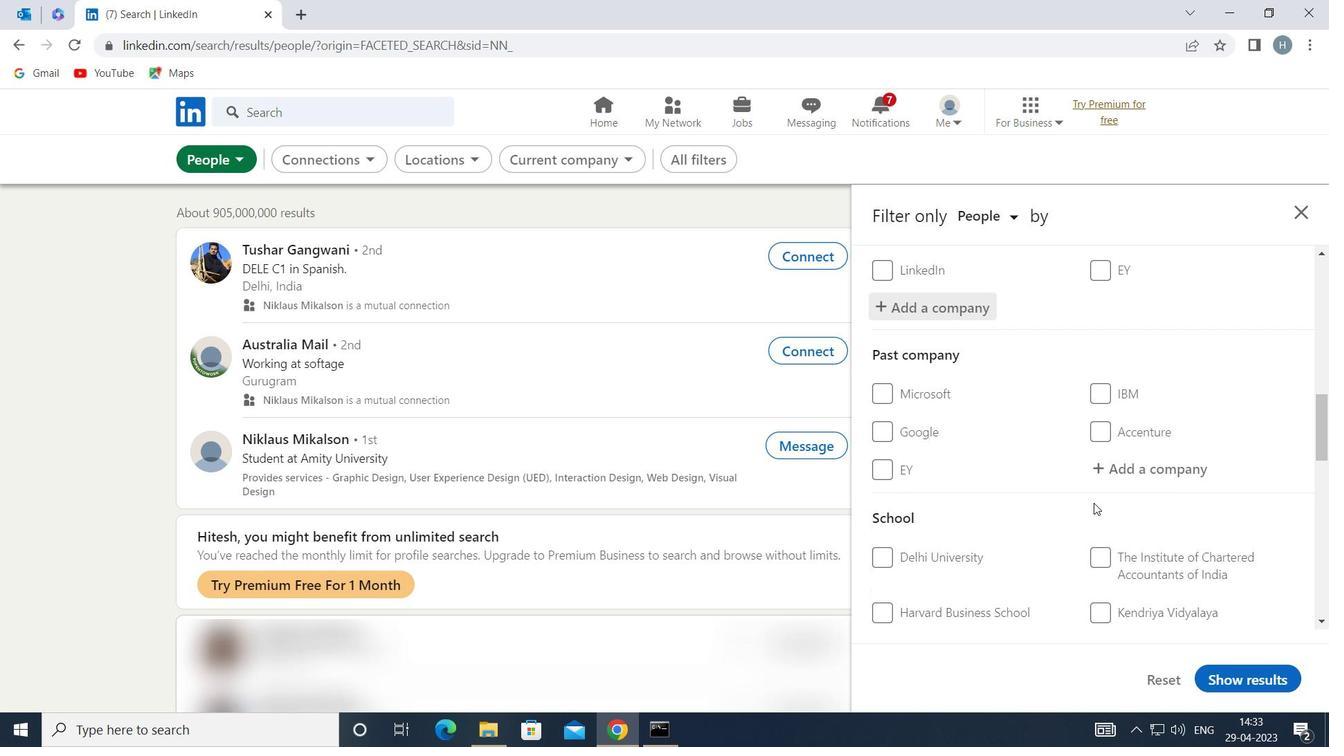 
Action: Mouse scrolled (1094, 502) with delta (0, 0)
Screenshot: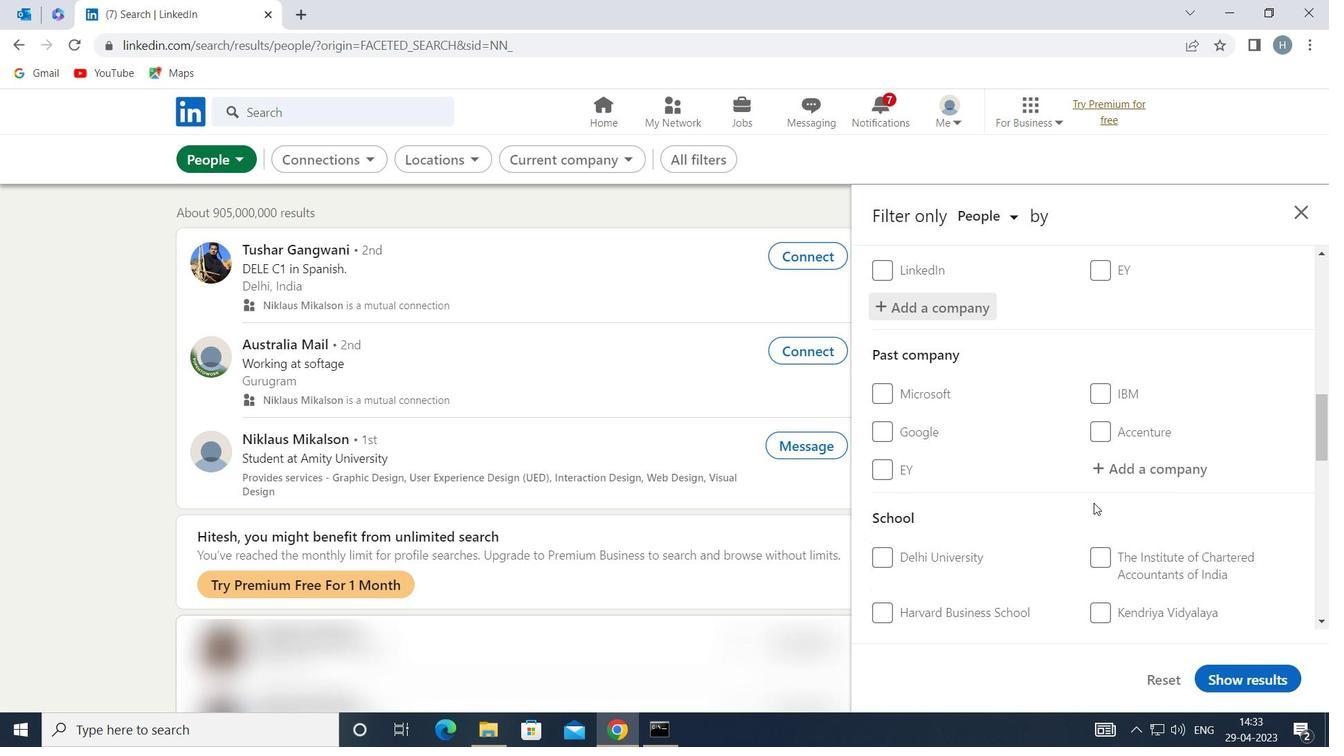
Action: Mouse moved to (1158, 477)
Screenshot: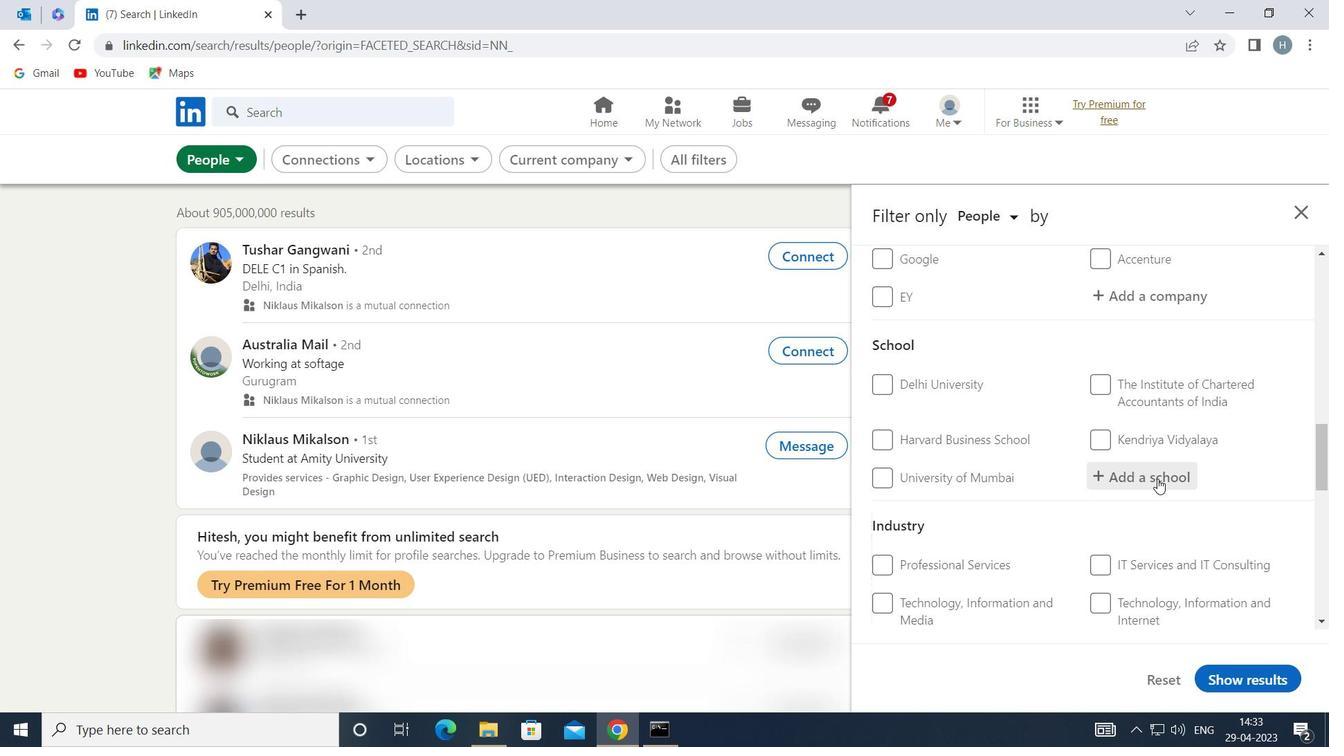 
Action: Mouse pressed left at (1158, 477)
Screenshot: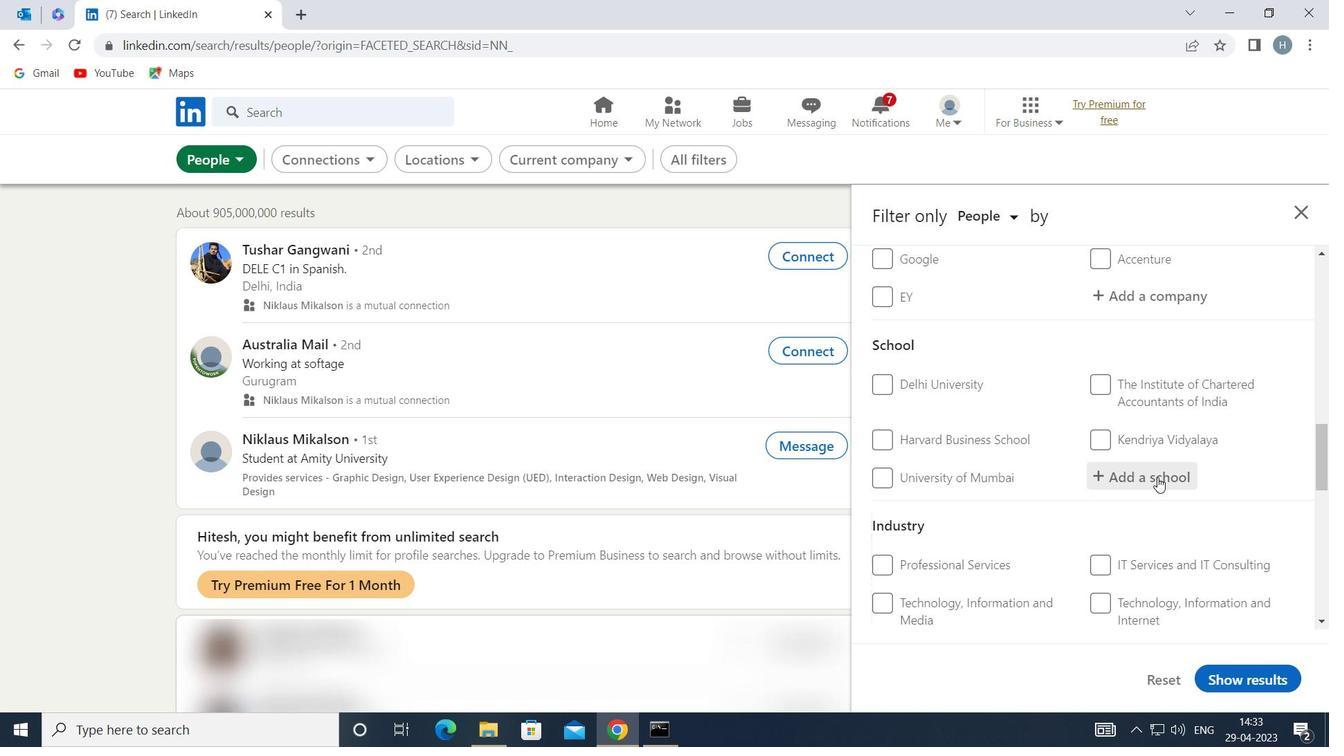 
Action: Mouse moved to (1158, 477)
Screenshot: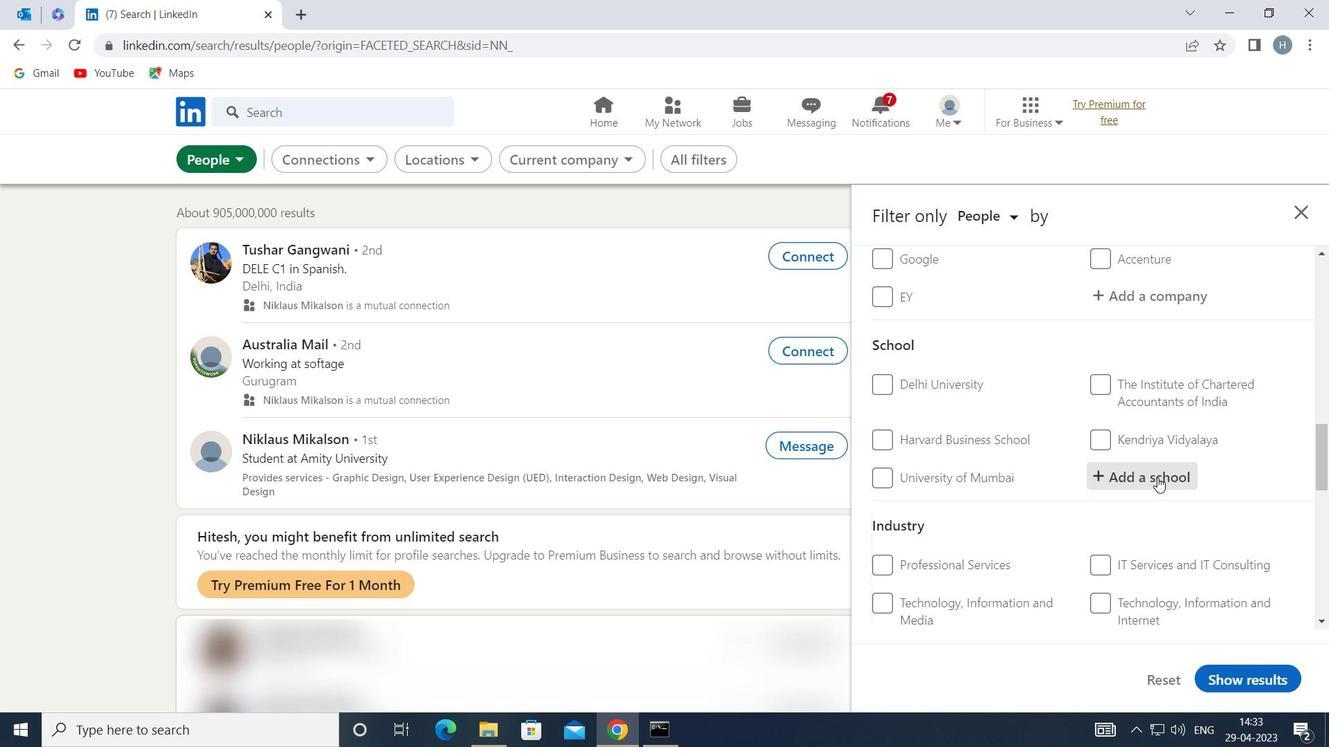 
Action: Key pressed <Key.shift>MARWADI<Key.space>
Screenshot: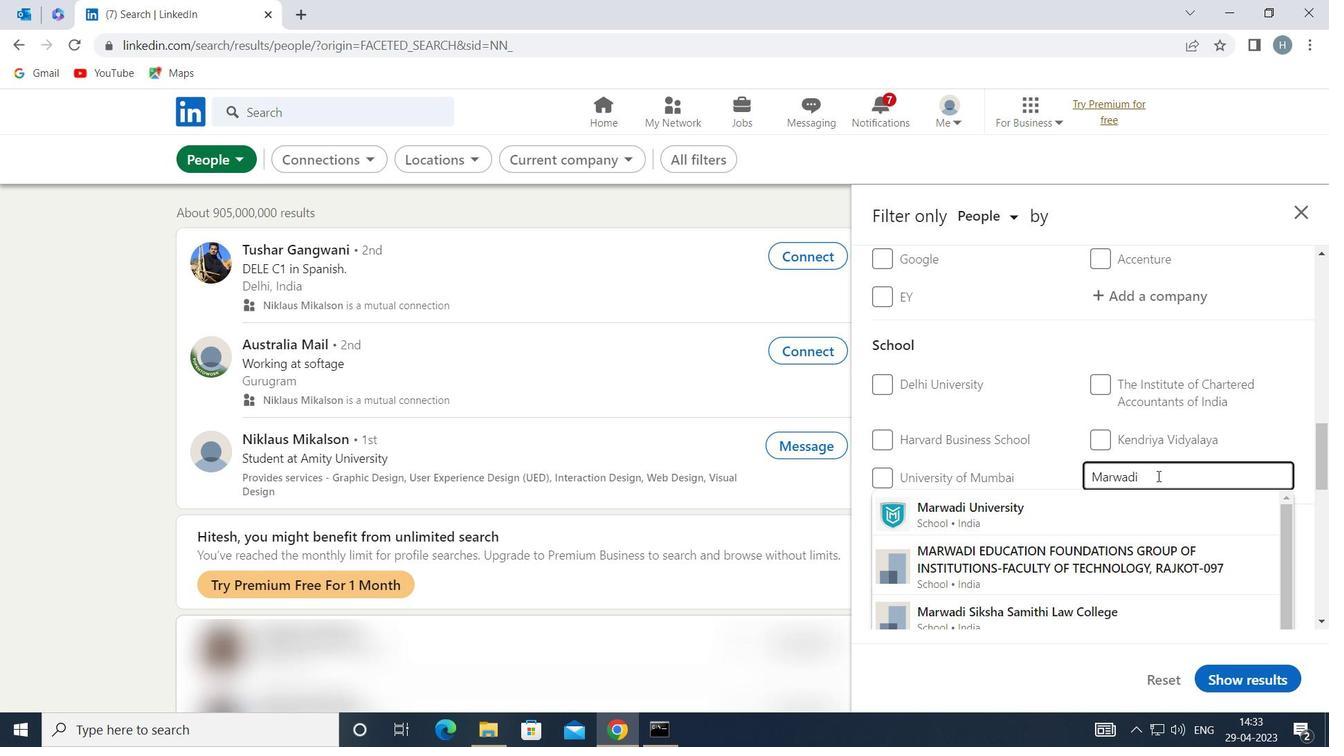 
Action: Mouse moved to (1083, 522)
Screenshot: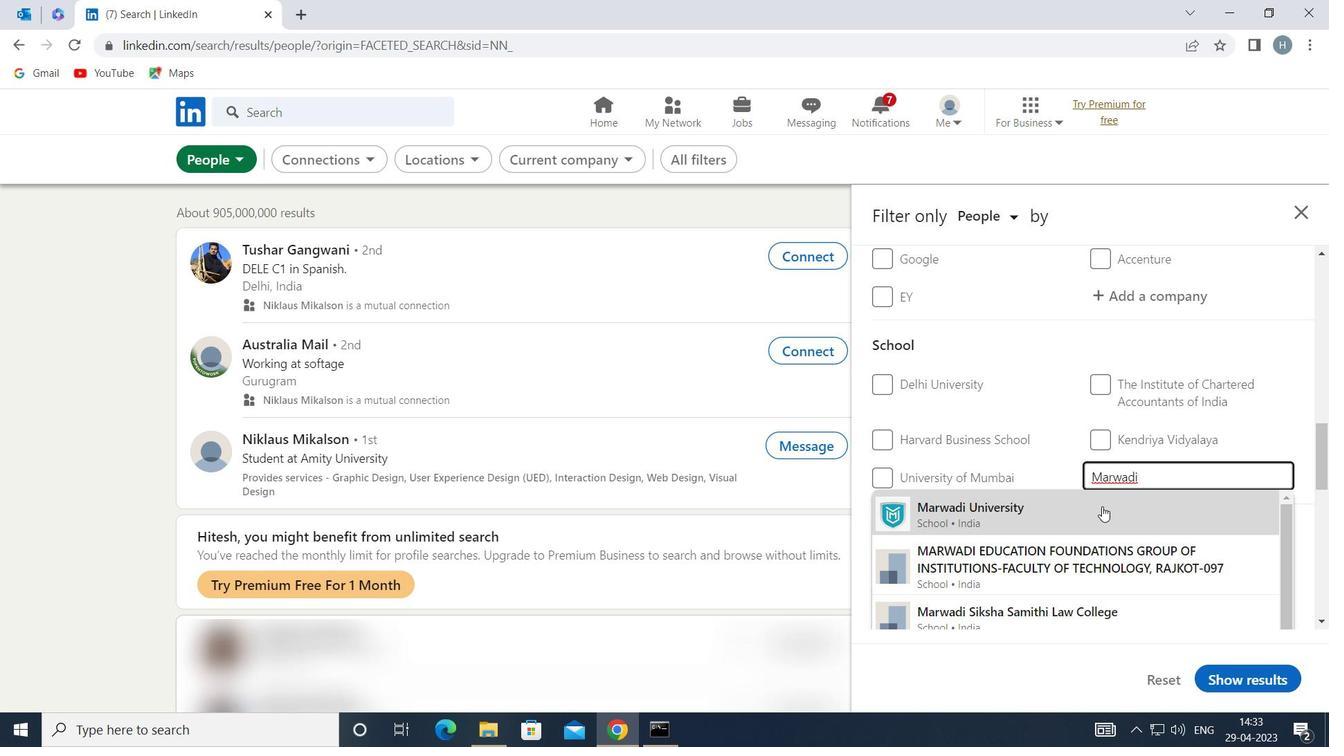 
Action: Mouse pressed left at (1083, 522)
Screenshot: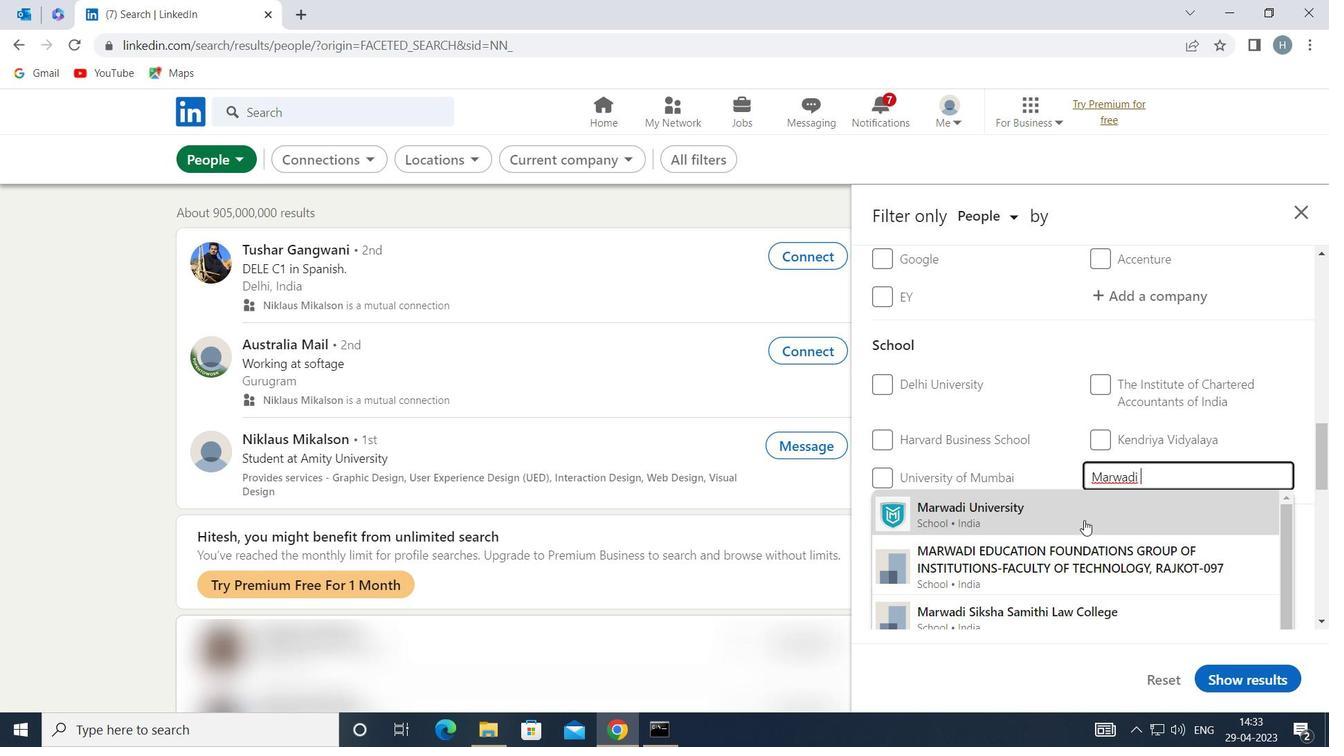 
Action: Mouse moved to (1013, 446)
Screenshot: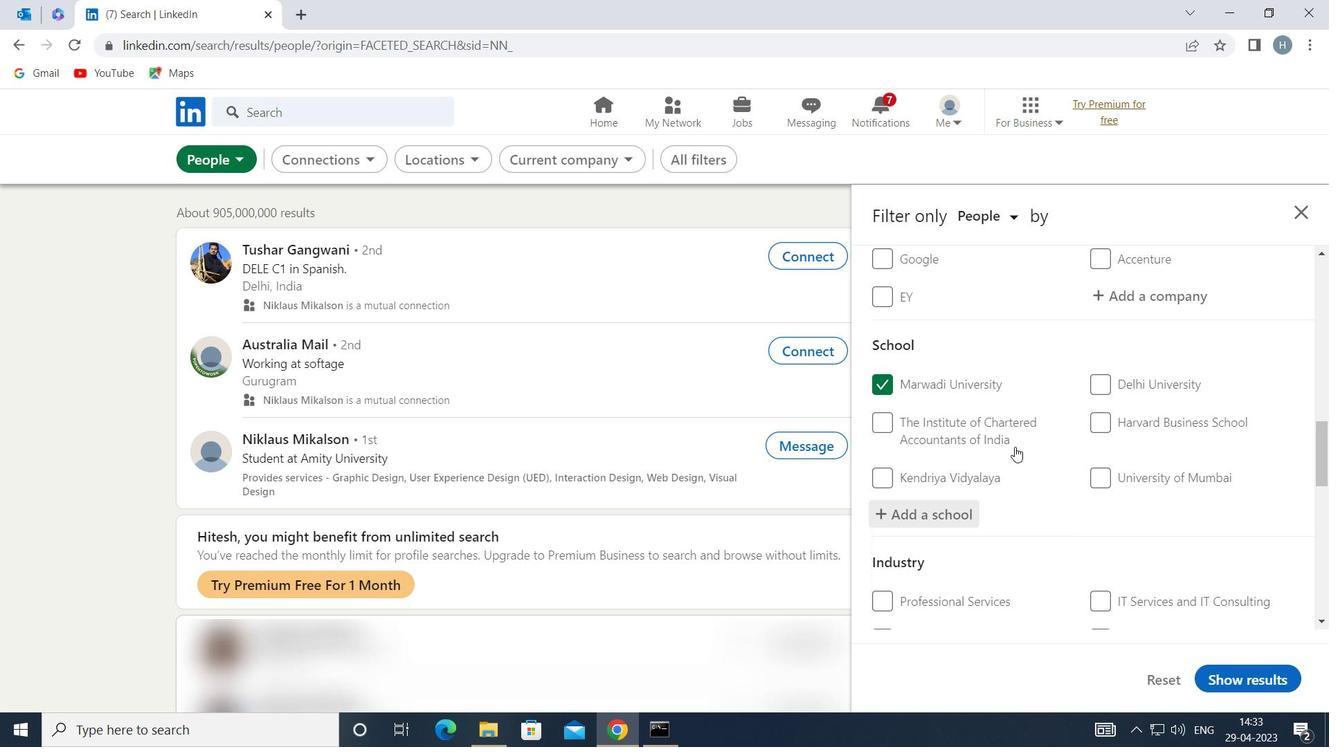
Action: Mouse scrolled (1013, 446) with delta (0, 0)
Screenshot: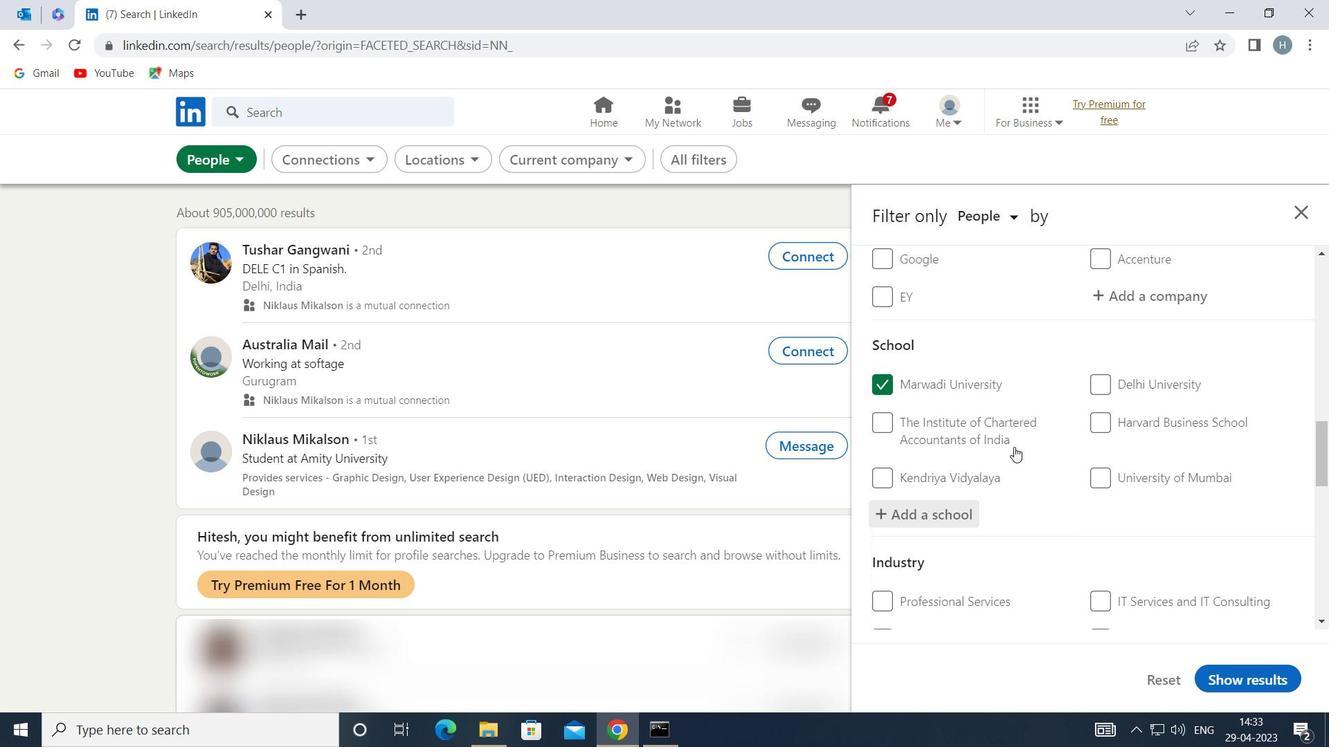 
Action: Mouse scrolled (1013, 446) with delta (0, 0)
Screenshot: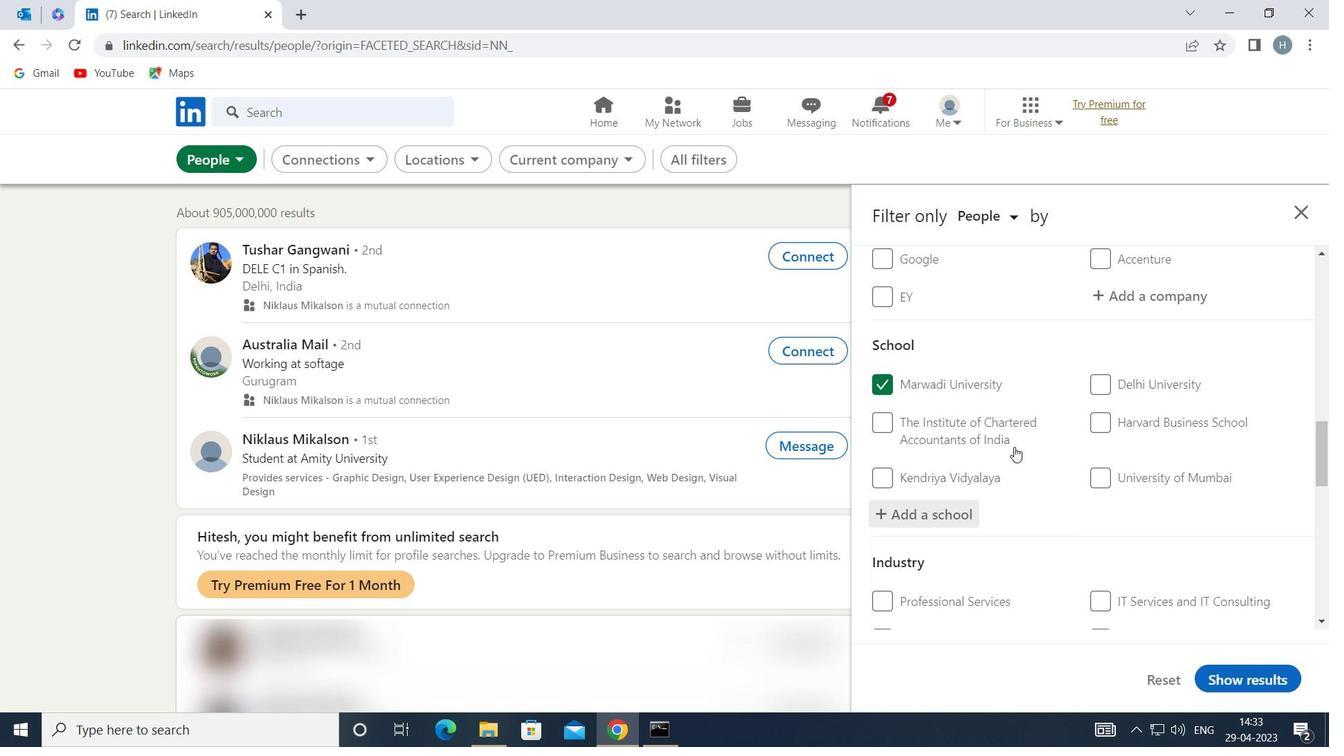 
Action: Mouse scrolled (1013, 446) with delta (0, 0)
Screenshot: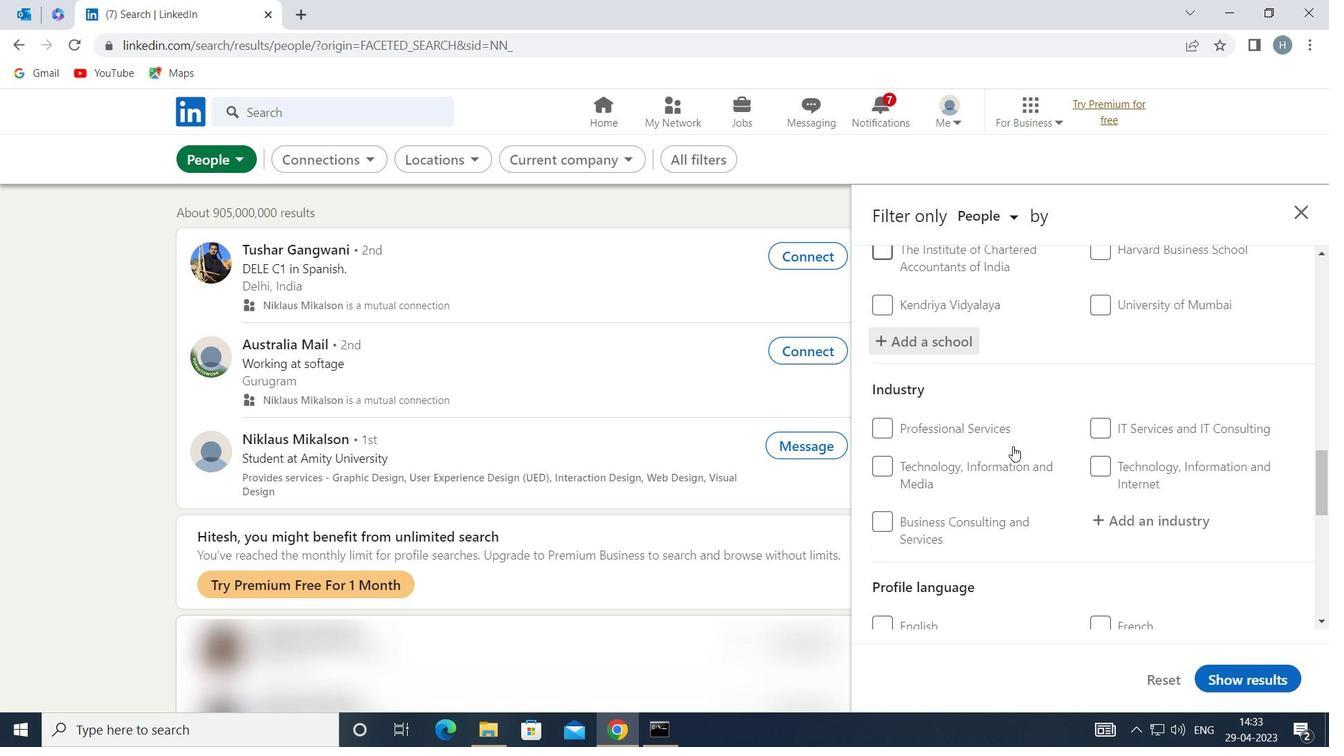 
Action: Mouse scrolled (1013, 446) with delta (0, 0)
Screenshot: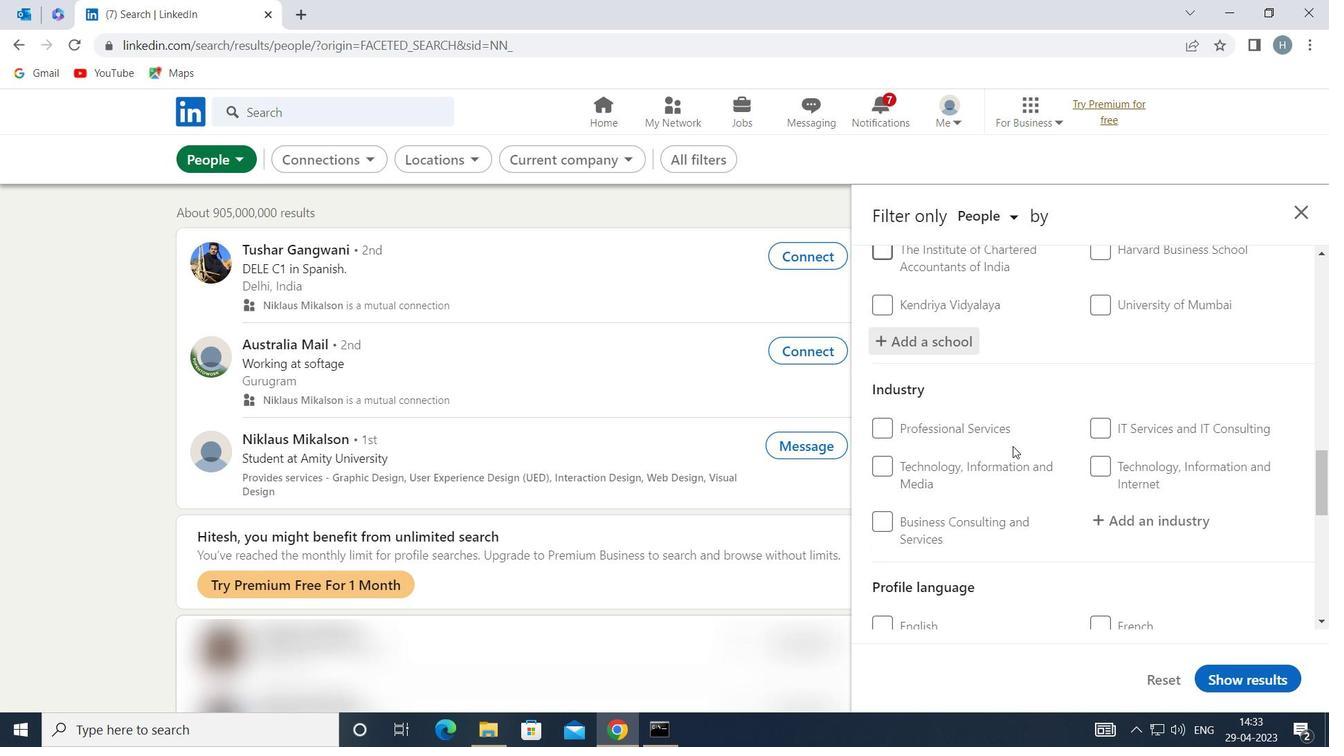 
Action: Mouse moved to (1123, 398)
Screenshot: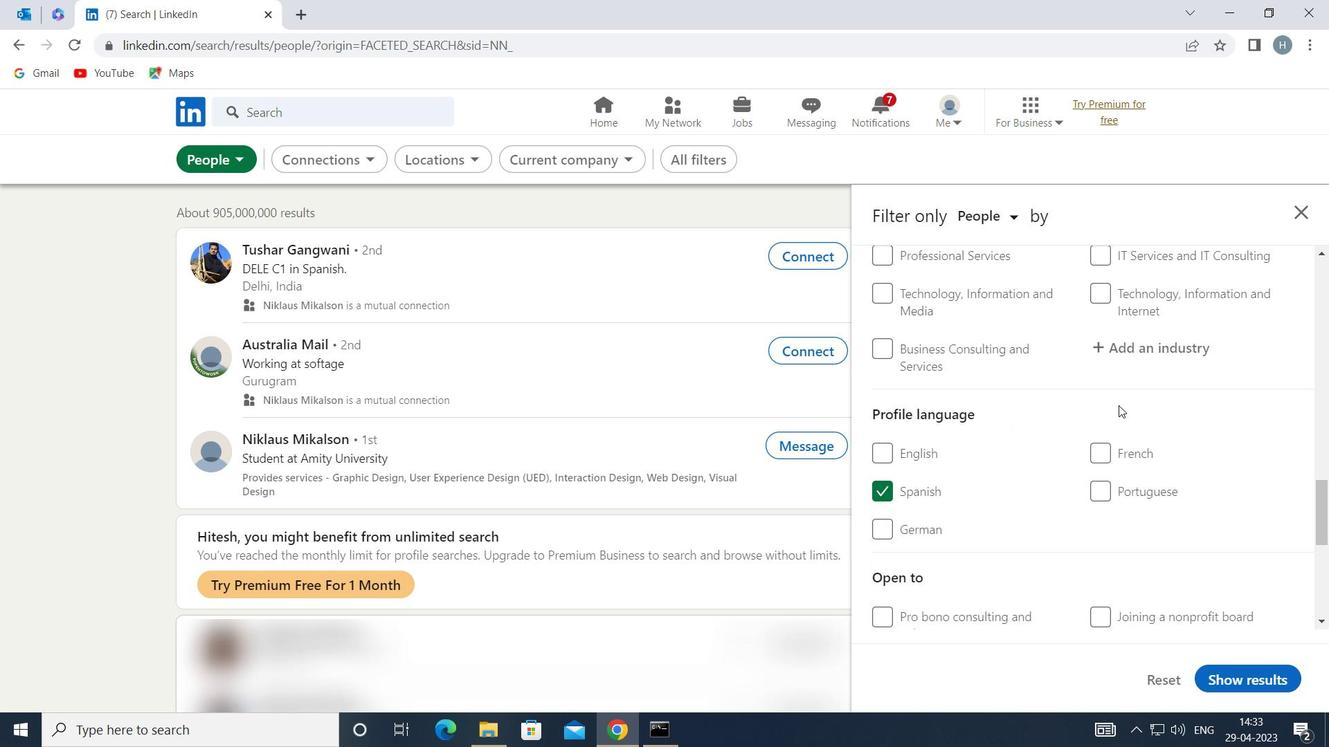 
Action: Mouse scrolled (1123, 399) with delta (0, 0)
Screenshot: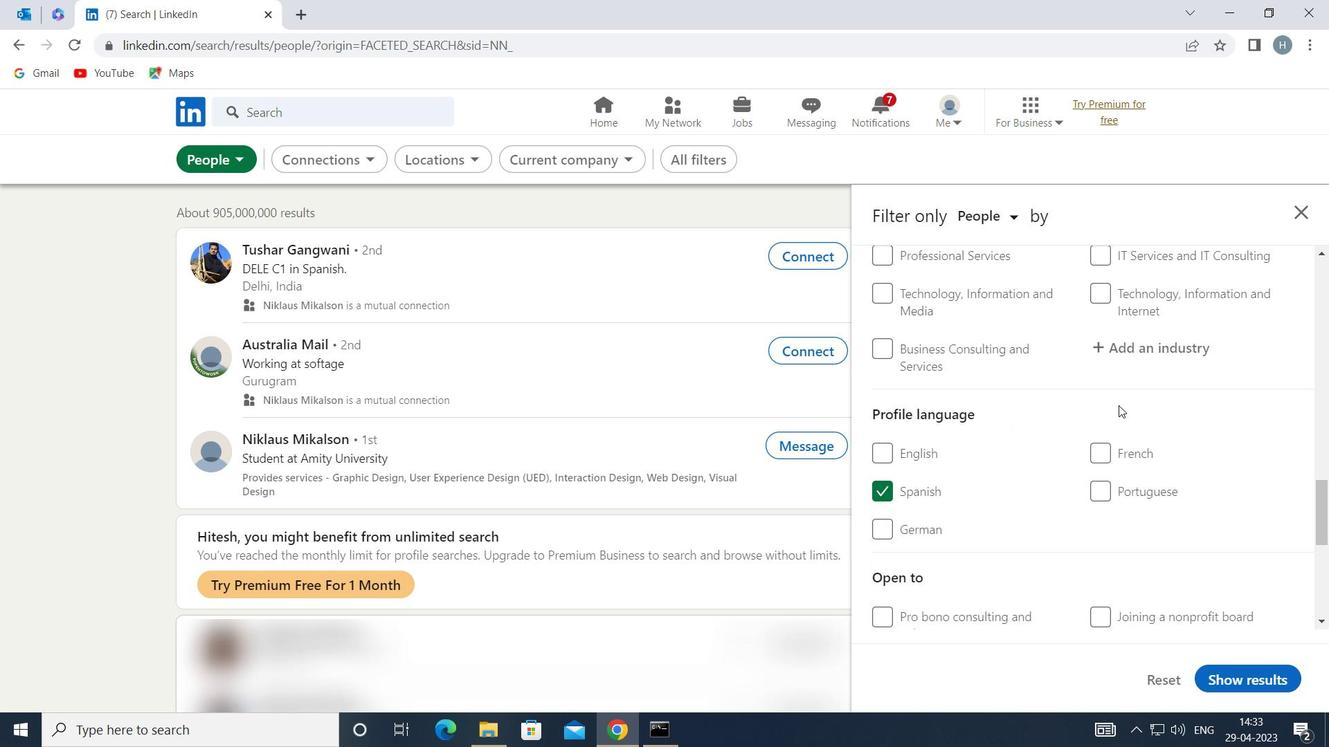
Action: Mouse moved to (1137, 423)
Screenshot: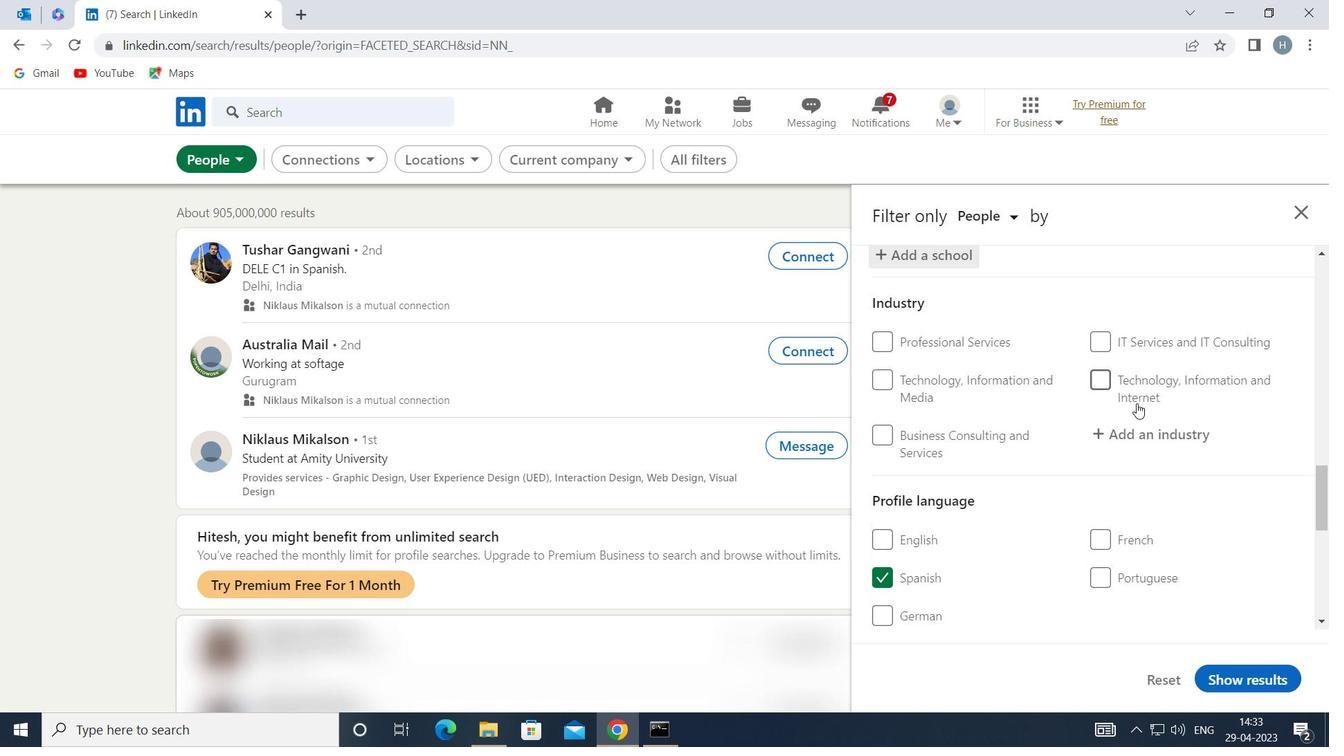 
Action: Mouse pressed left at (1137, 423)
Screenshot: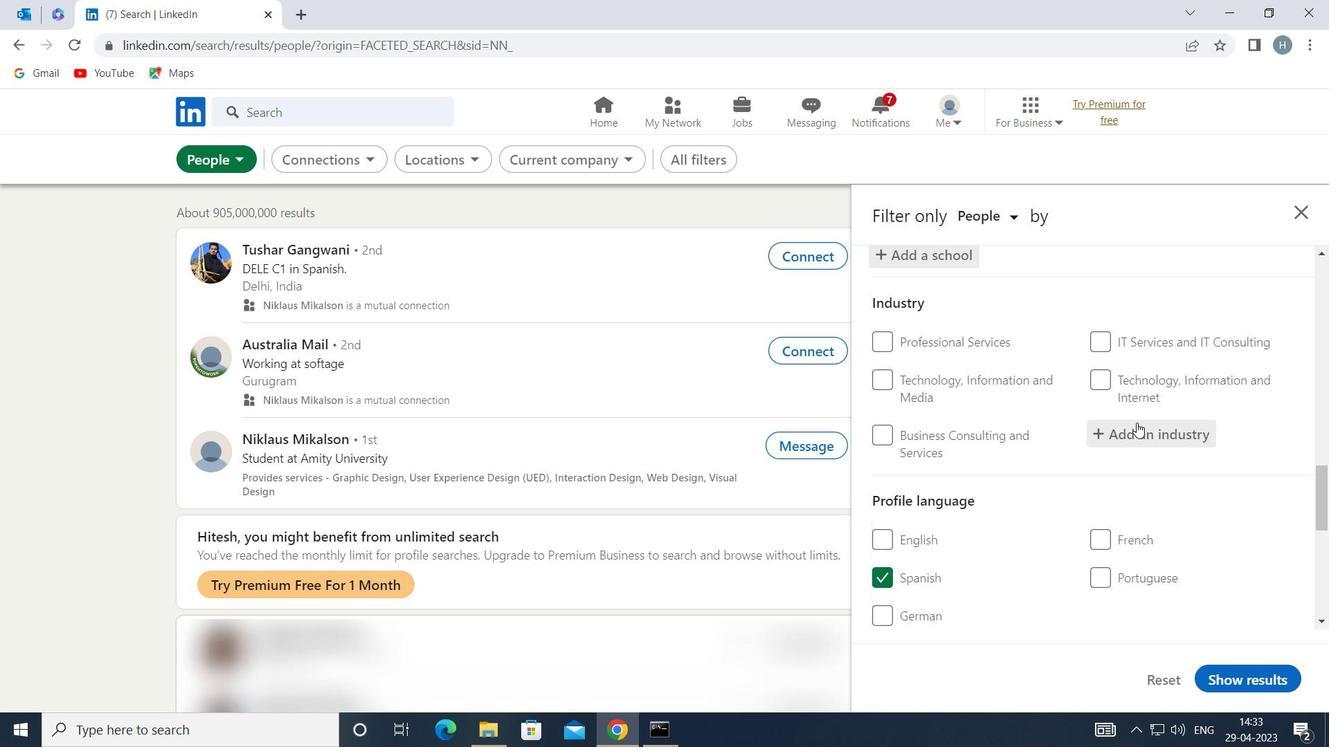 
Action: Mouse moved to (1134, 423)
Screenshot: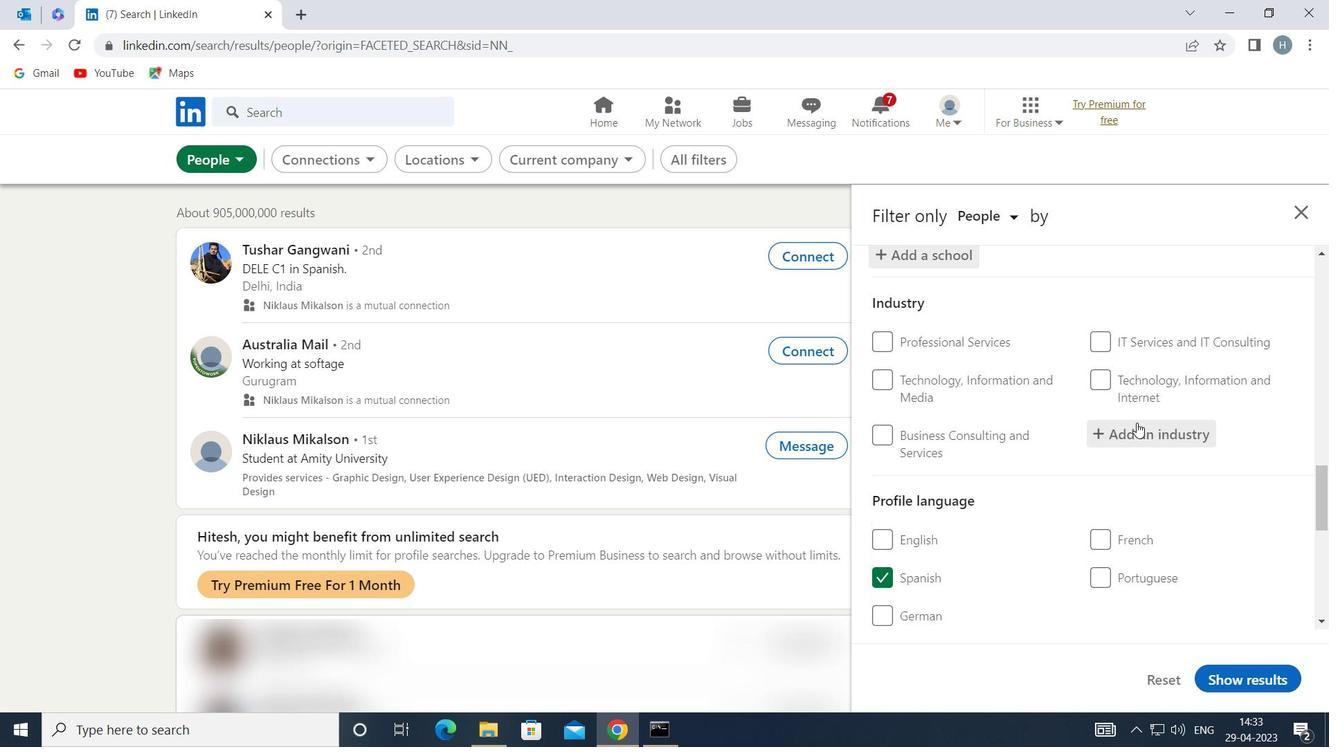 
Action: Key pressed <Key.shift>FIRE<Key.space>
Screenshot: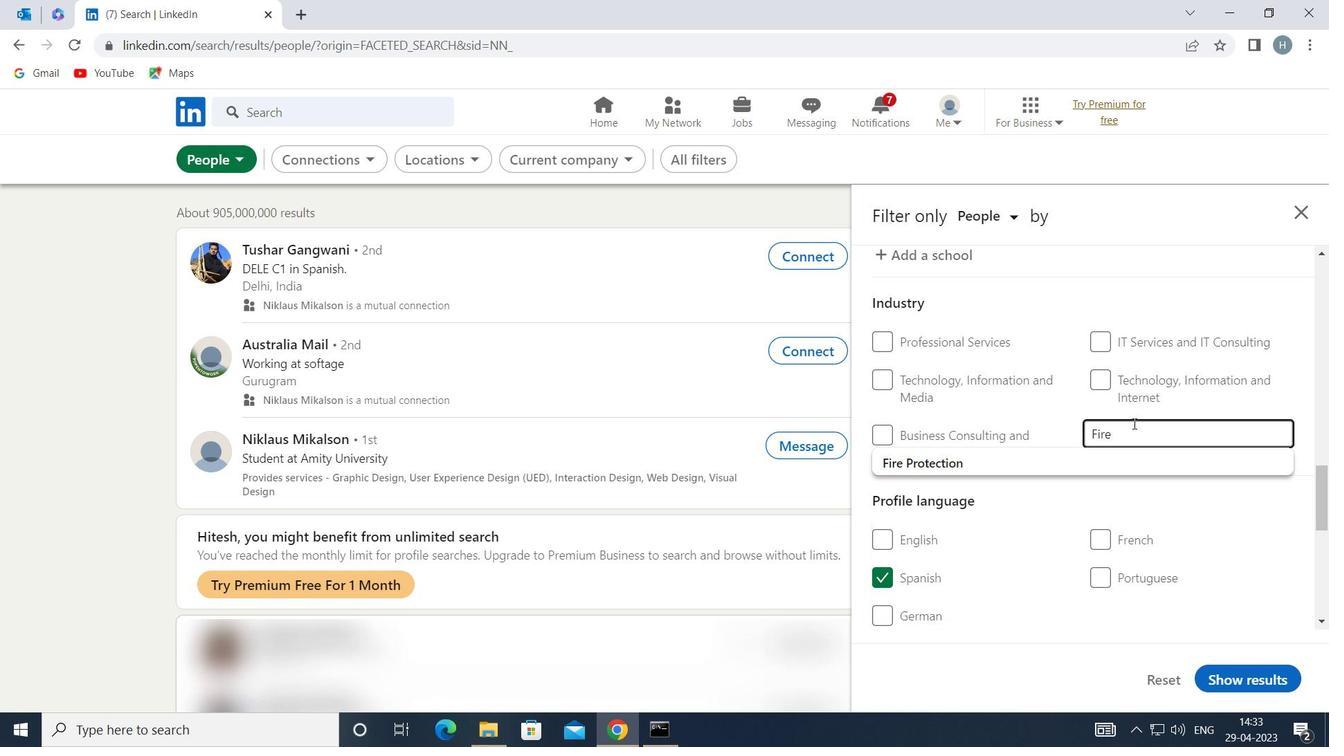 
Action: Mouse moved to (1097, 457)
Screenshot: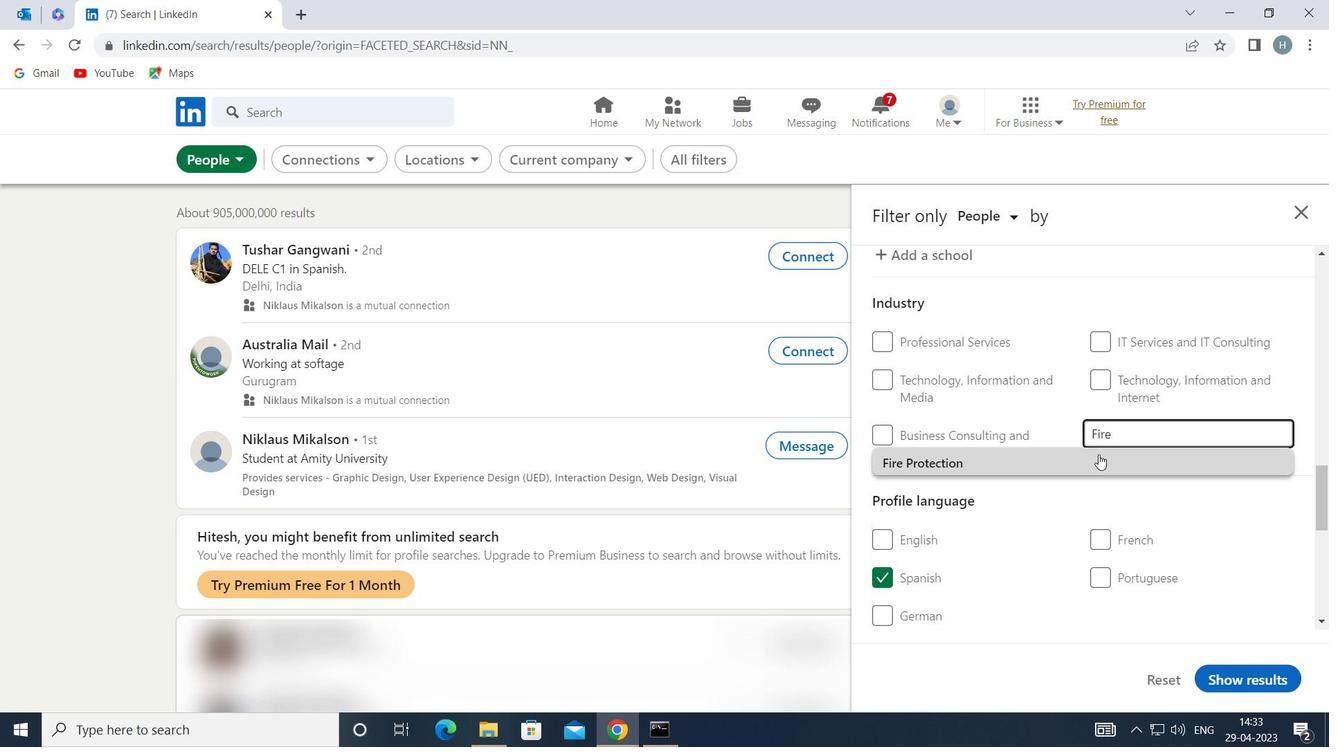 
Action: Mouse pressed left at (1097, 457)
Screenshot: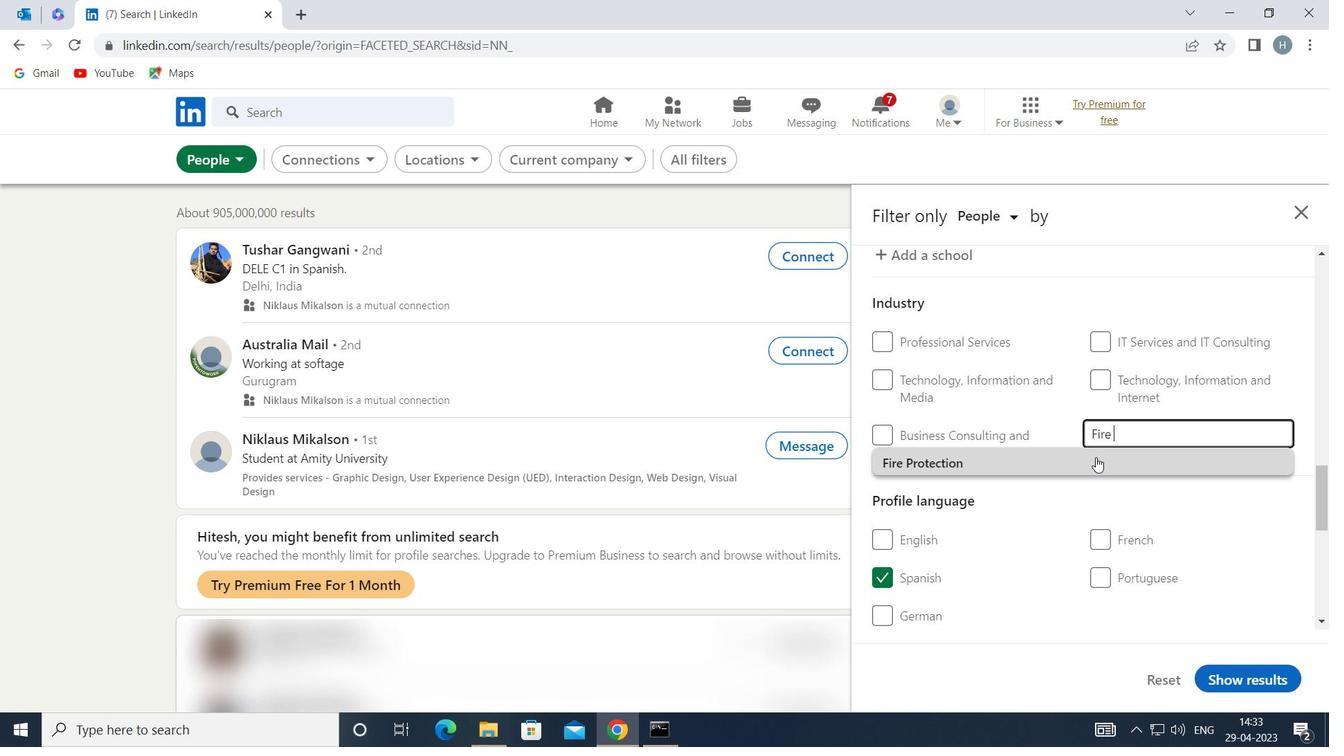 
Action: Mouse moved to (1052, 452)
Screenshot: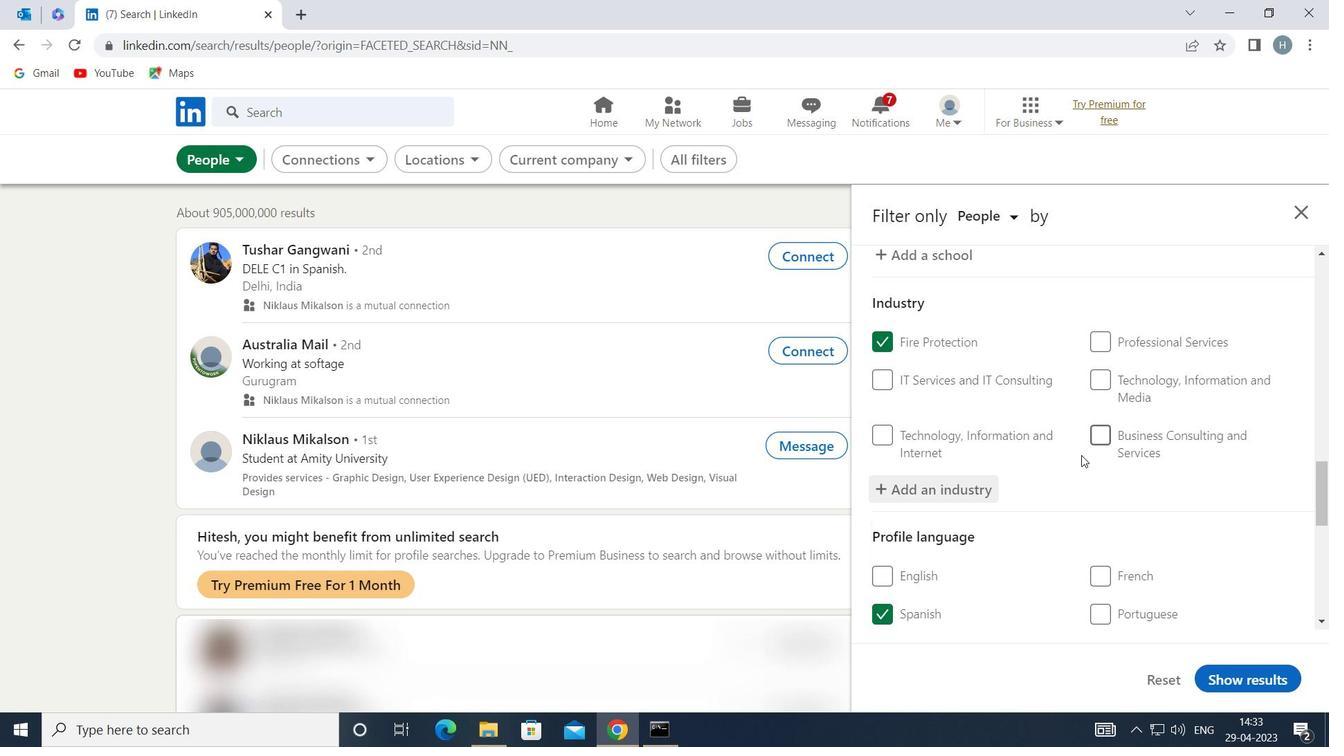 
Action: Mouse scrolled (1052, 451) with delta (0, 0)
Screenshot: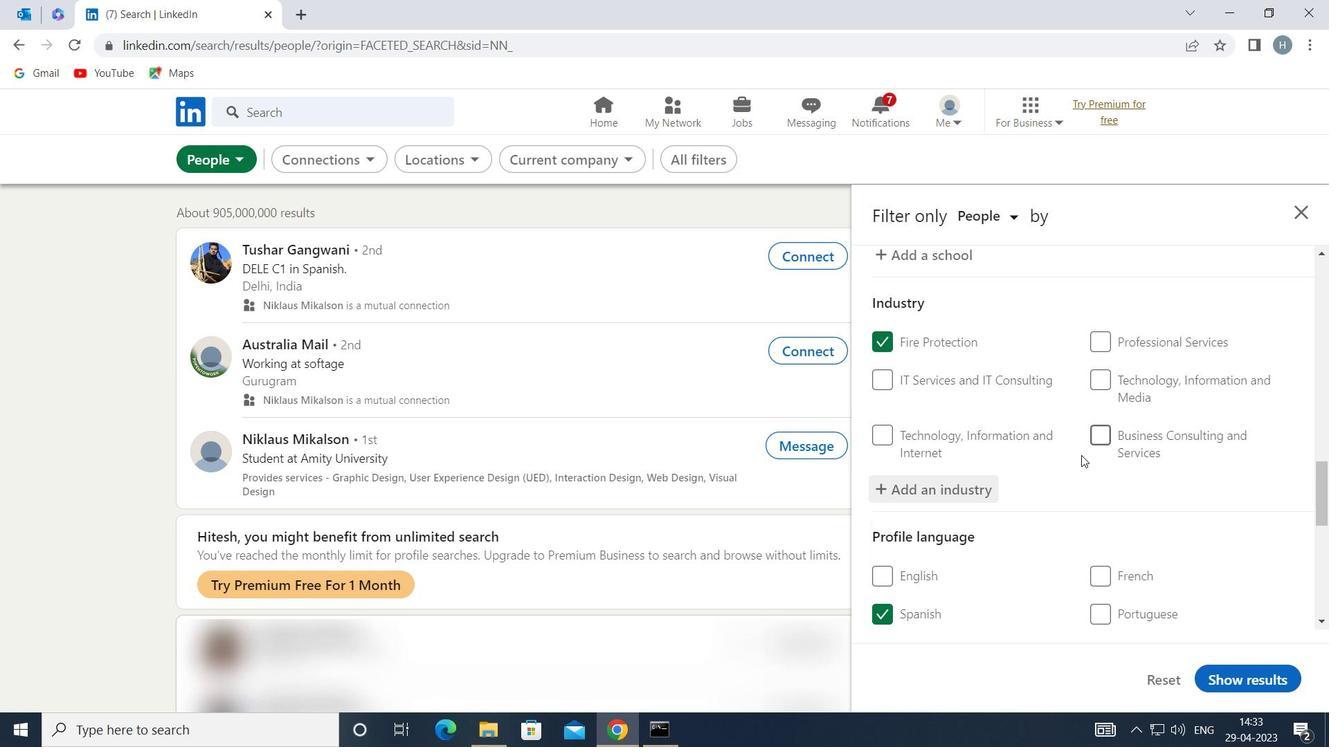 
Action: Mouse moved to (1052, 452)
Screenshot: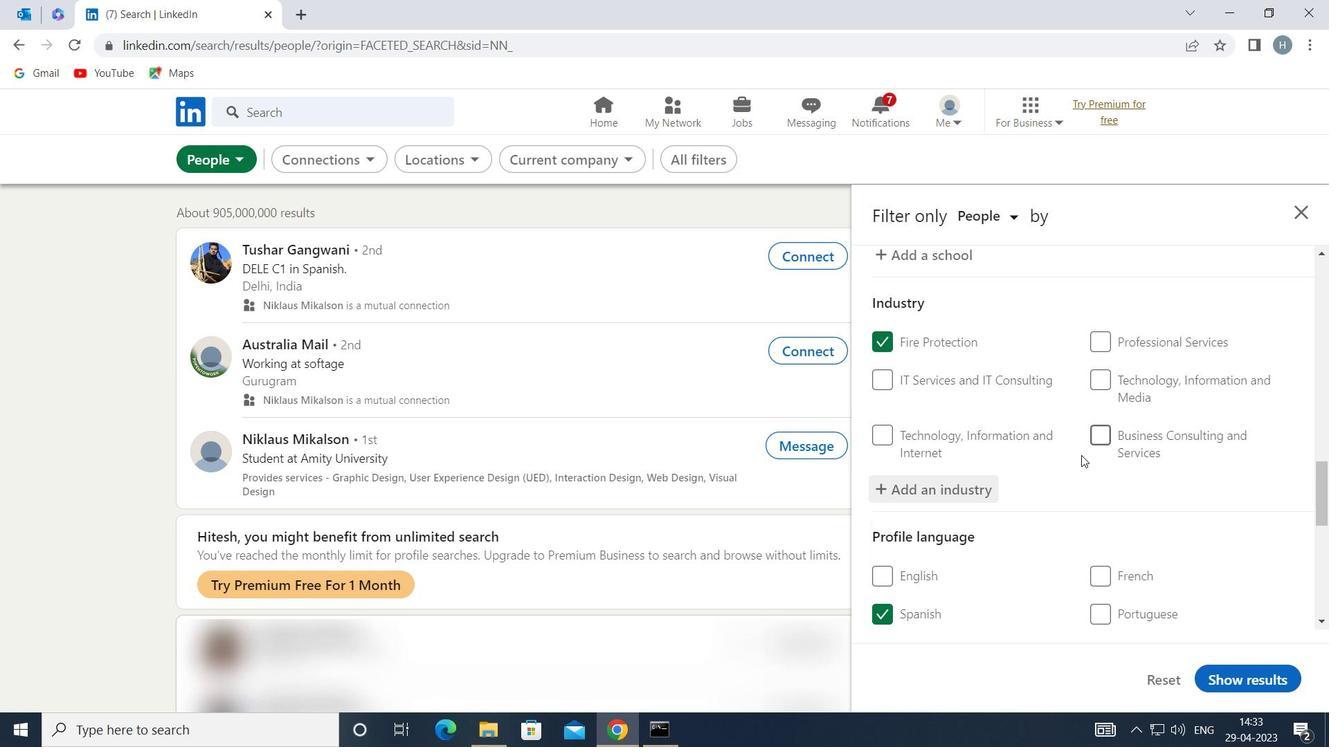 
Action: Mouse scrolled (1052, 452) with delta (0, 0)
Screenshot: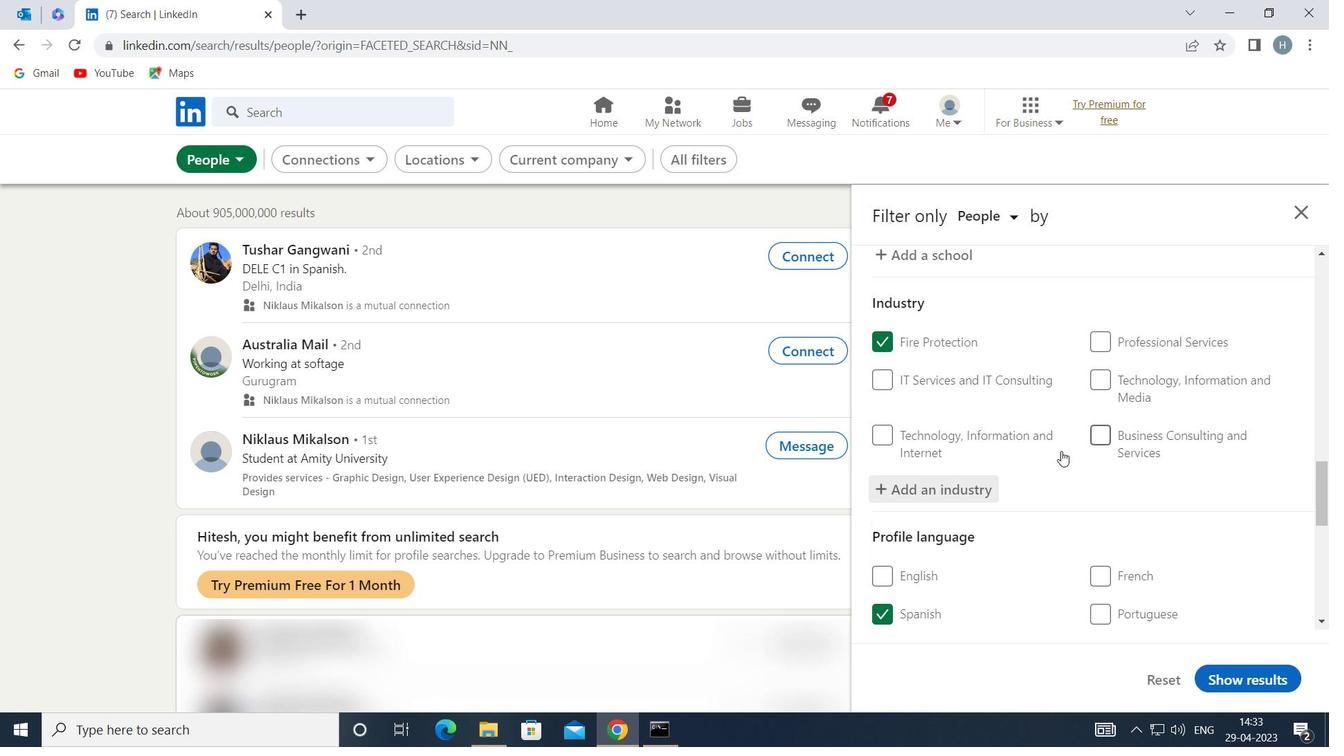 
Action: Mouse moved to (1051, 452)
Screenshot: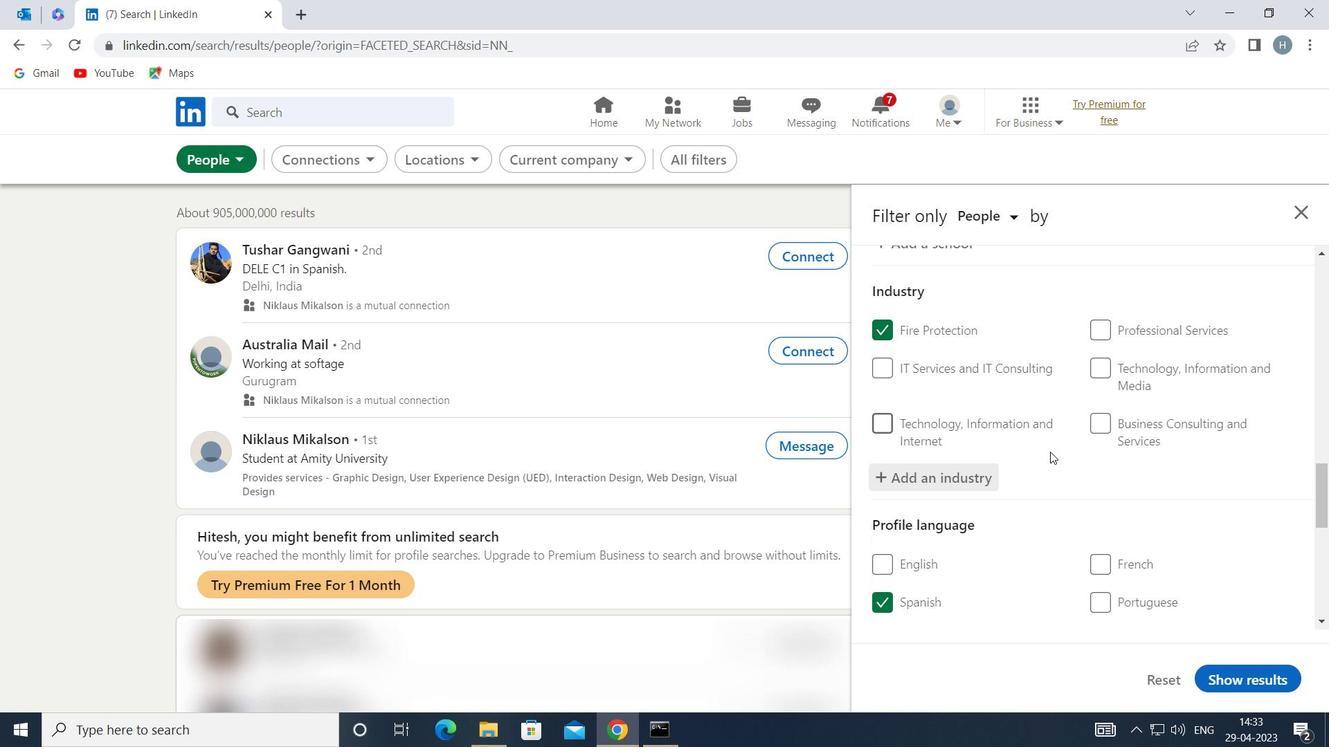
Action: Mouse scrolled (1051, 452) with delta (0, 0)
Screenshot: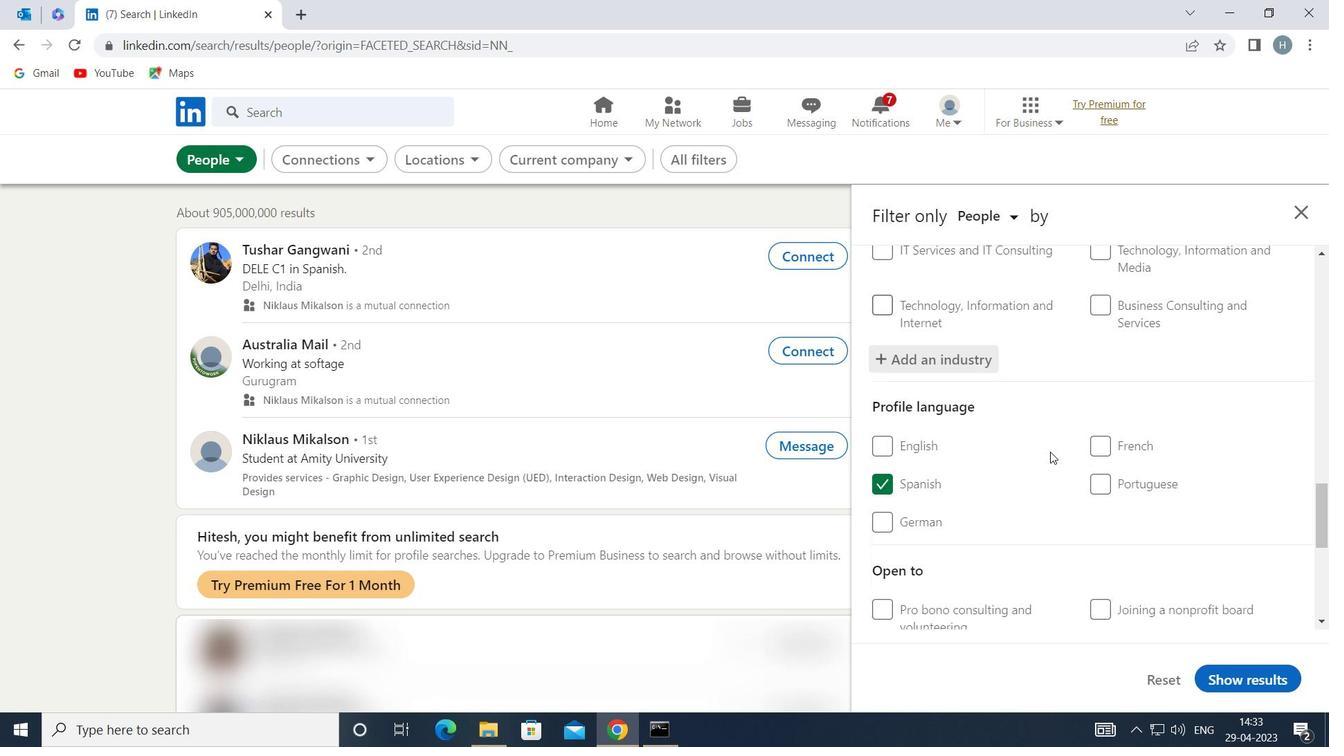 
Action: Mouse moved to (1050, 452)
Screenshot: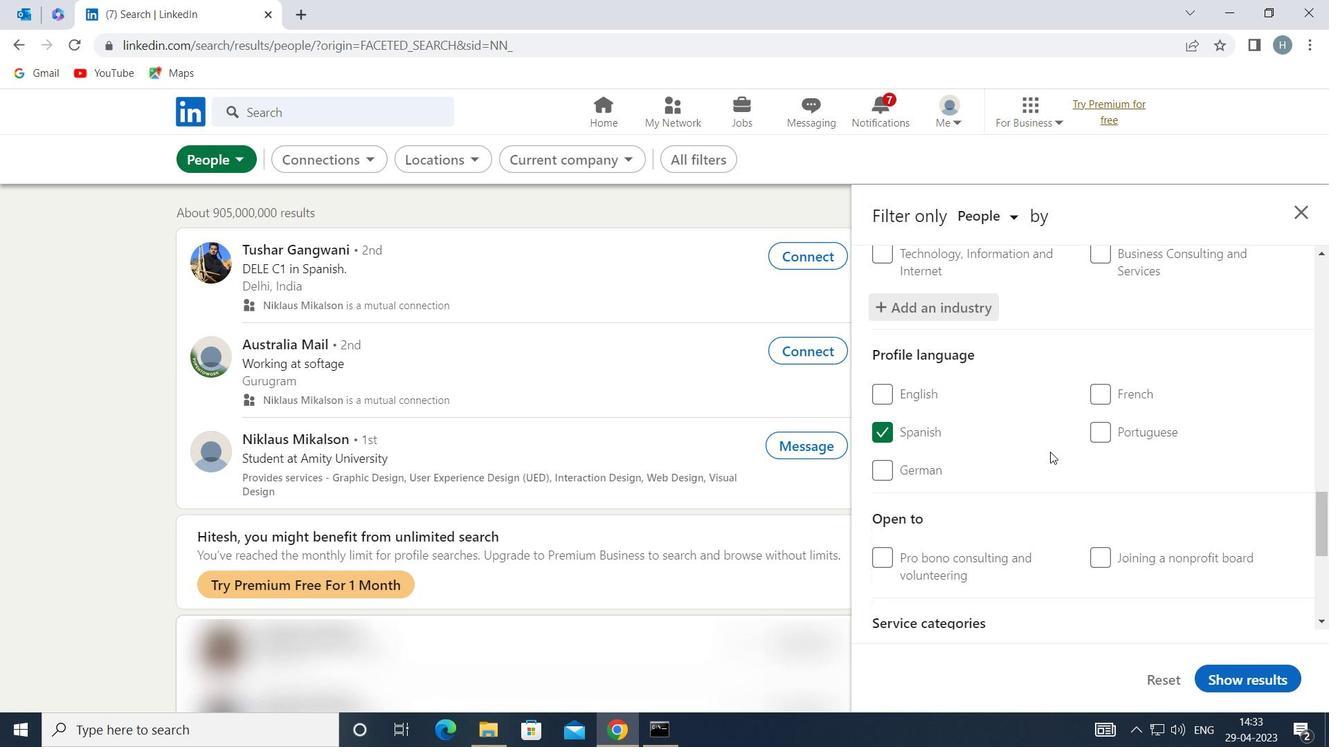 
Action: Mouse scrolled (1050, 452) with delta (0, 0)
Screenshot: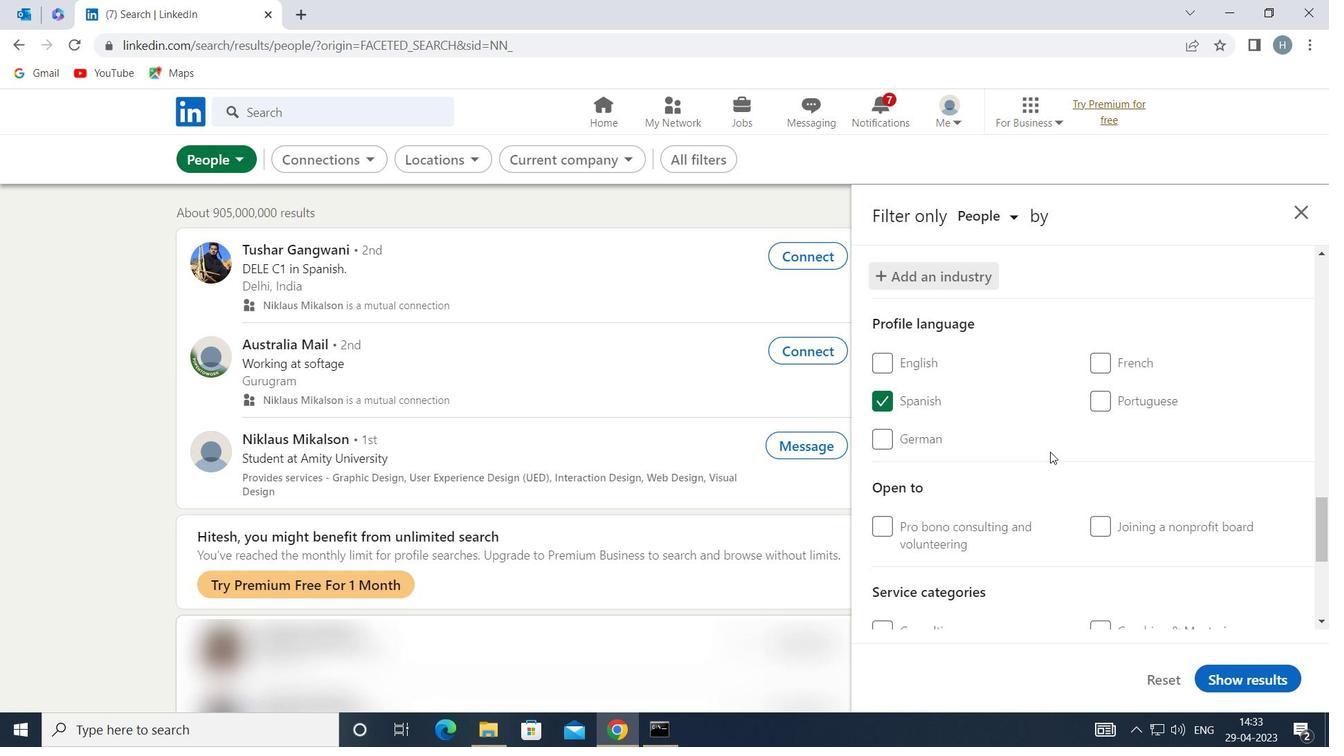 
Action: Mouse scrolled (1050, 452) with delta (0, 0)
Screenshot: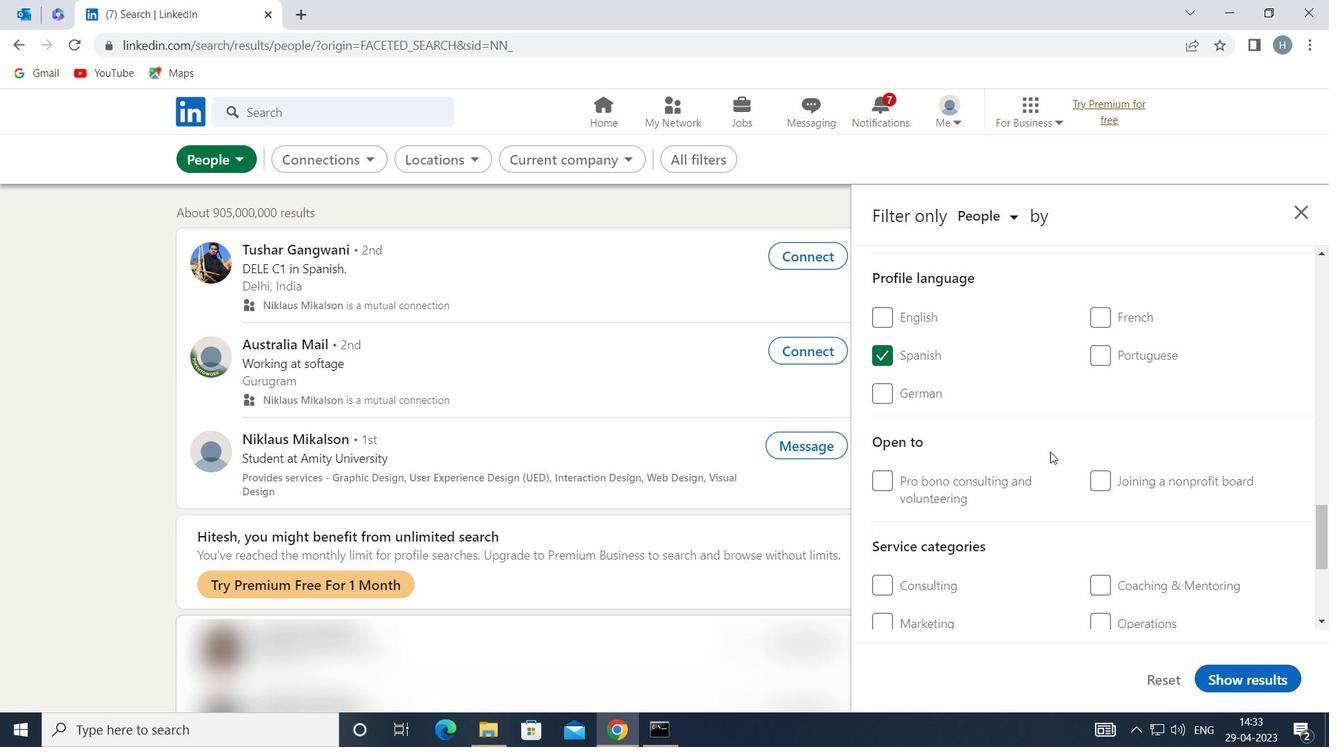 
Action: Mouse moved to (1119, 486)
Screenshot: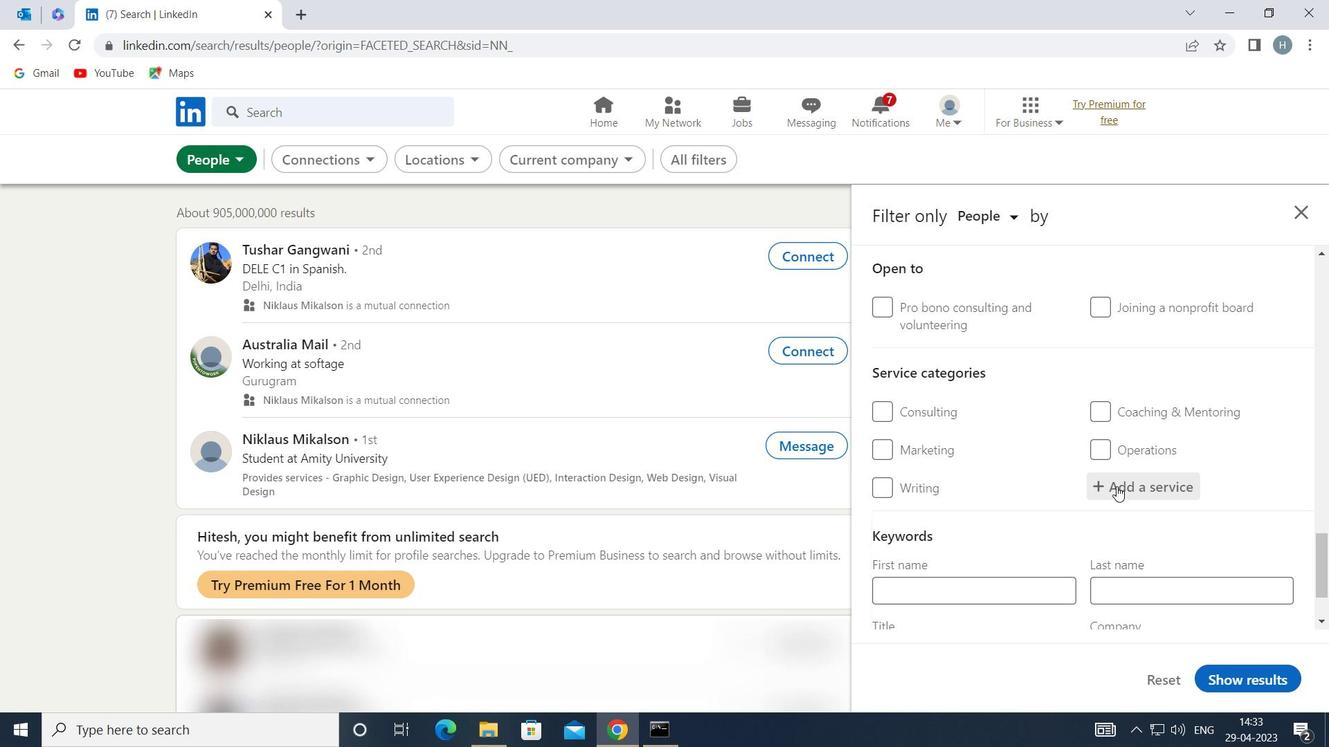 
Action: Mouse pressed left at (1119, 486)
Screenshot: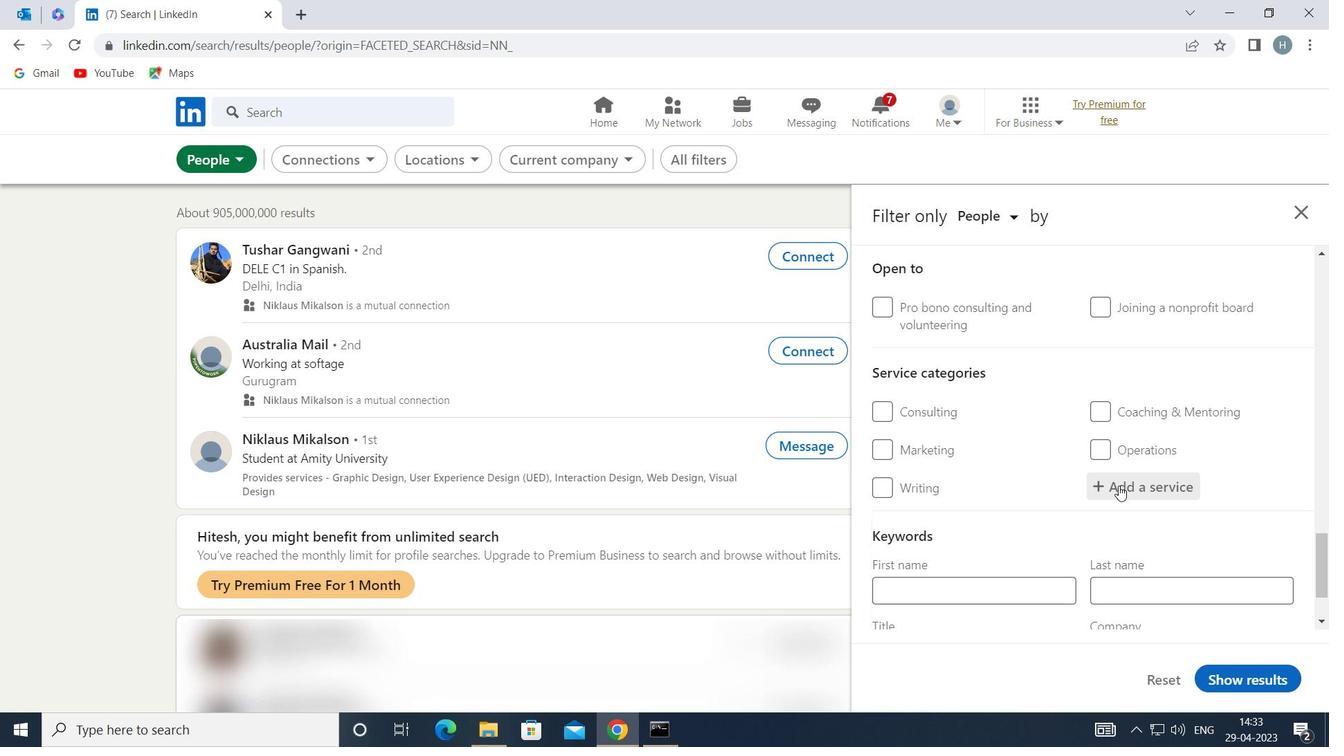 
Action: Mouse moved to (1109, 477)
Screenshot: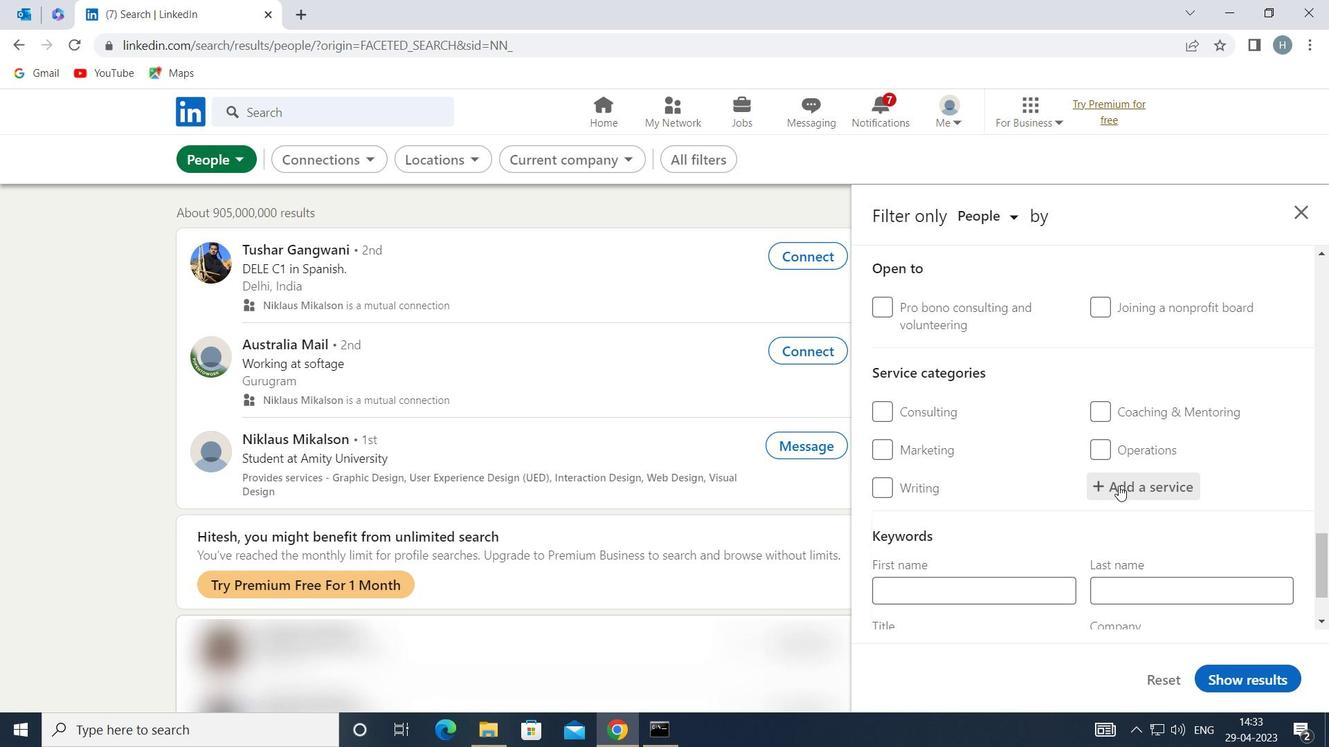 
Action: Key pressed <Key.shift><Key.shift>SOCI
Screenshot: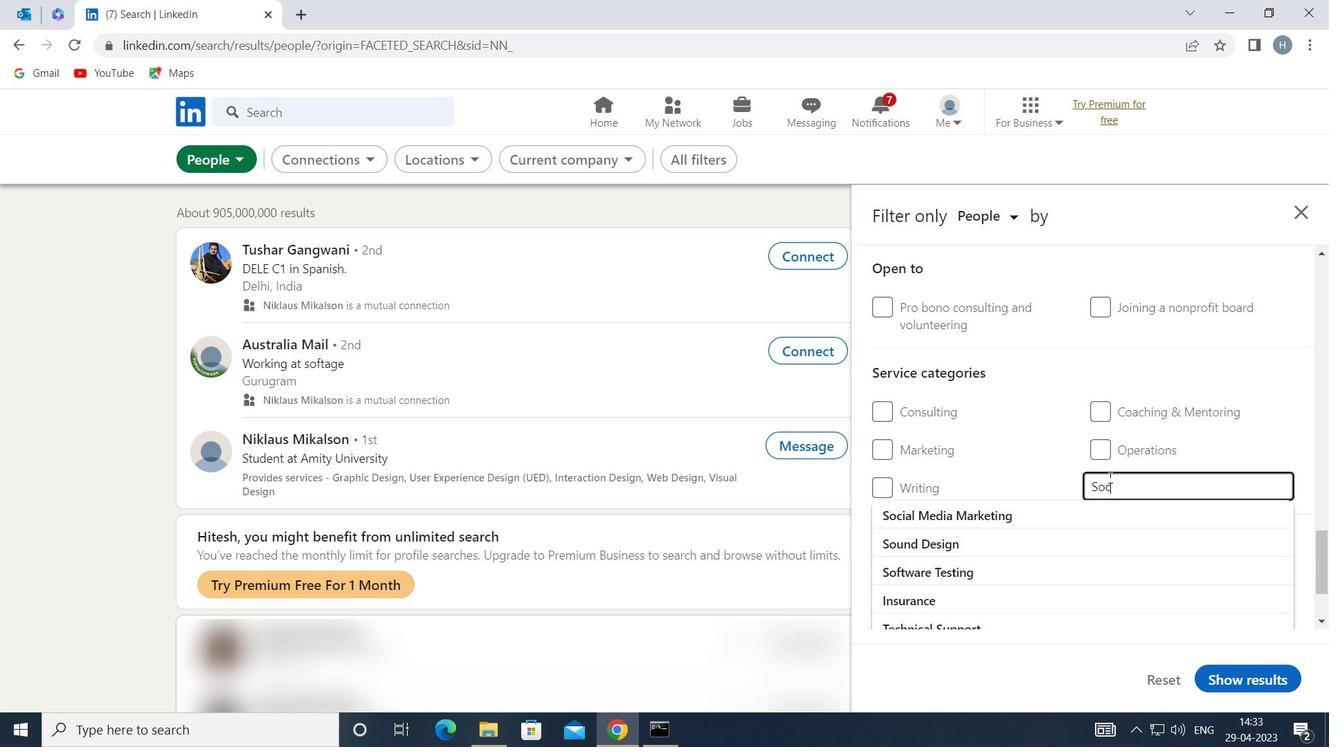 
Action: Mouse moved to (1099, 477)
Screenshot: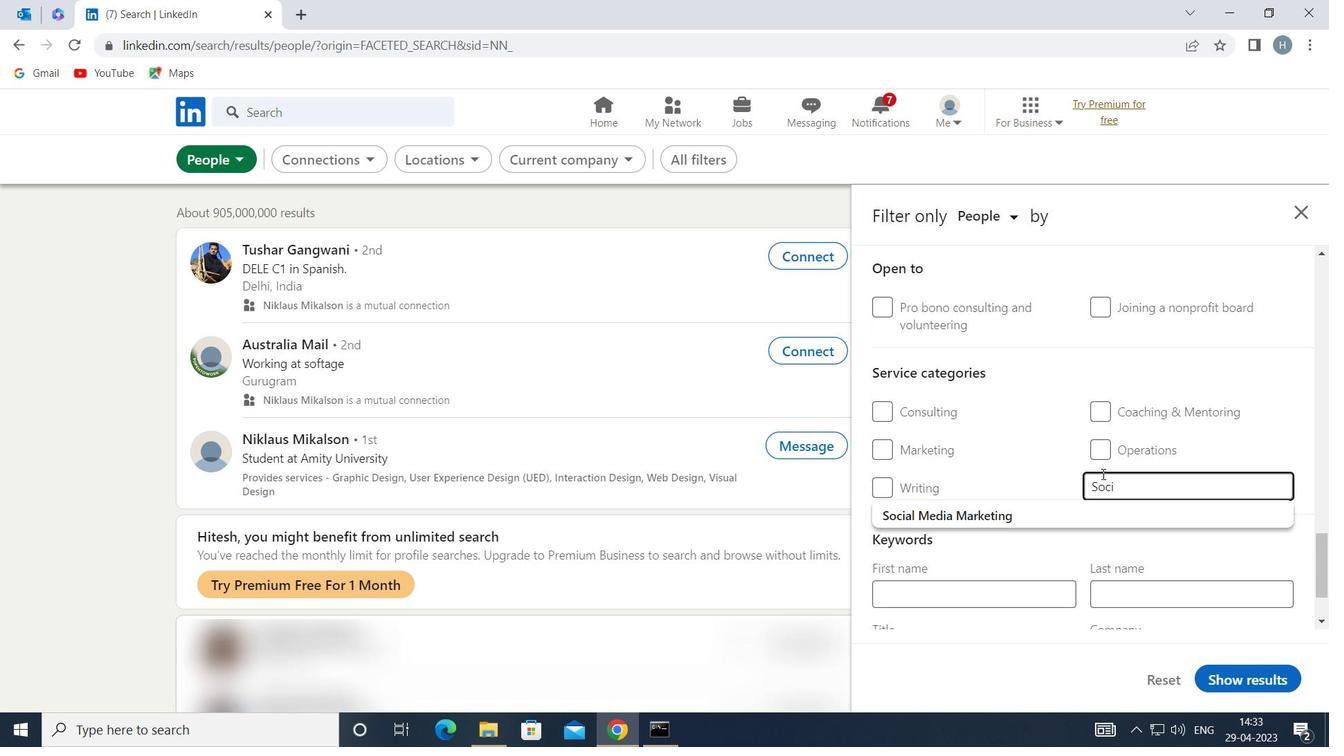 
Action: Key pressed A
Screenshot: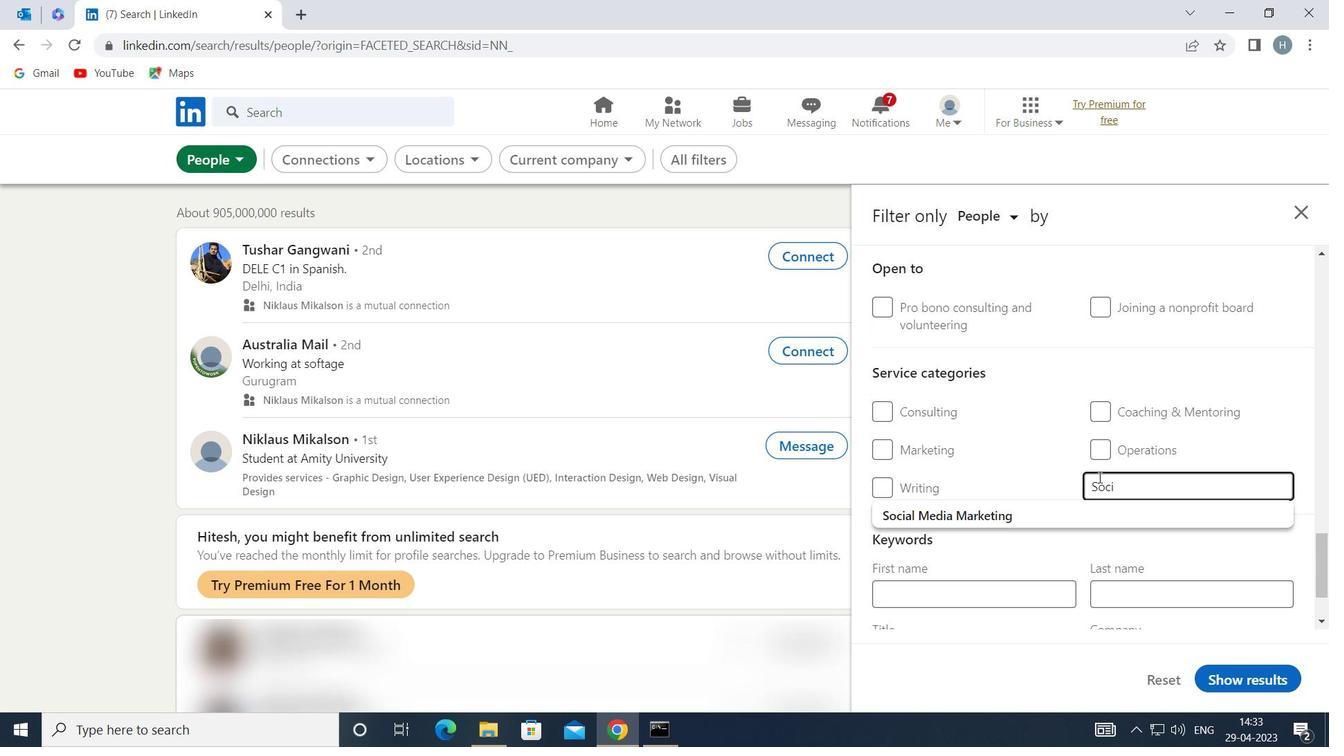 
Action: Mouse moved to (1085, 477)
Screenshot: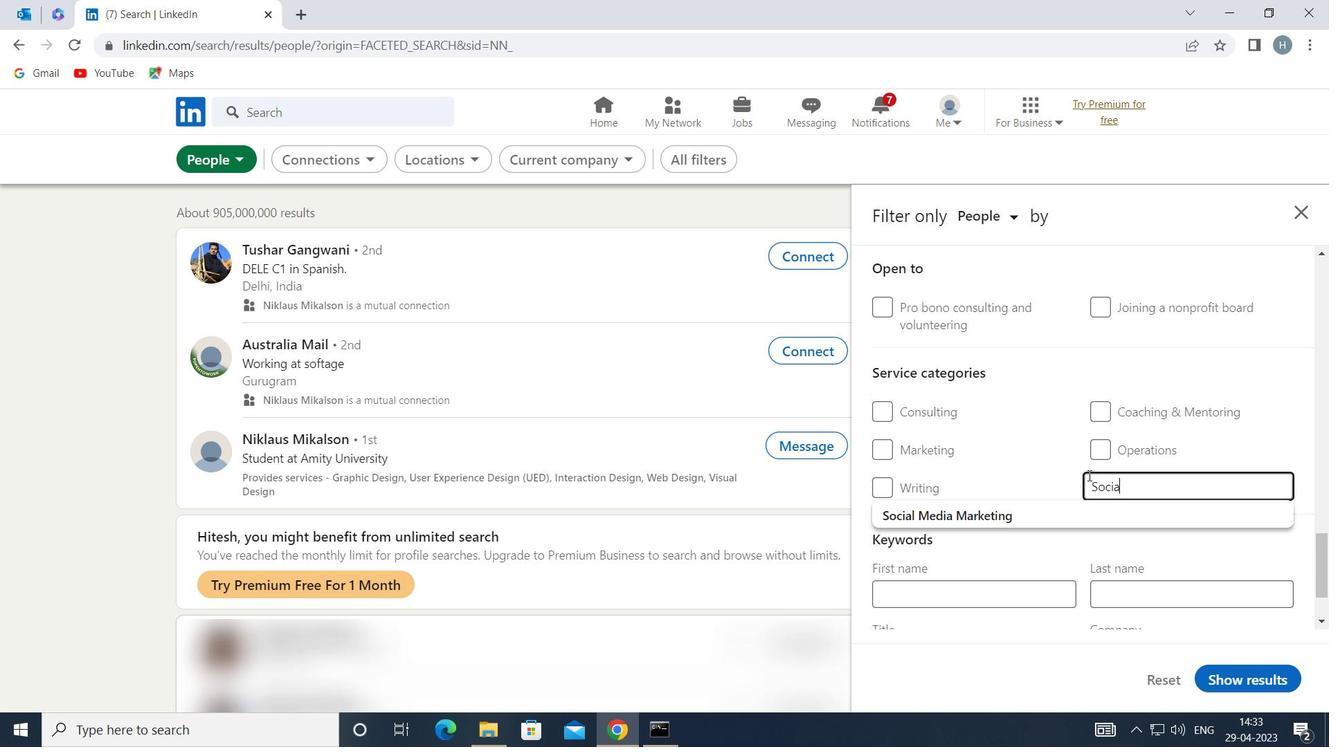 
Action: Key pressed L
Screenshot: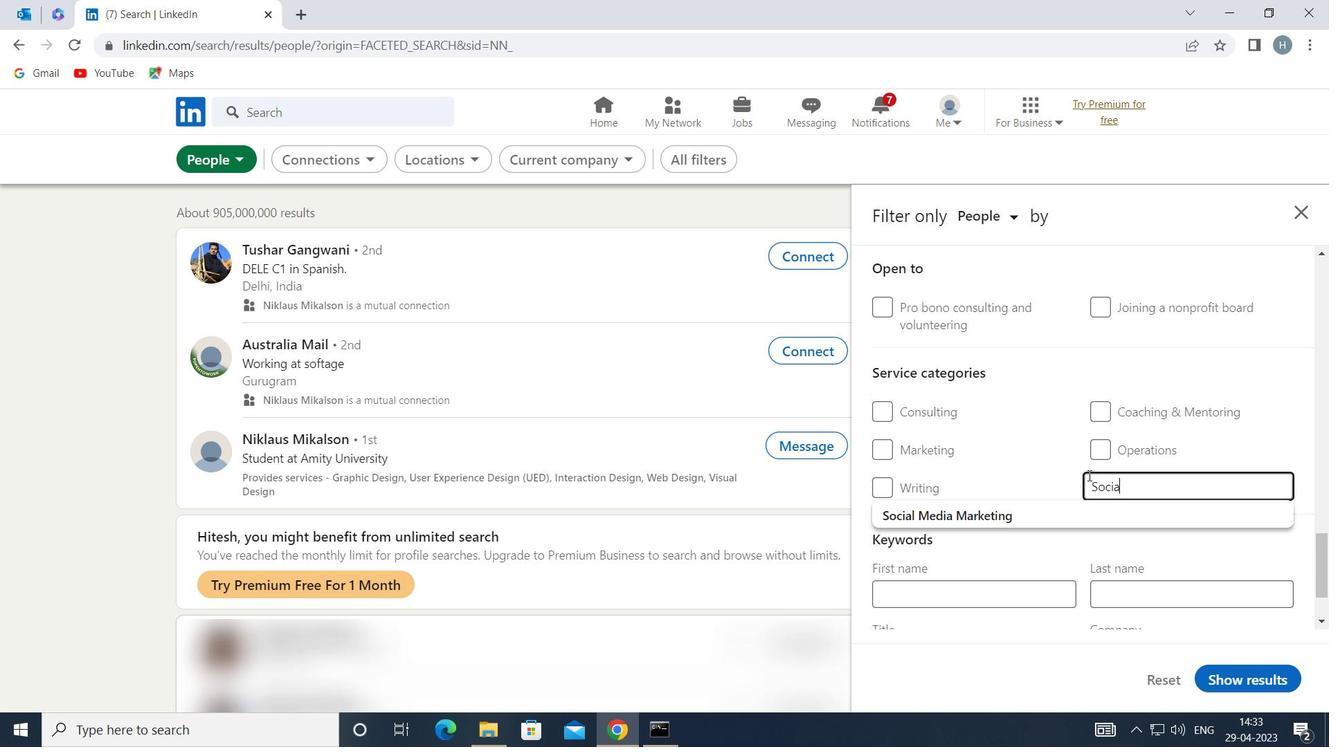 
Action: Mouse moved to (1083, 473)
Screenshot: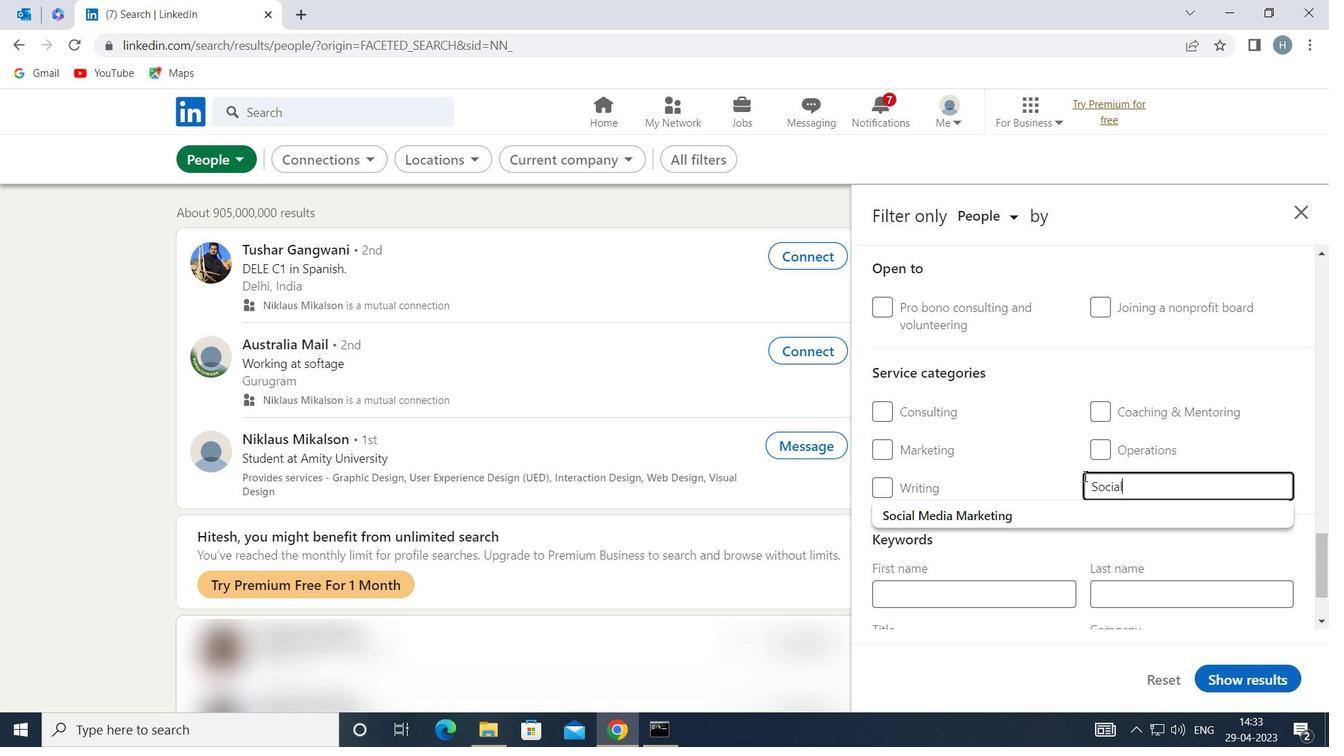 
Action: Key pressed <Key.space>
Screenshot: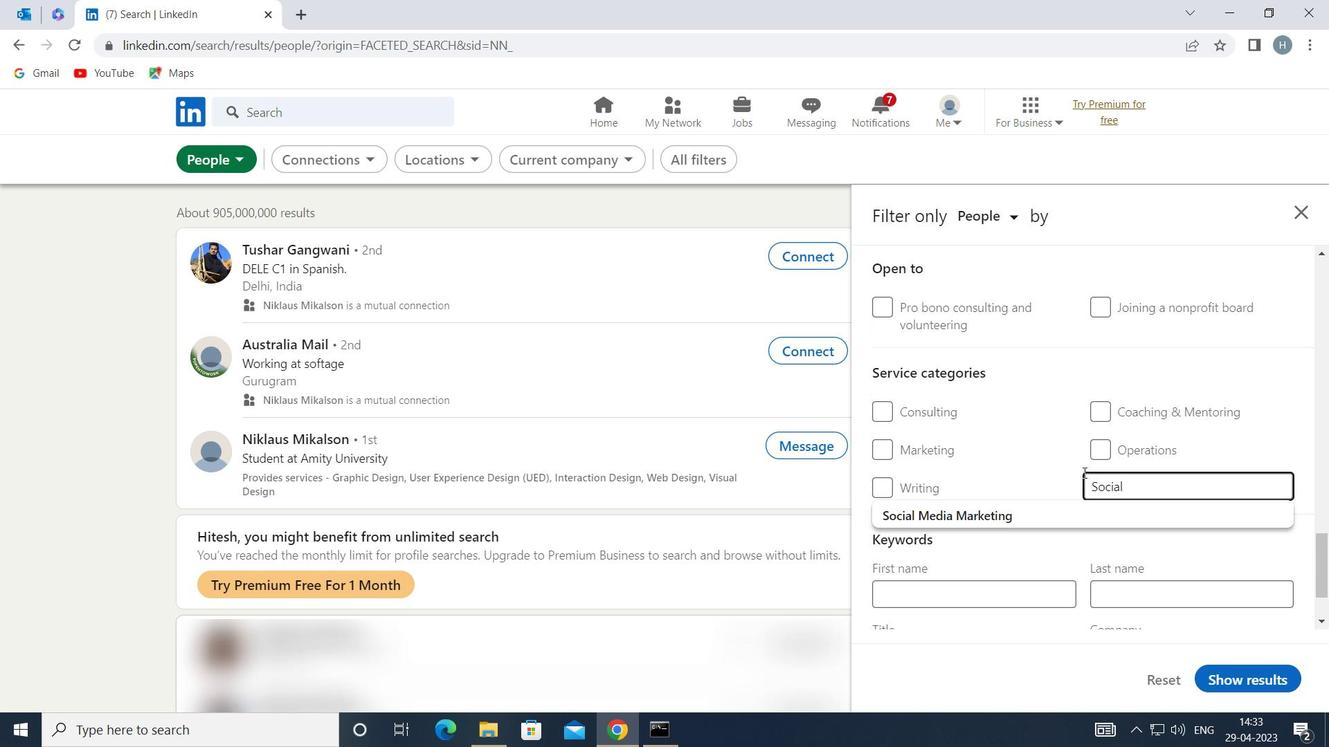 
Action: Mouse moved to (1089, 509)
Screenshot: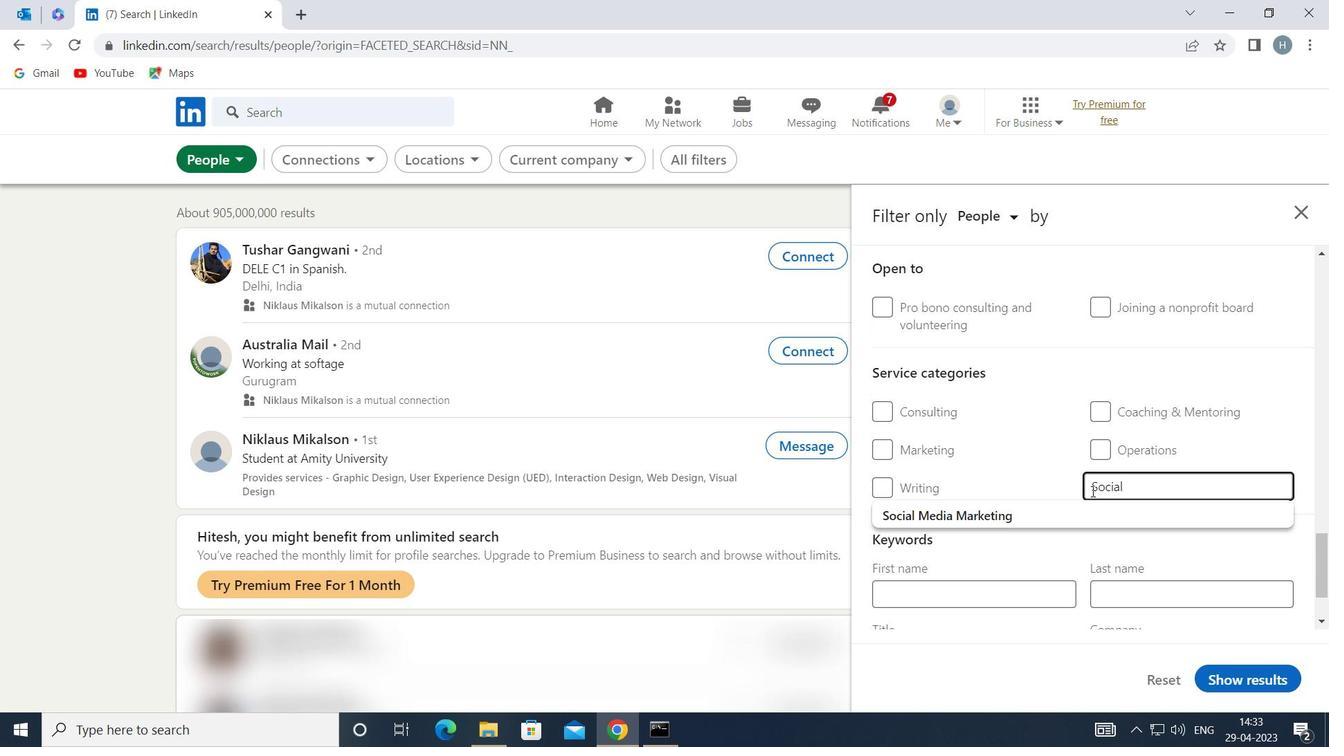 
Action: Mouse pressed left at (1089, 509)
Screenshot: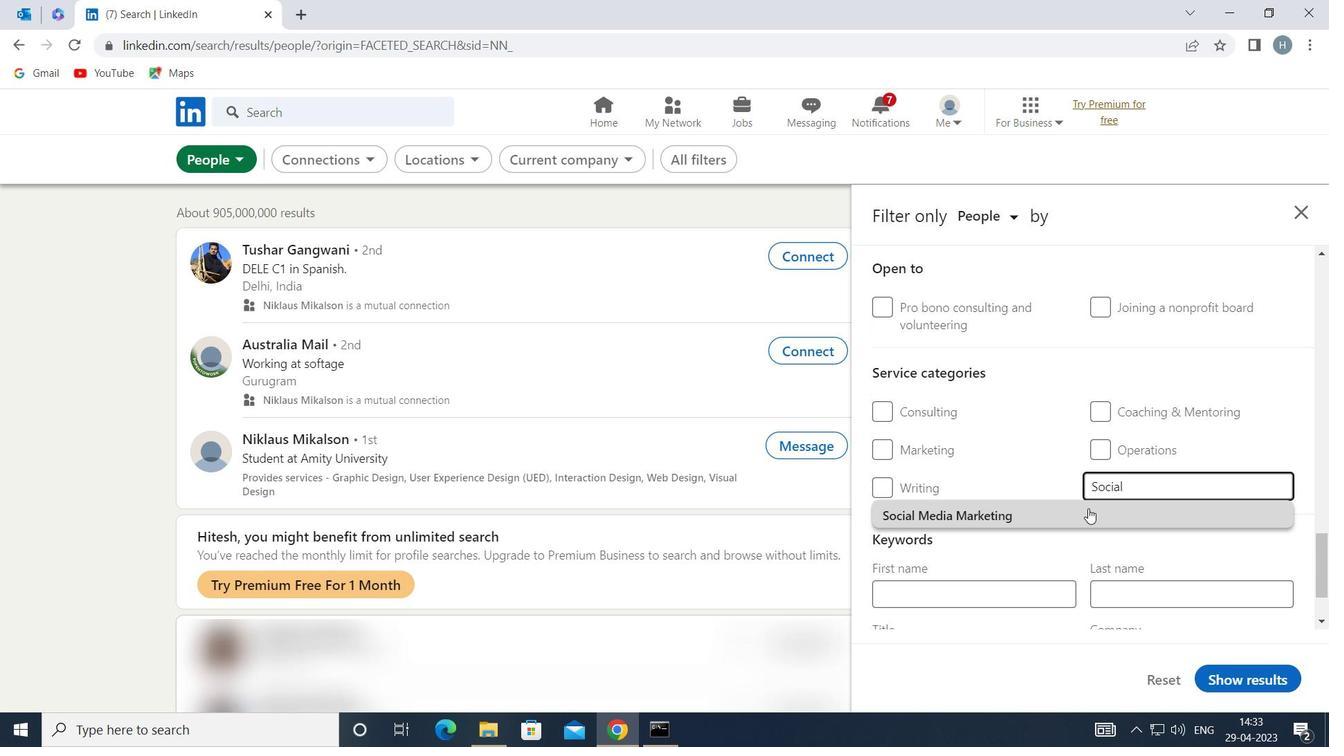 
Action: Mouse moved to (1085, 511)
Screenshot: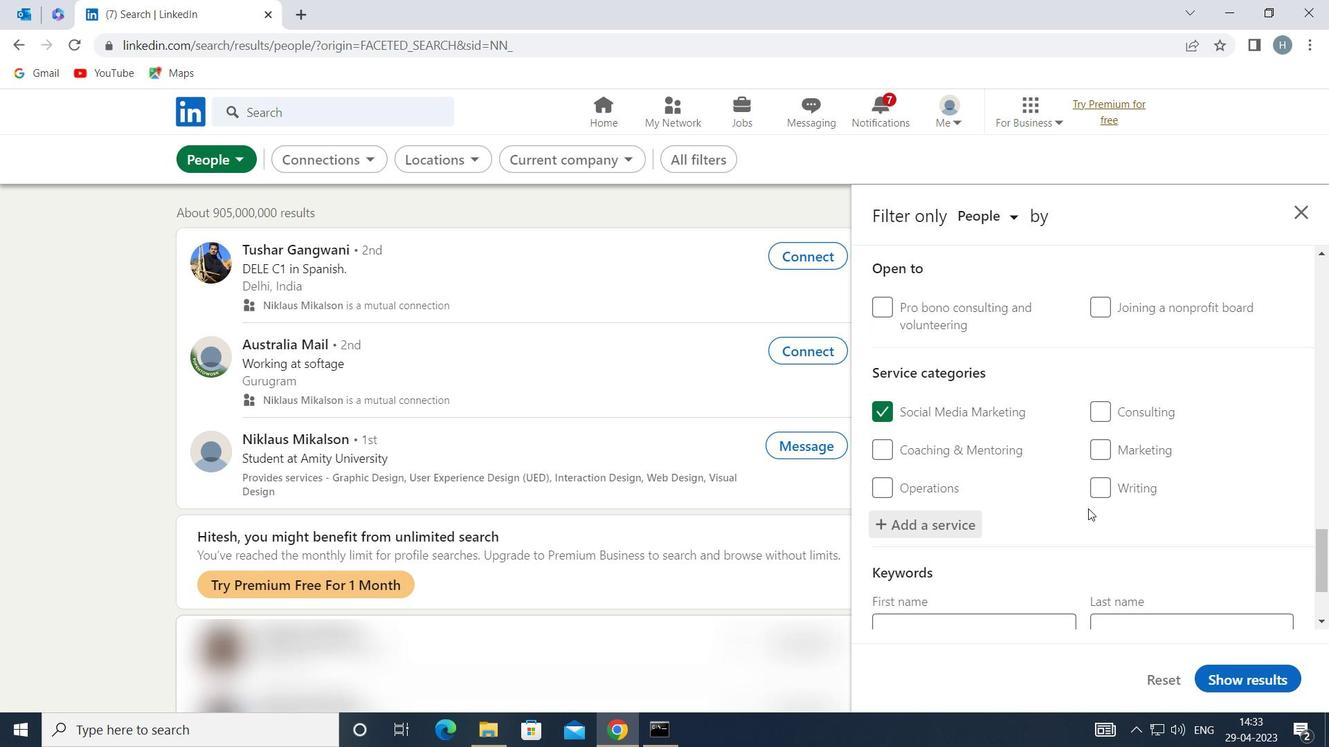 
Action: Mouse scrolled (1085, 511) with delta (0, 0)
Screenshot: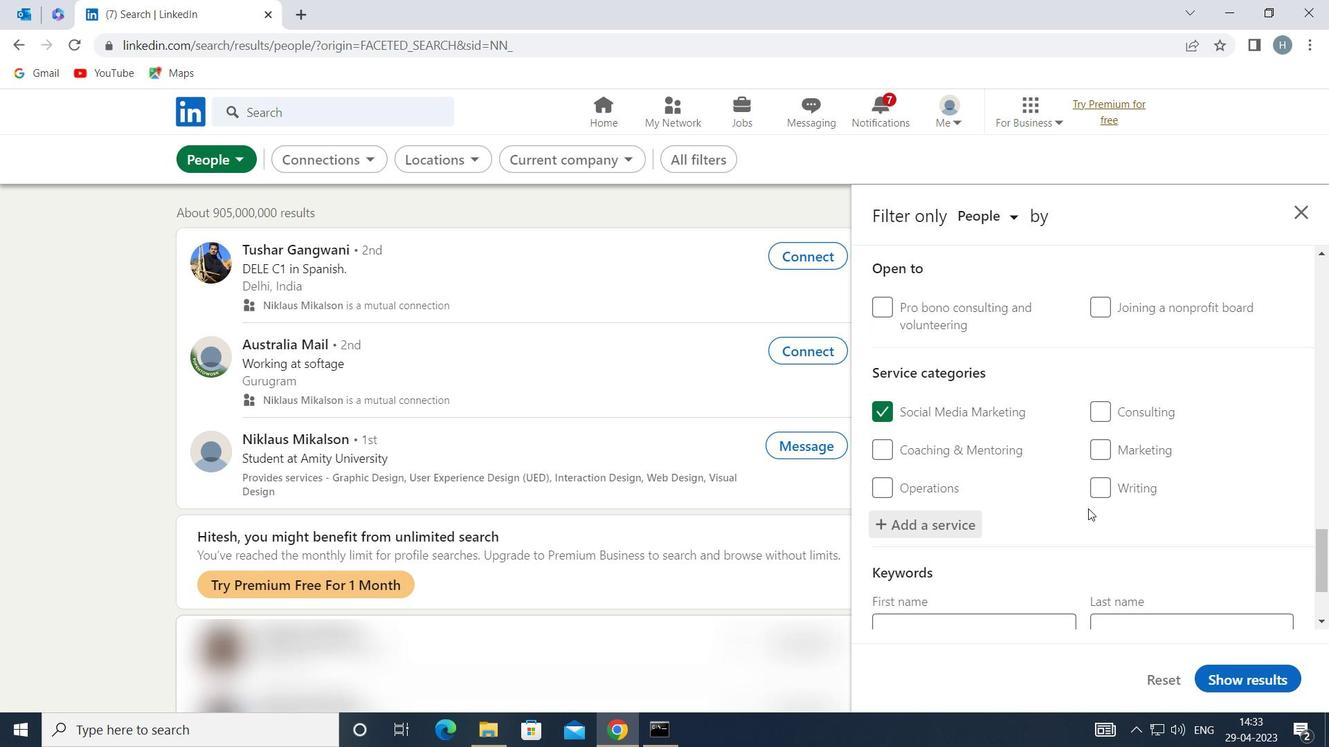 
Action: Mouse scrolled (1085, 511) with delta (0, 0)
Screenshot: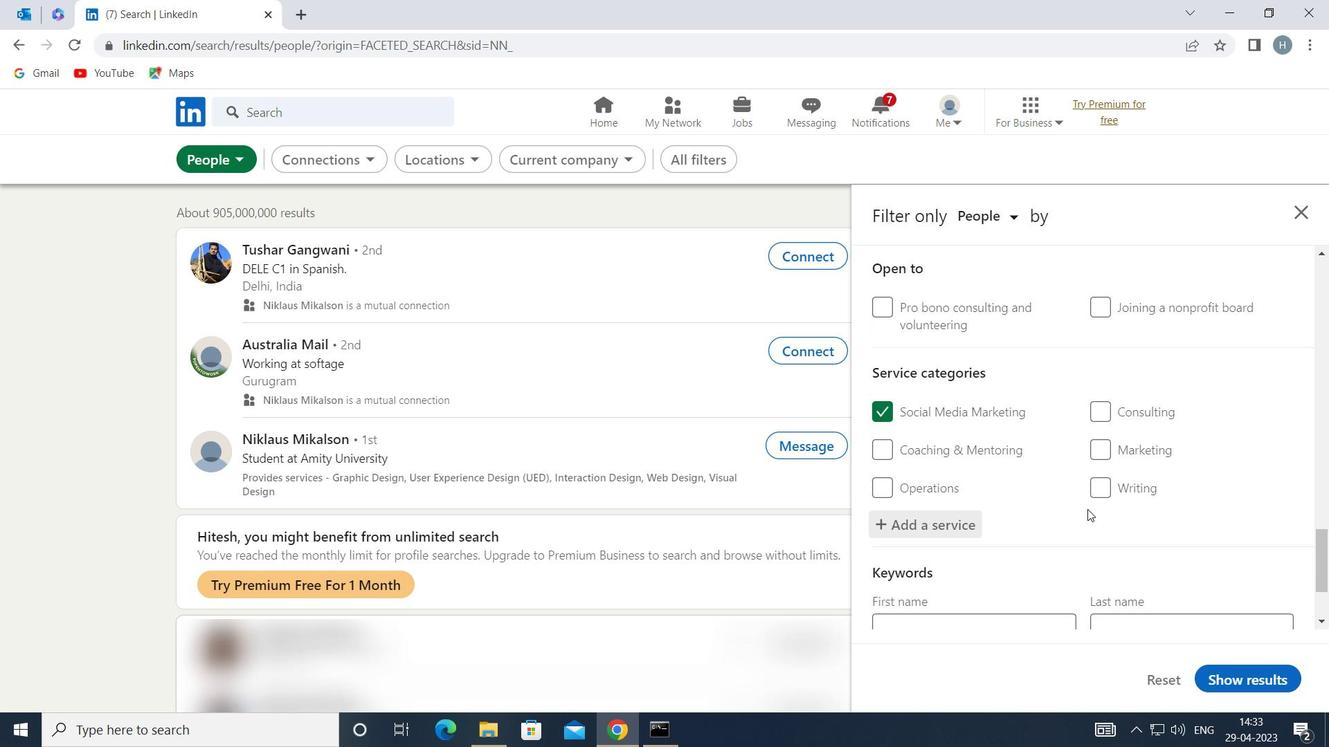 
Action: Mouse moved to (1078, 516)
Screenshot: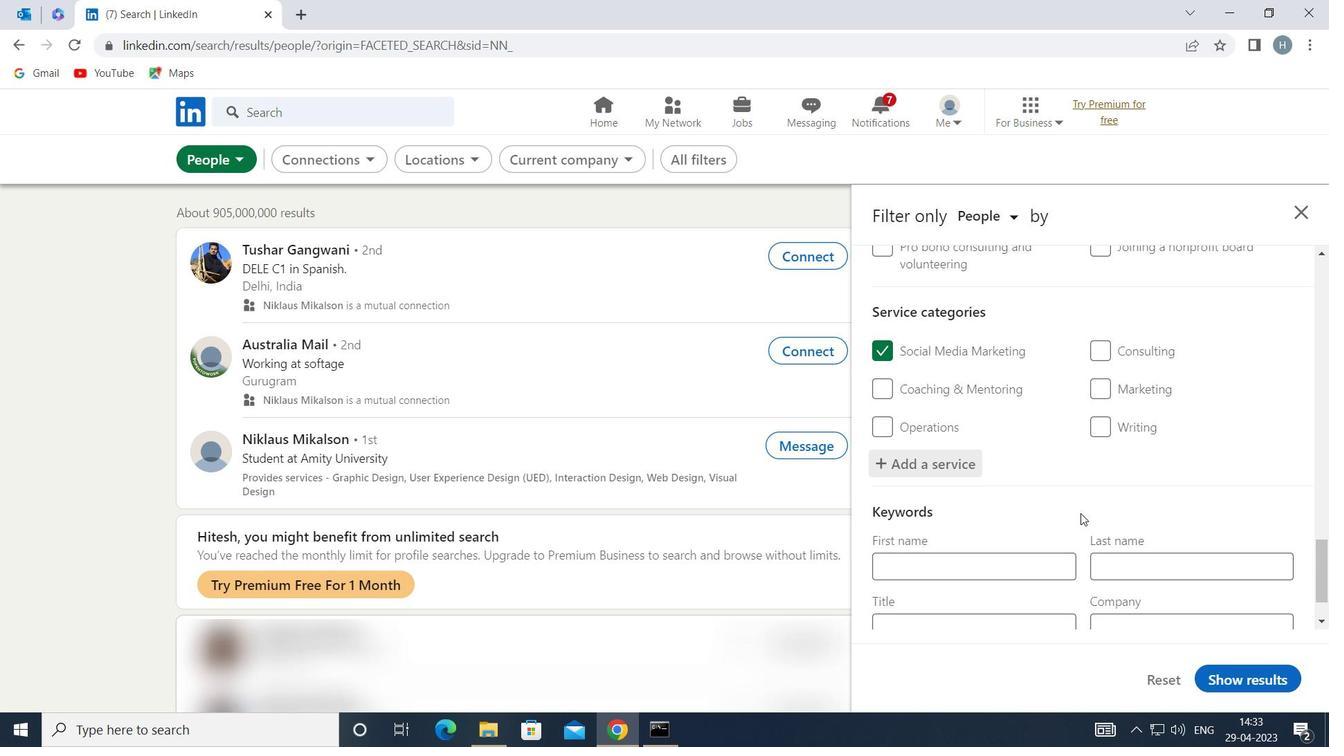 
Action: Mouse scrolled (1078, 515) with delta (0, 0)
Screenshot: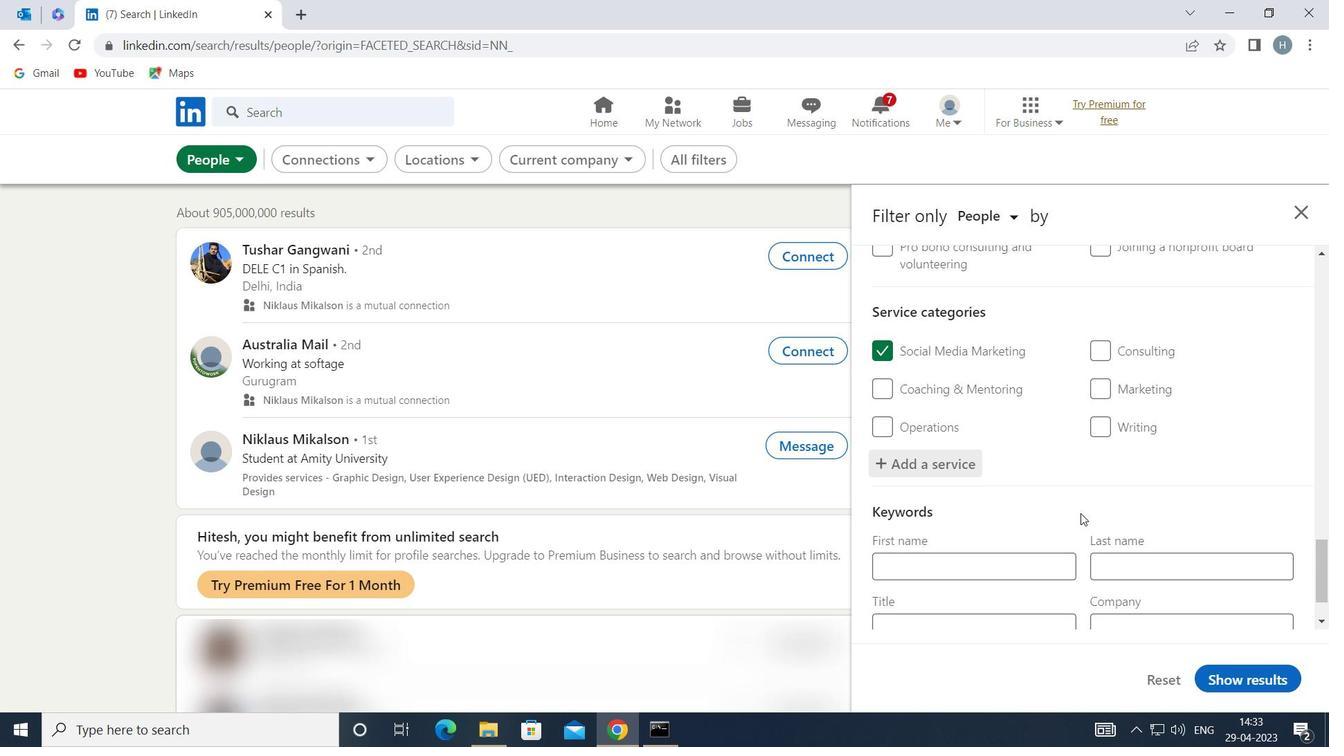 
Action: Mouse moved to (1076, 517)
Screenshot: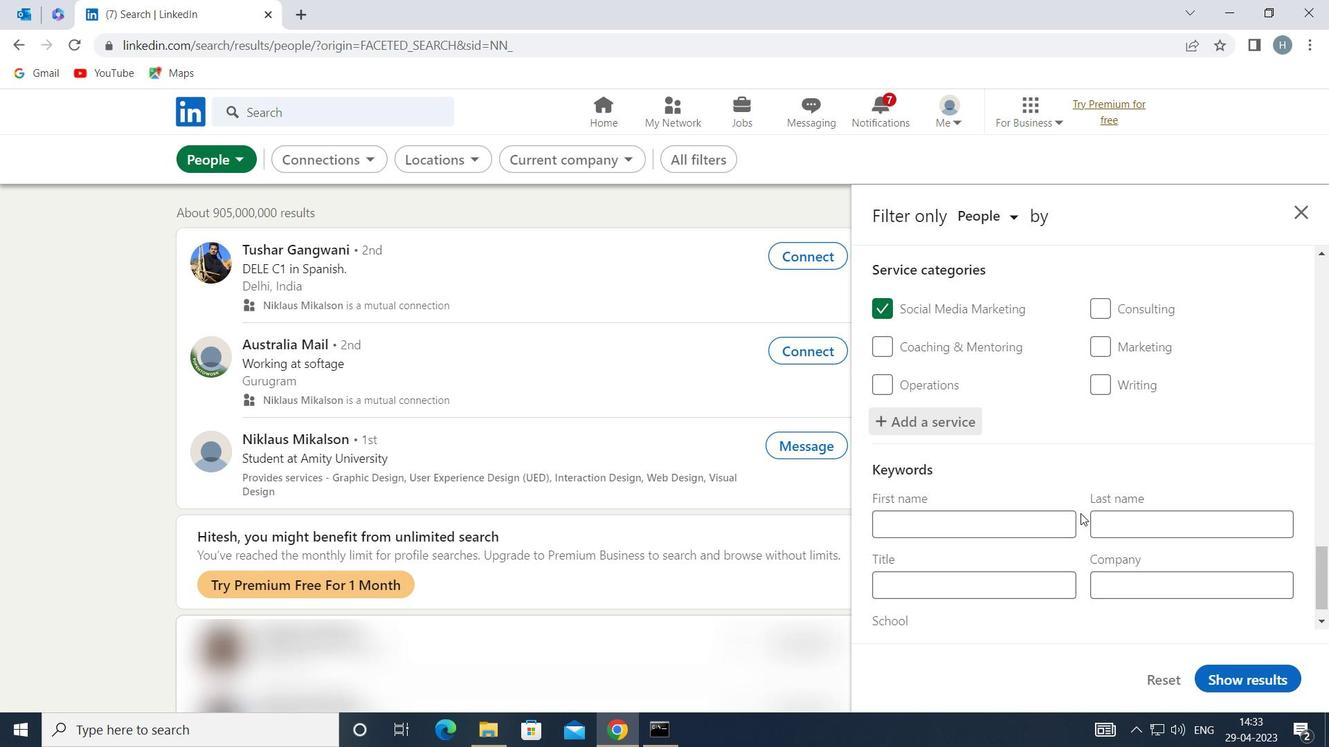 
Action: Mouse scrolled (1076, 516) with delta (0, 0)
Screenshot: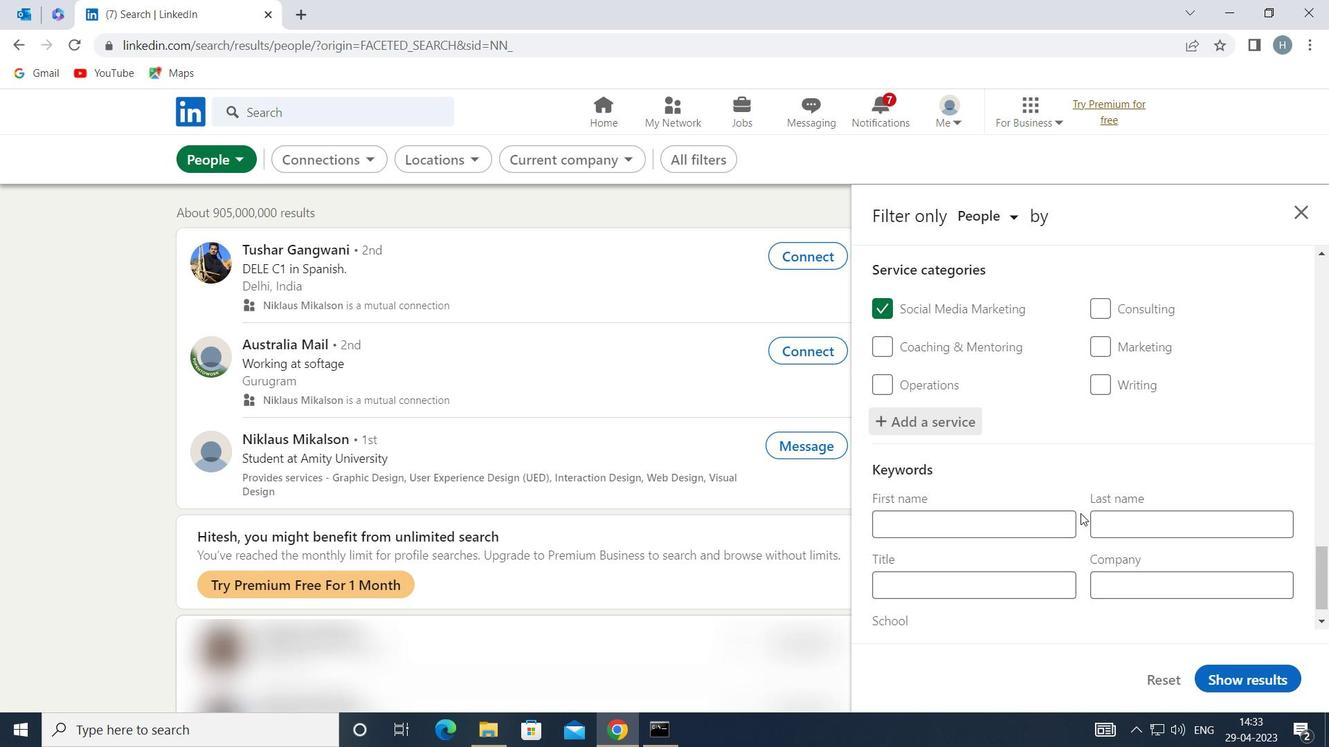 
Action: Mouse moved to (1029, 547)
Screenshot: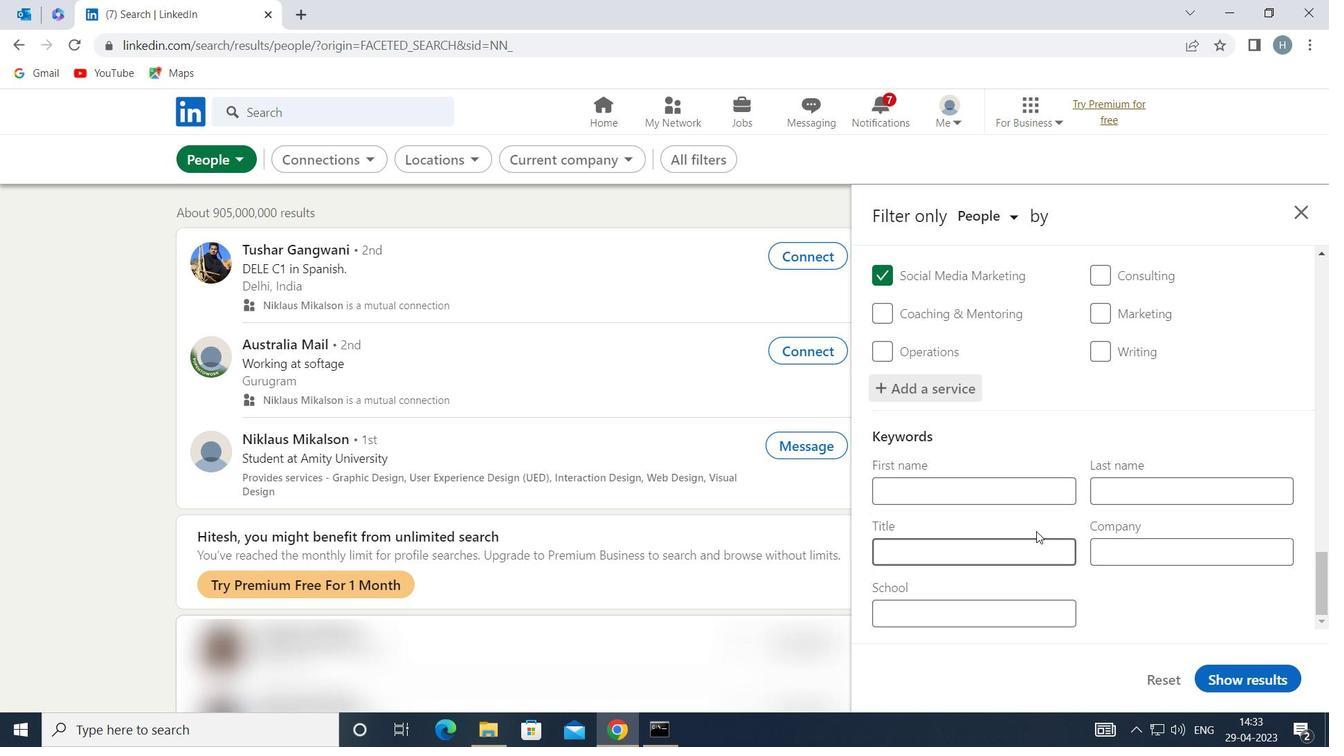 
Action: Mouse pressed left at (1029, 547)
Screenshot: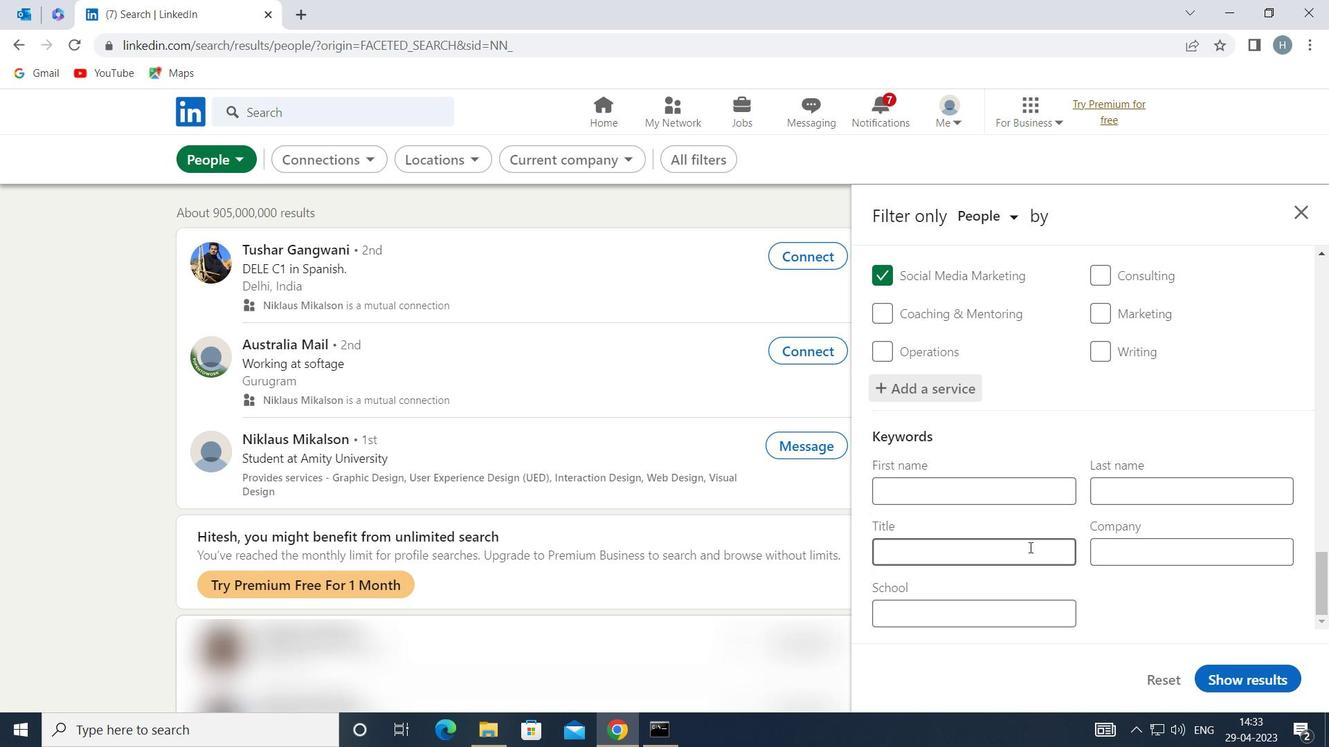 
Action: Mouse moved to (1024, 548)
Screenshot: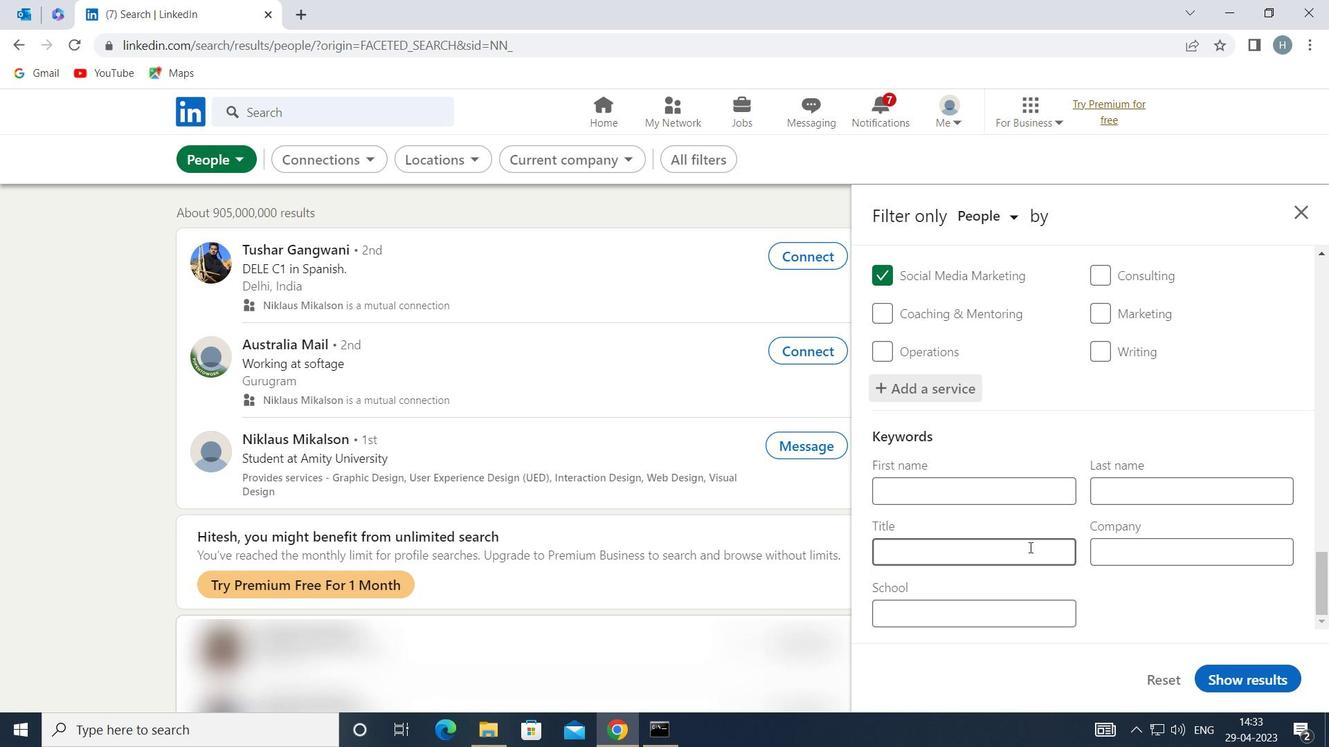 
Action: Key pressed <Key.shift>ANIMAL<Key.space><Key.shift>SHELTER<Key.space><Key.shift>BOARD<Key.space><Key.shift>MEMBER
Screenshot: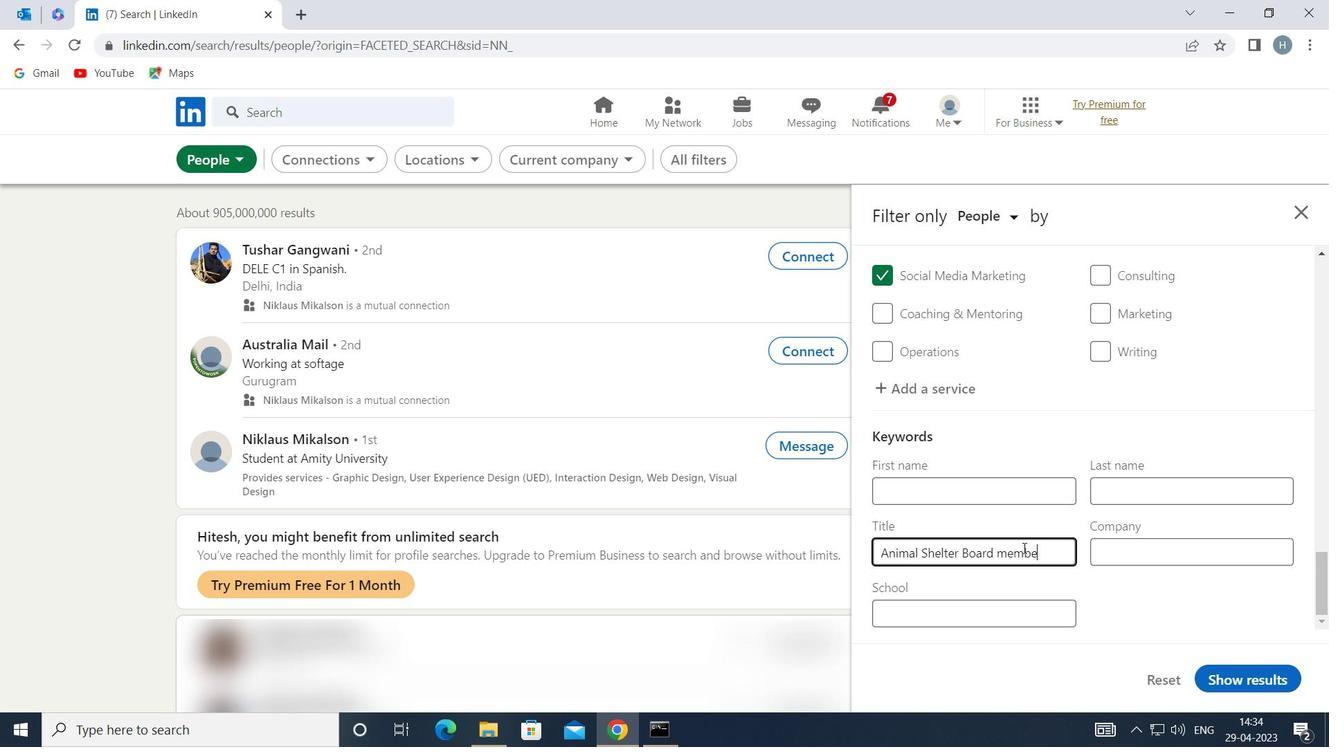 
Action: Mouse moved to (1239, 687)
Screenshot: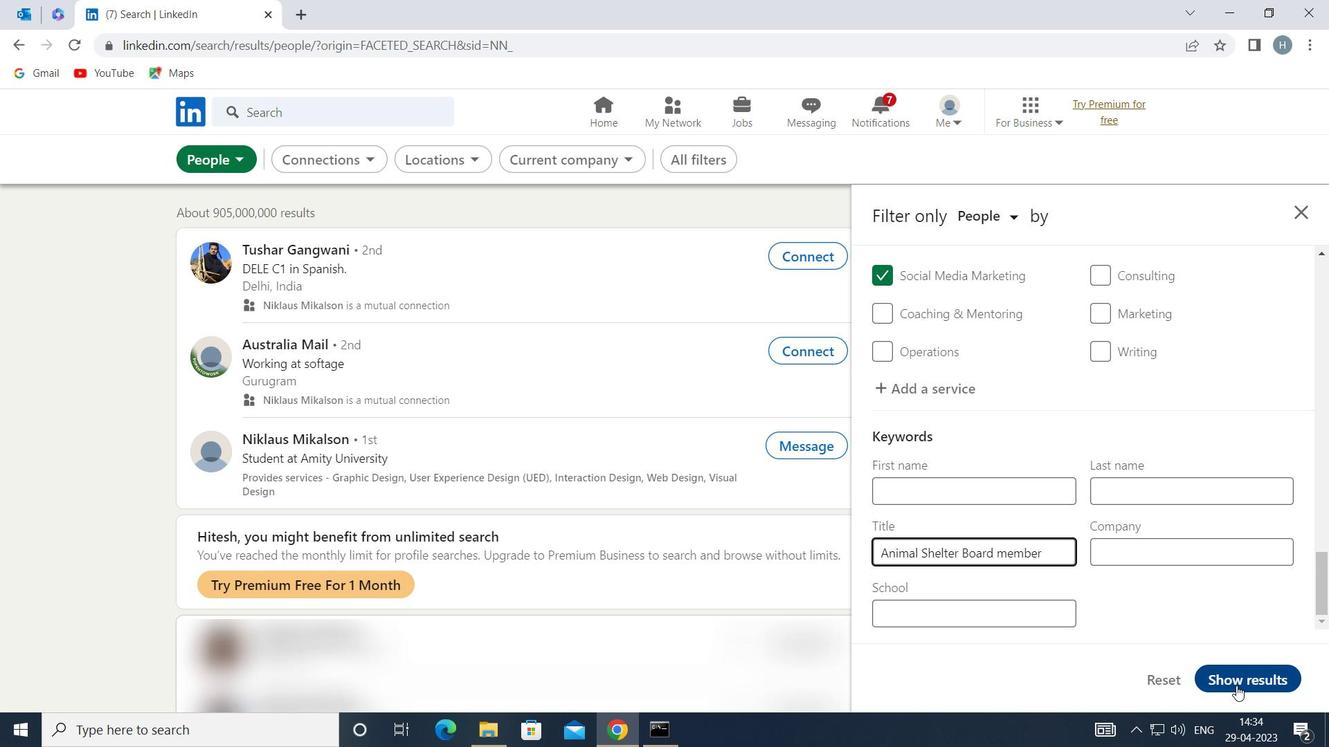 
Action: Mouse pressed left at (1239, 687)
Screenshot: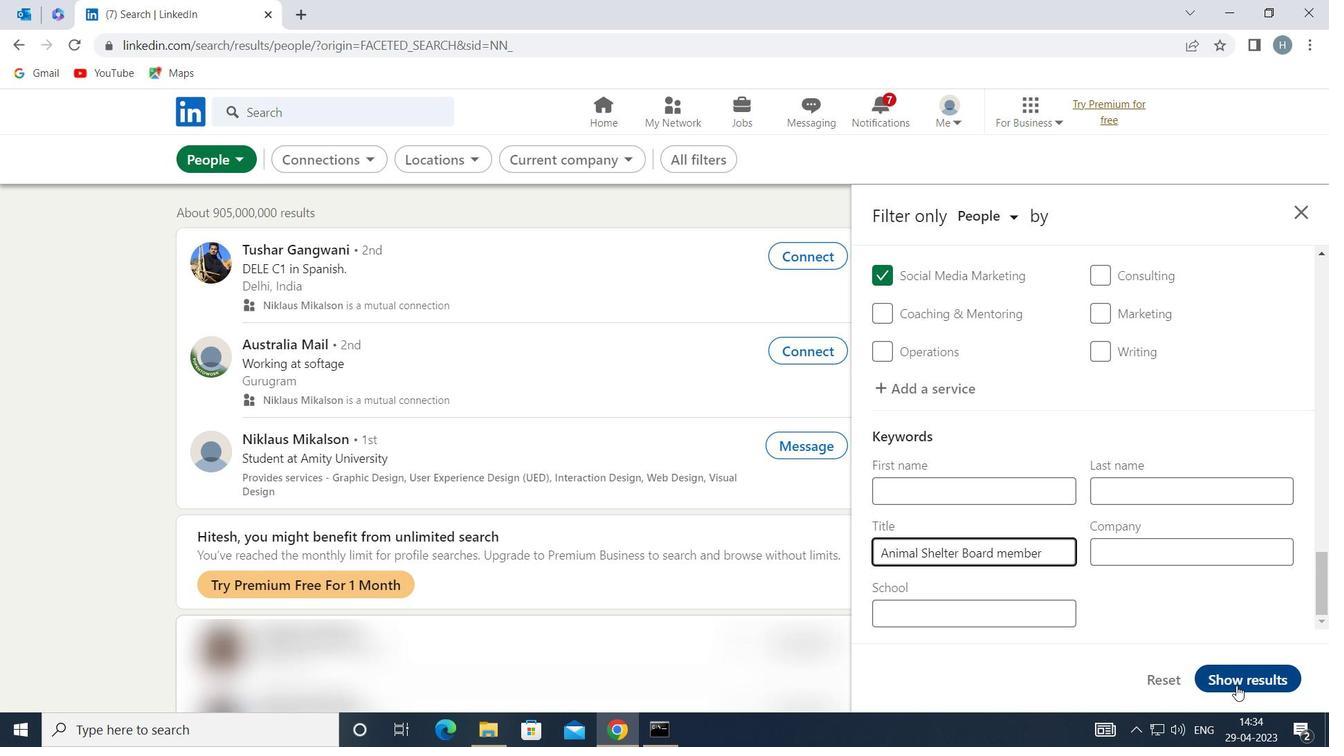 
Action: Mouse moved to (807, 389)
Screenshot: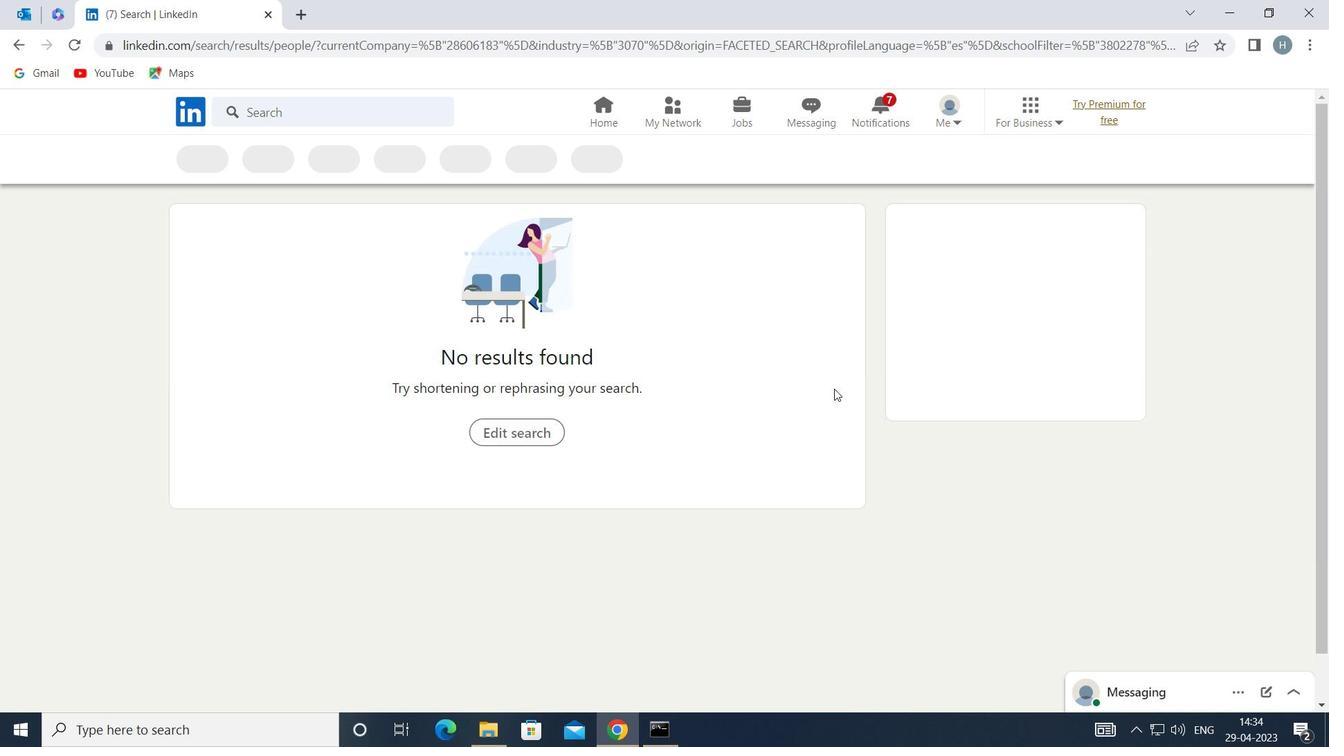 
